 Task: Look for space in Lunéville, France from 9th June, 2023 to 16th June, 2023 for 2 adults in price range Rs.8000 to Rs.16000. Place can be entire place with 2 bedrooms having 2 beds and 1 bathroom. Property type can be house, flat, guest house. Booking option can be shelf check-in. Required host language is English.
Action: Mouse moved to (583, 135)
Screenshot: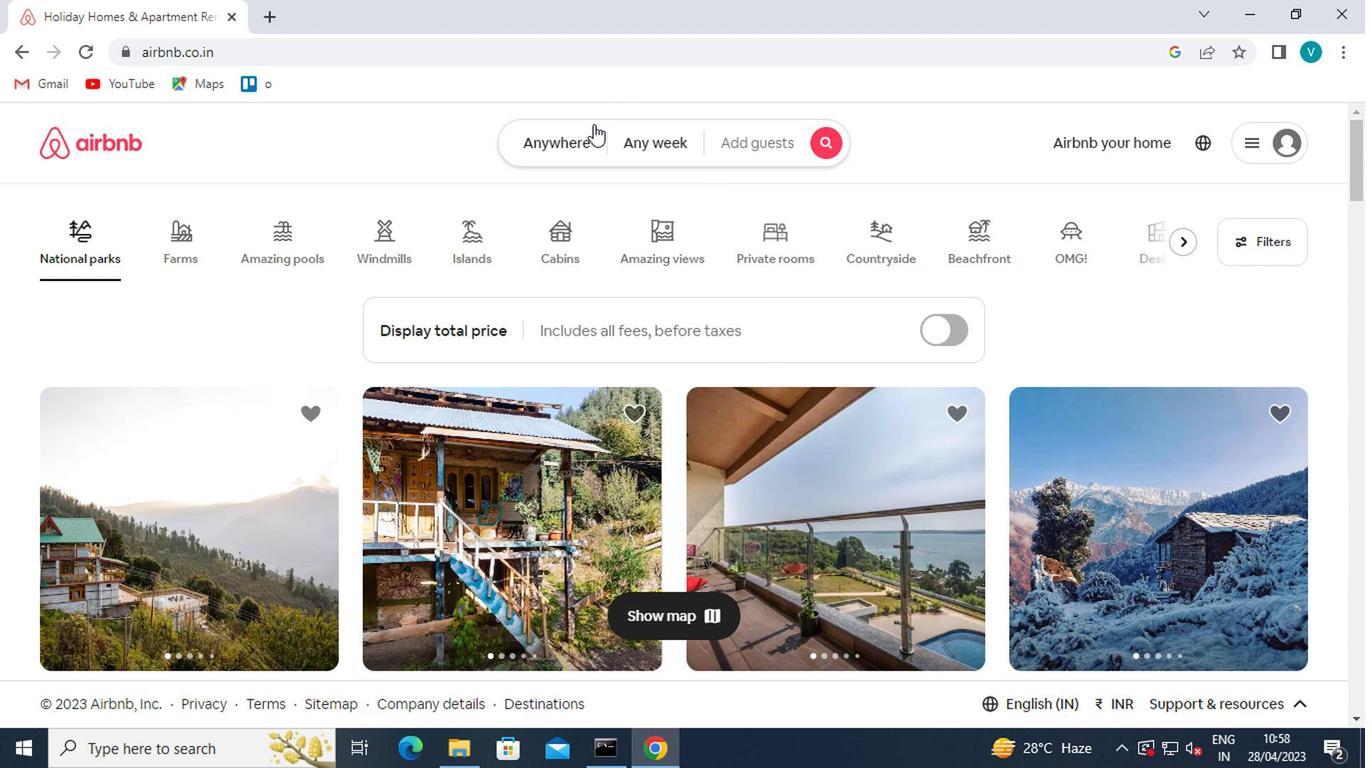 
Action: Mouse pressed left at (583, 135)
Screenshot: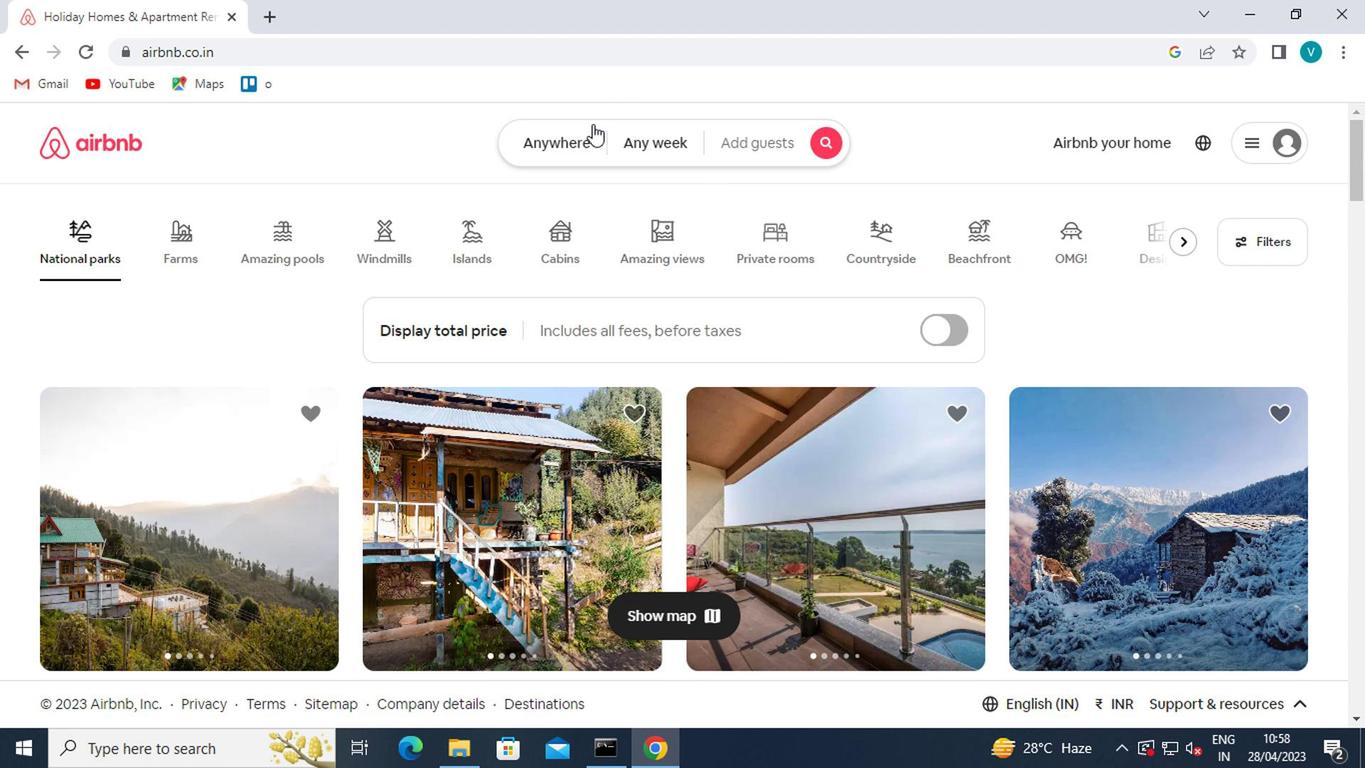
Action: Mouse moved to (444, 229)
Screenshot: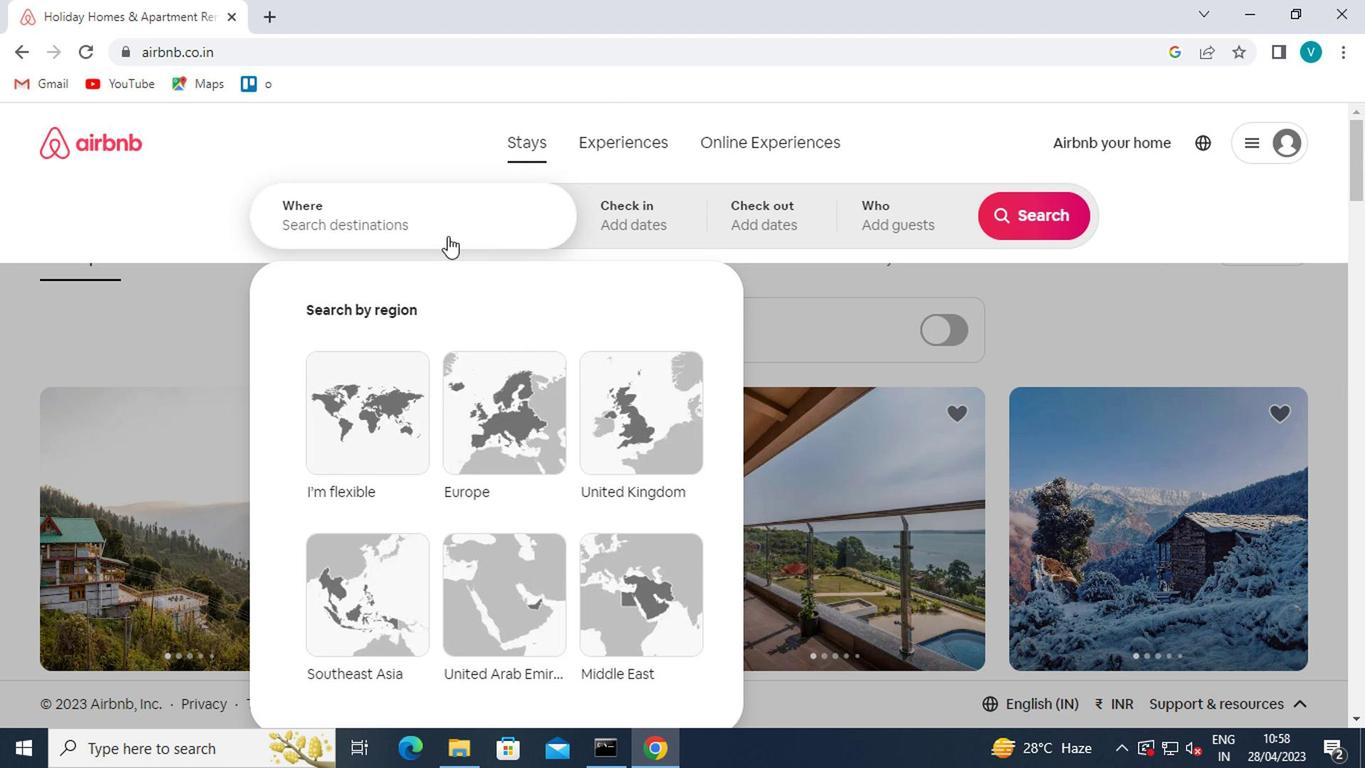 
Action: Mouse pressed left at (444, 229)
Screenshot: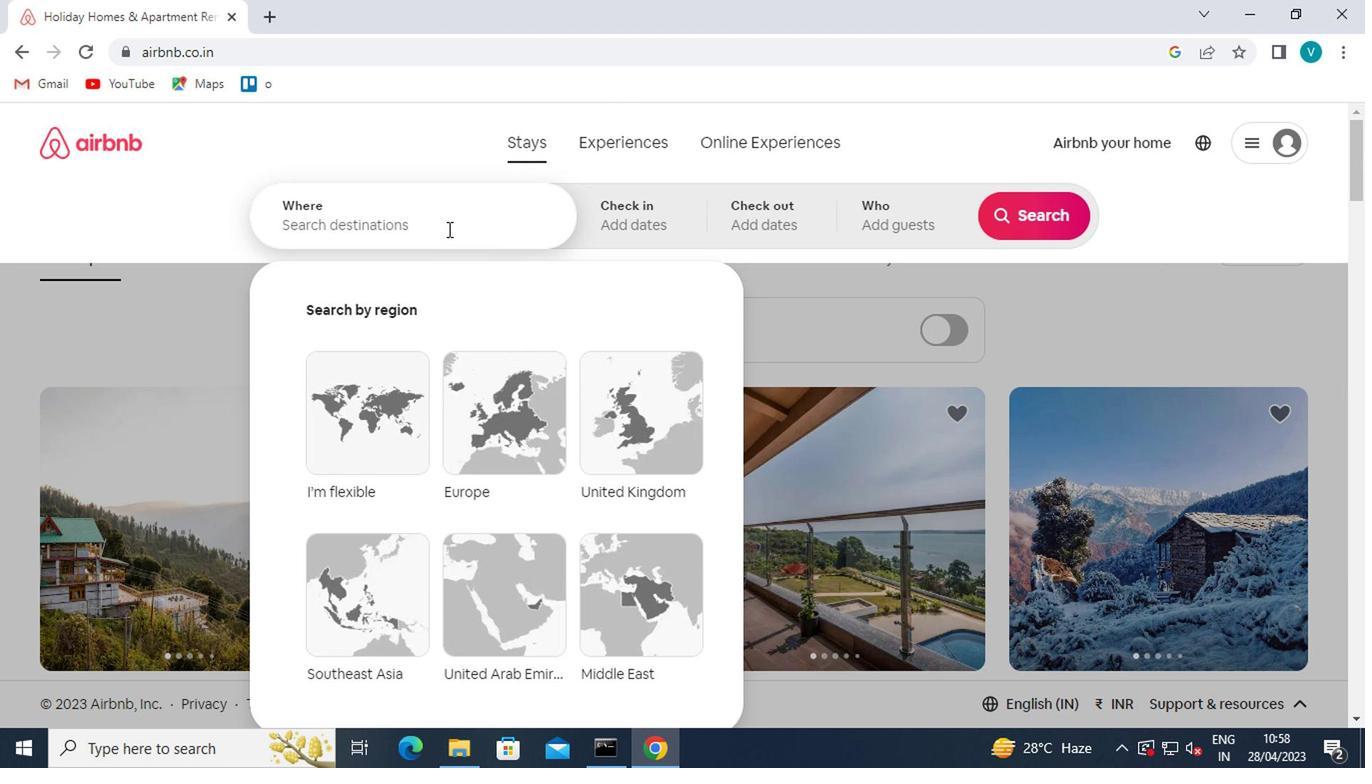 
Action: Mouse moved to (446, 229)
Screenshot: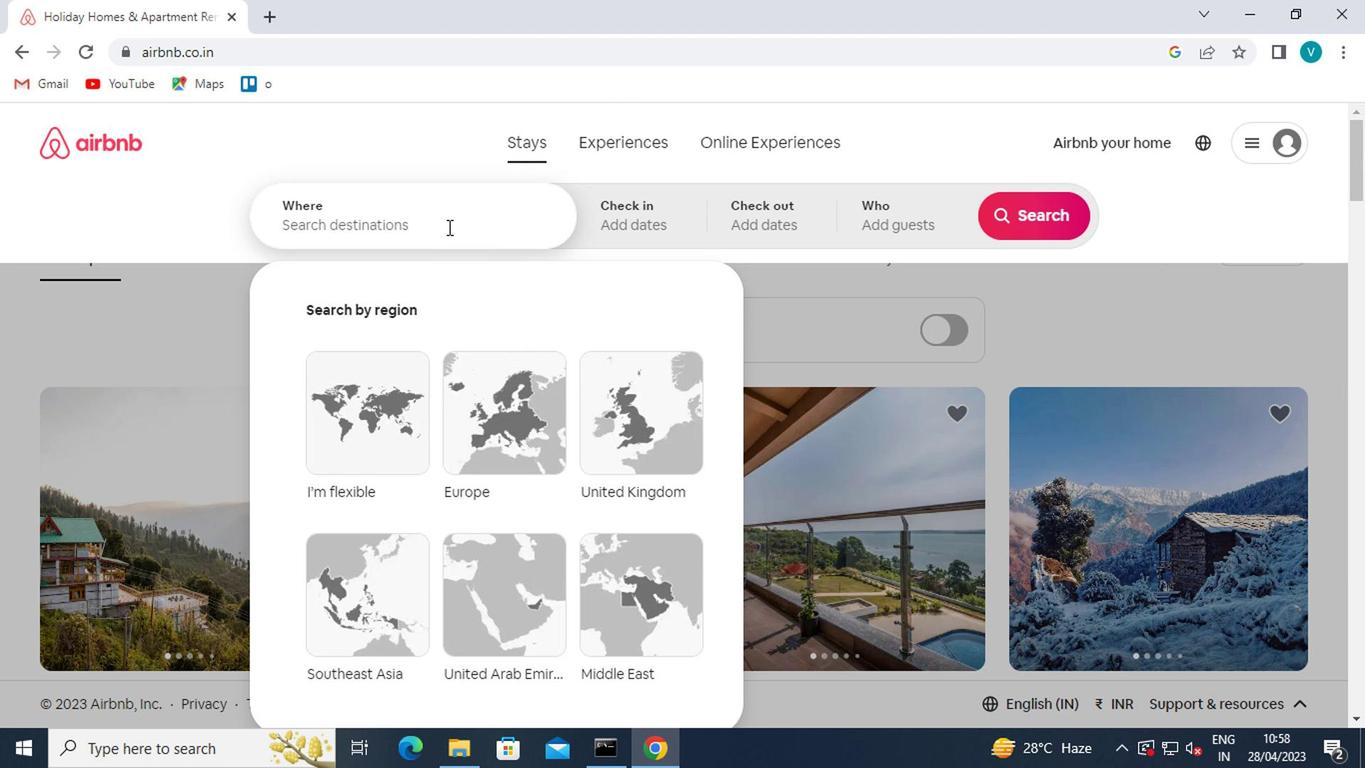 
Action: Key pressed l<Key.caps_lock>ueville<Key.down><Key.enter>
Screenshot: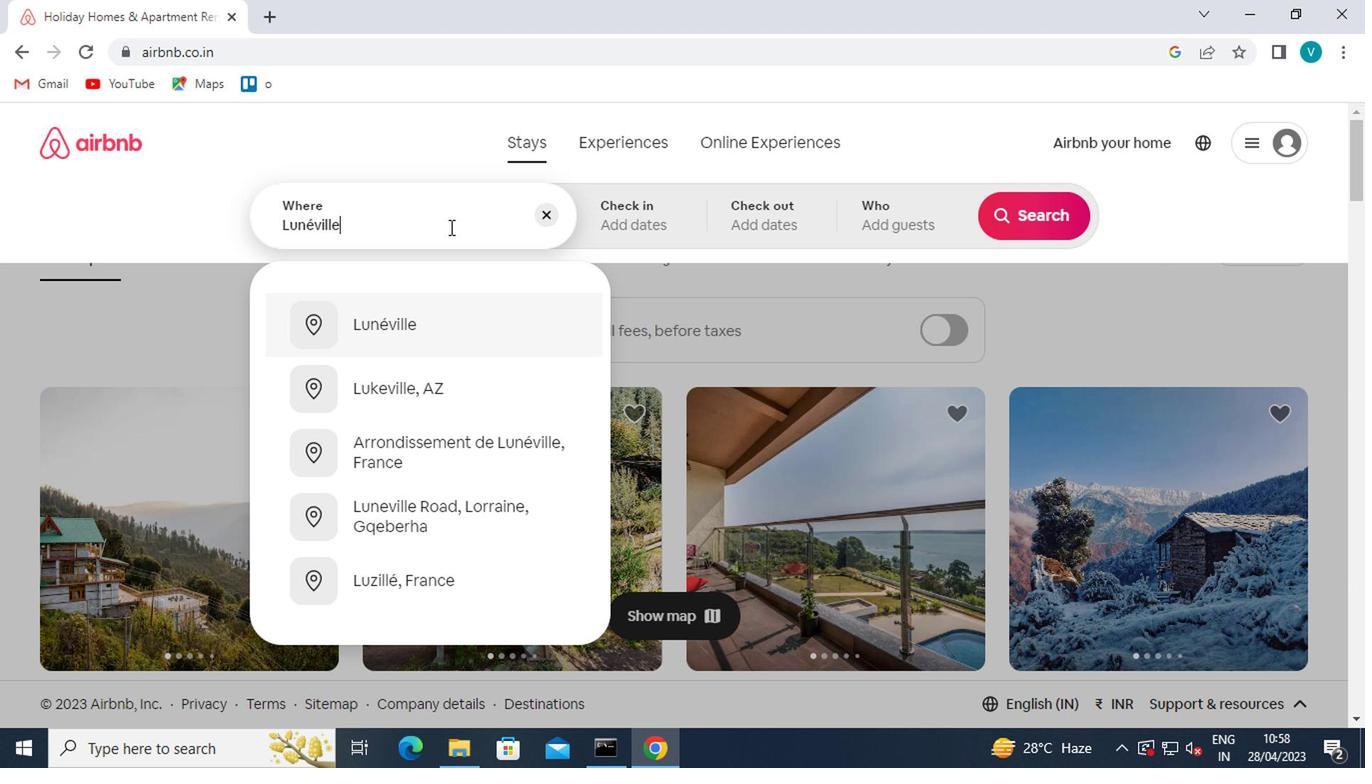 
Action: Mouse moved to (1022, 371)
Screenshot: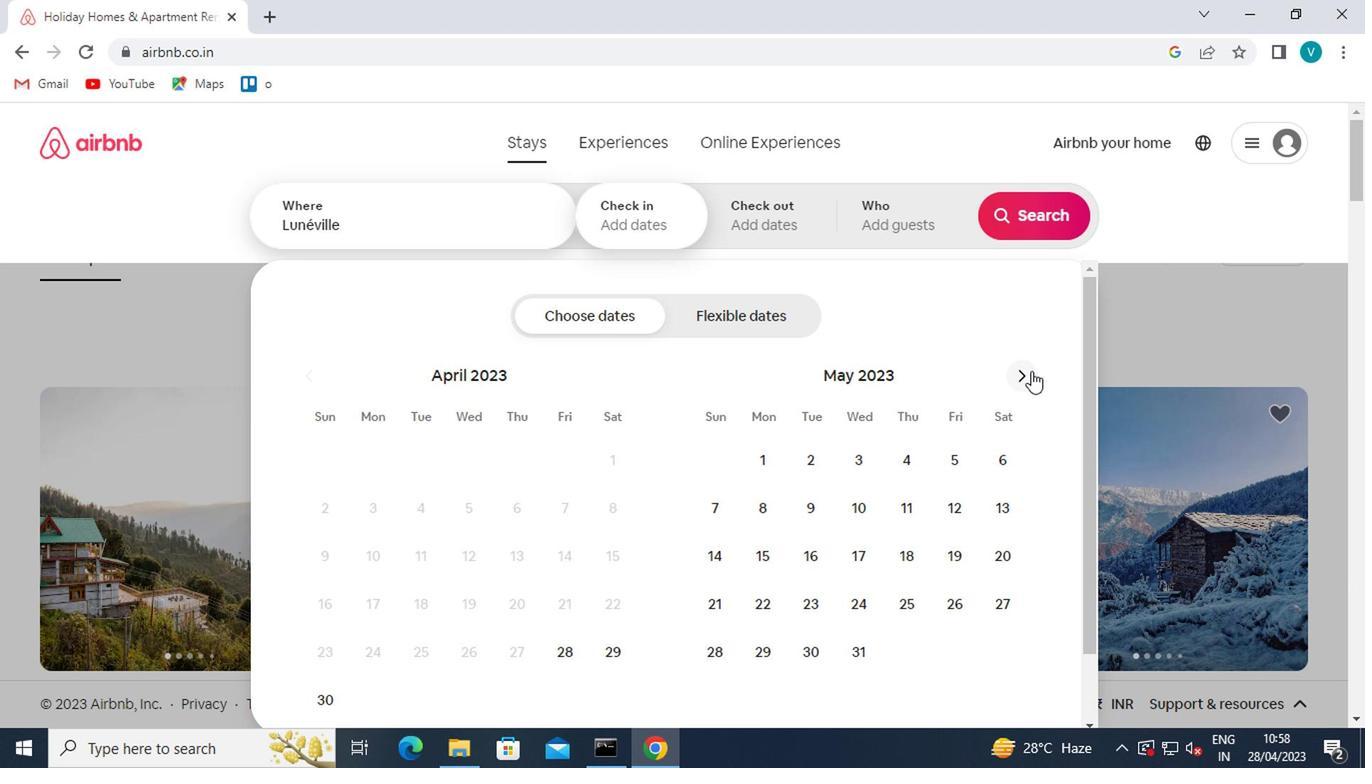 
Action: Mouse pressed left at (1022, 371)
Screenshot: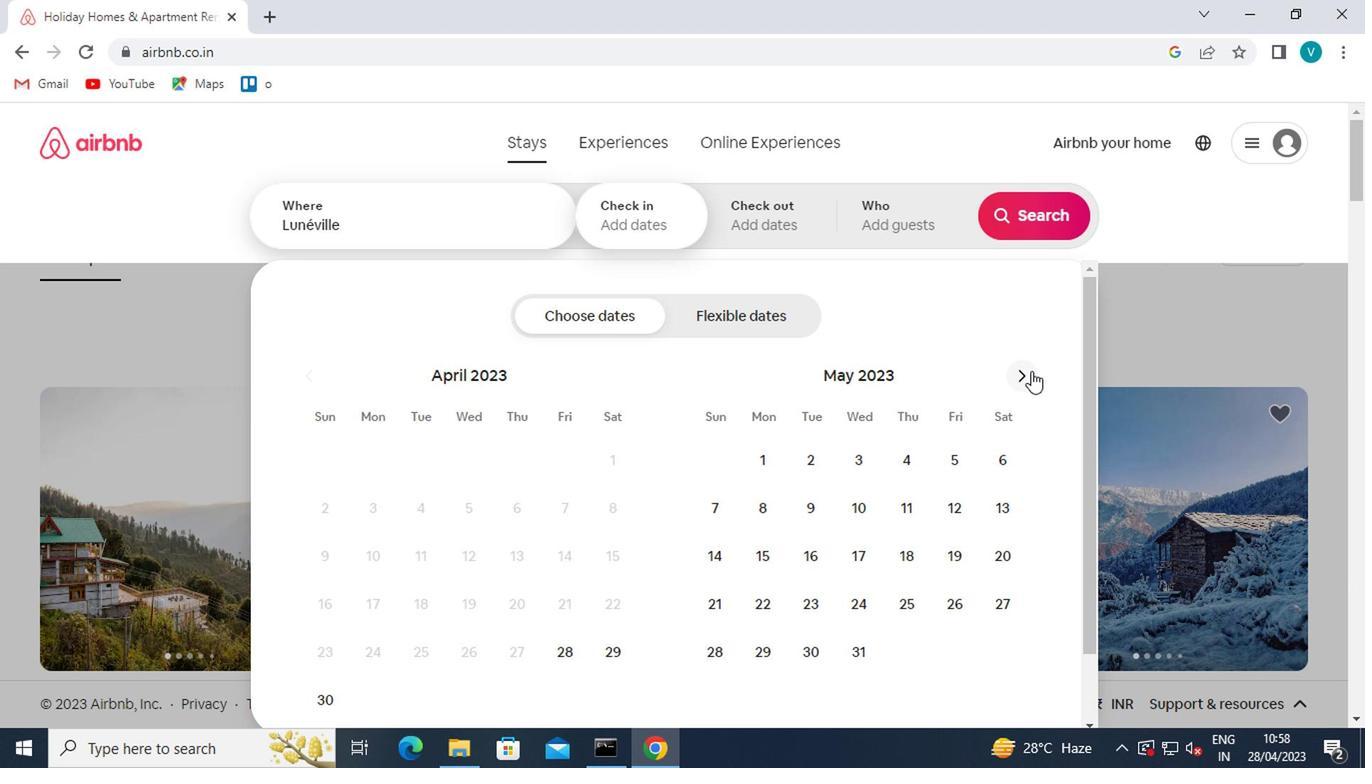 
Action: Mouse moved to (934, 510)
Screenshot: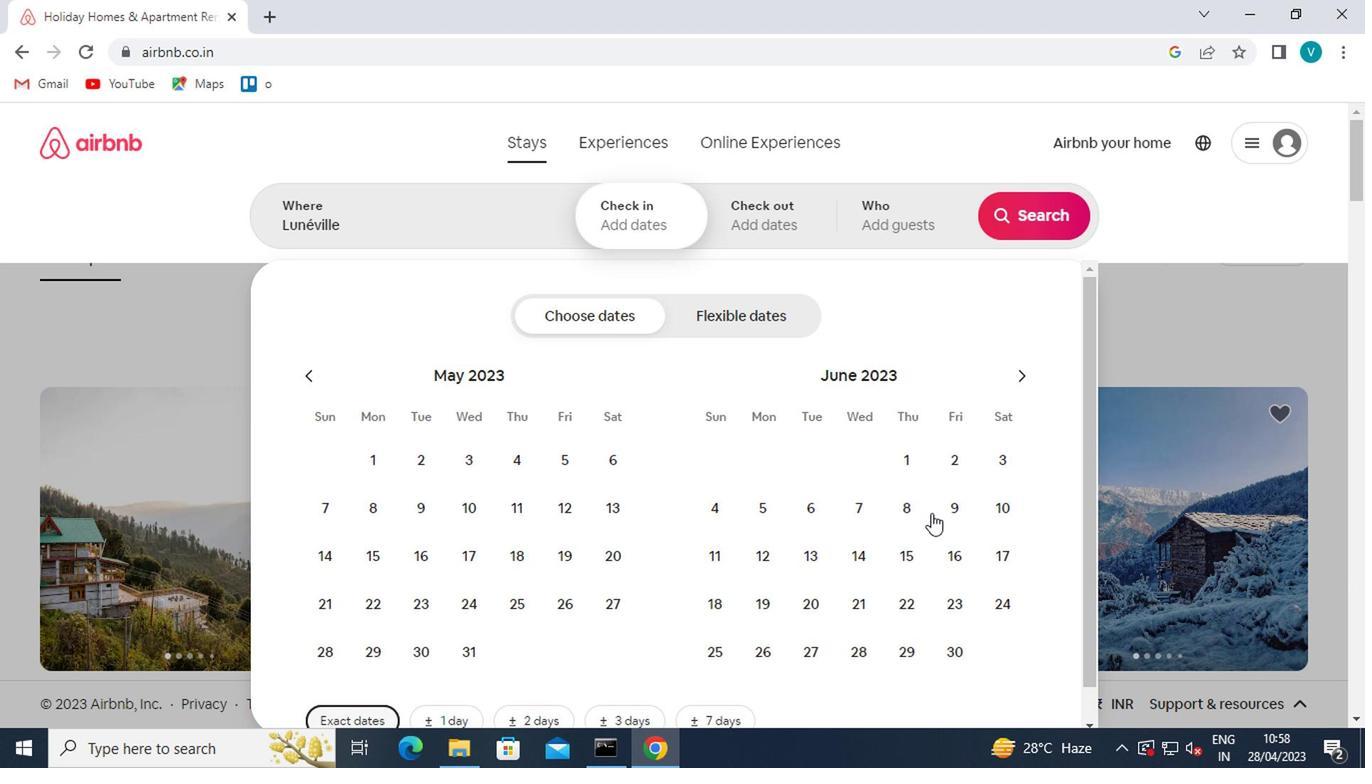 
Action: Mouse pressed left at (934, 510)
Screenshot: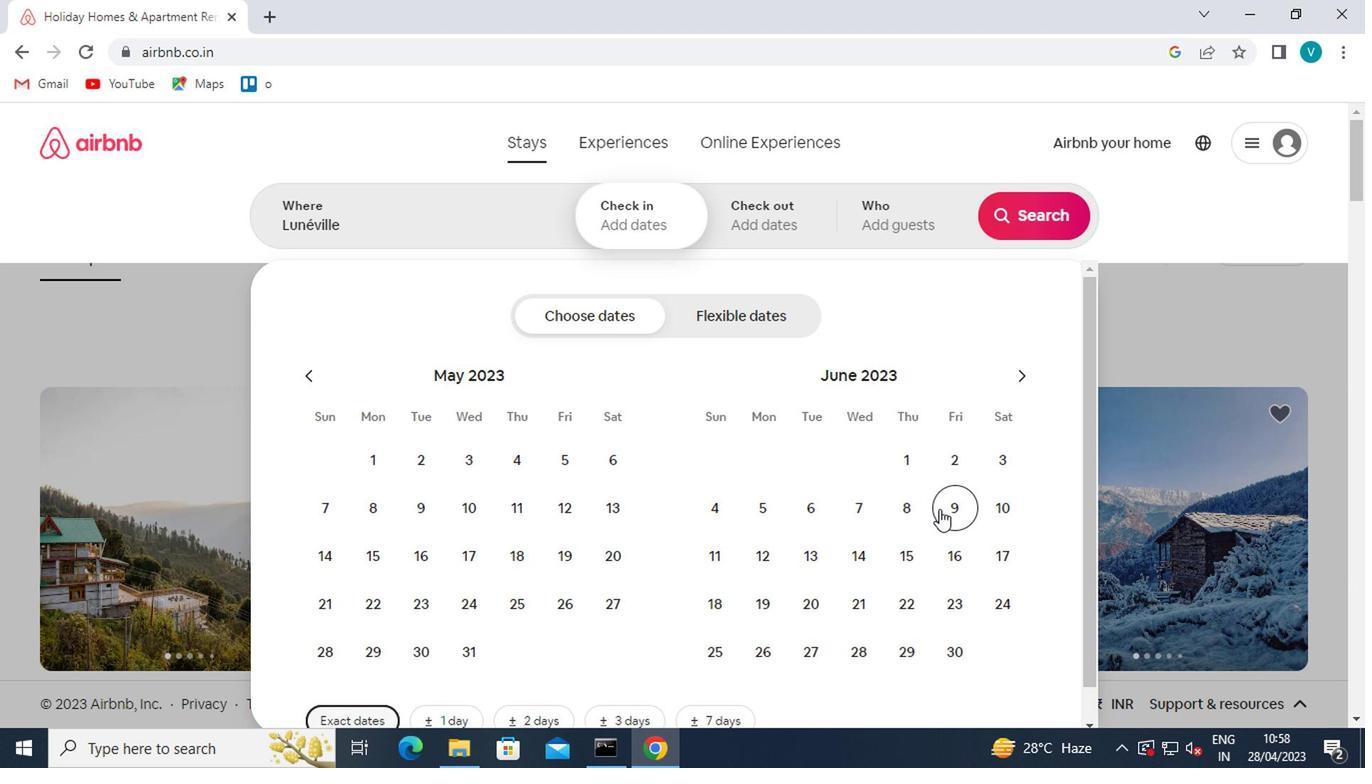 
Action: Mouse moved to (935, 548)
Screenshot: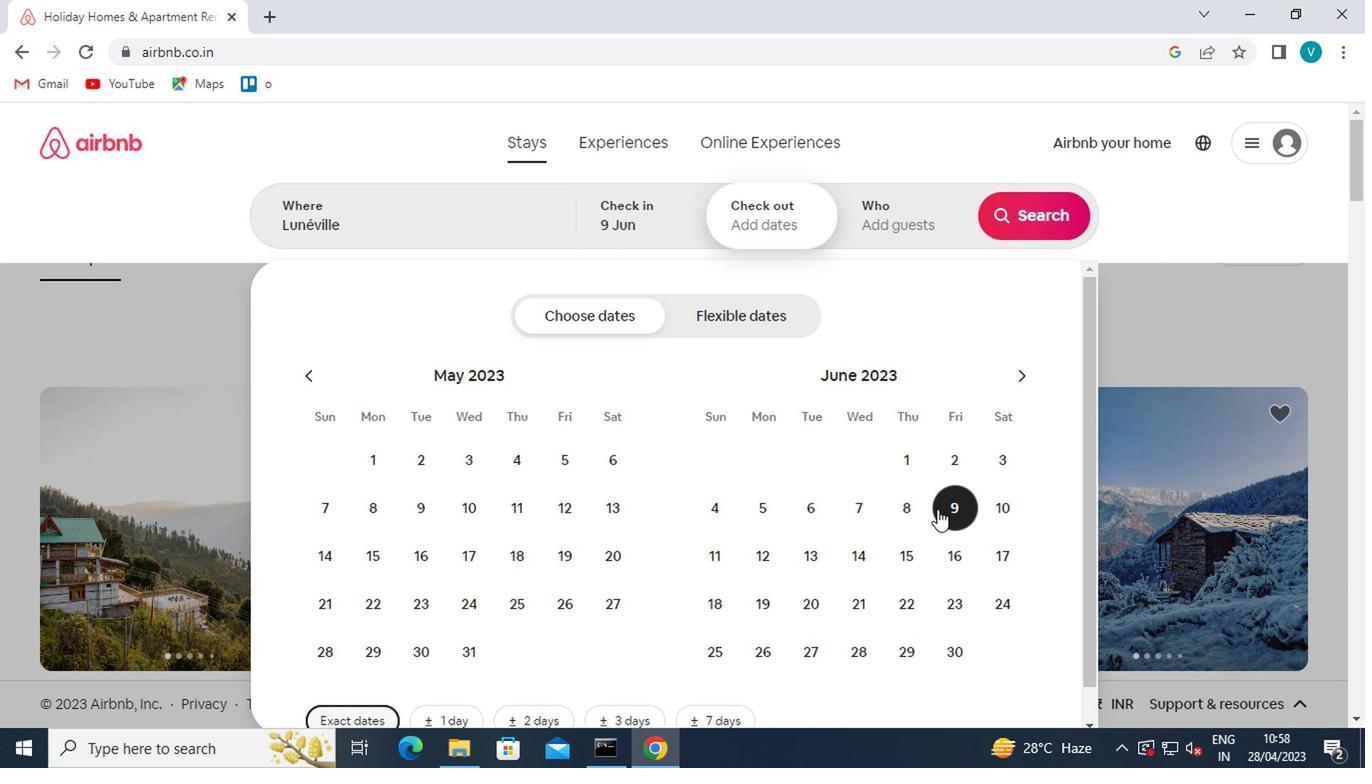 
Action: Mouse pressed left at (935, 548)
Screenshot: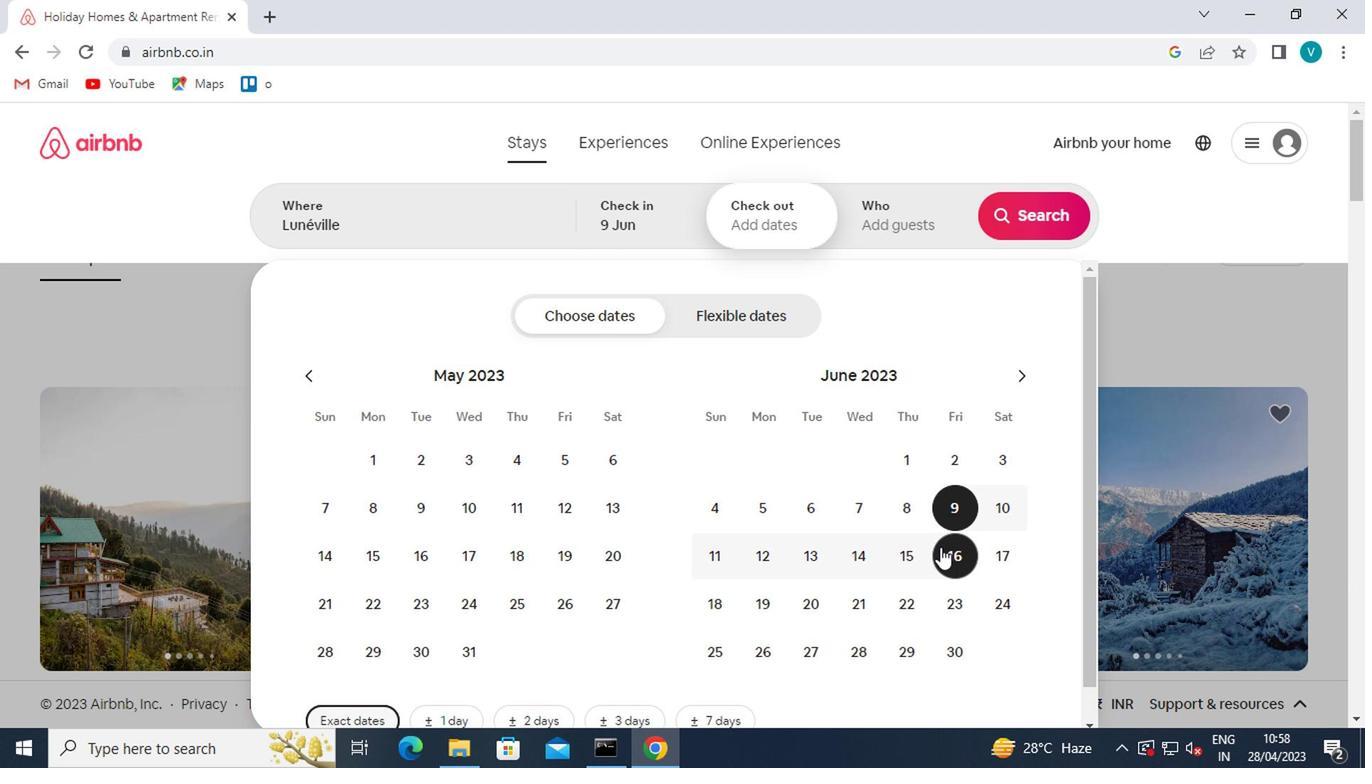 
Action: Mouse moved to (946, 220)
Screenshot: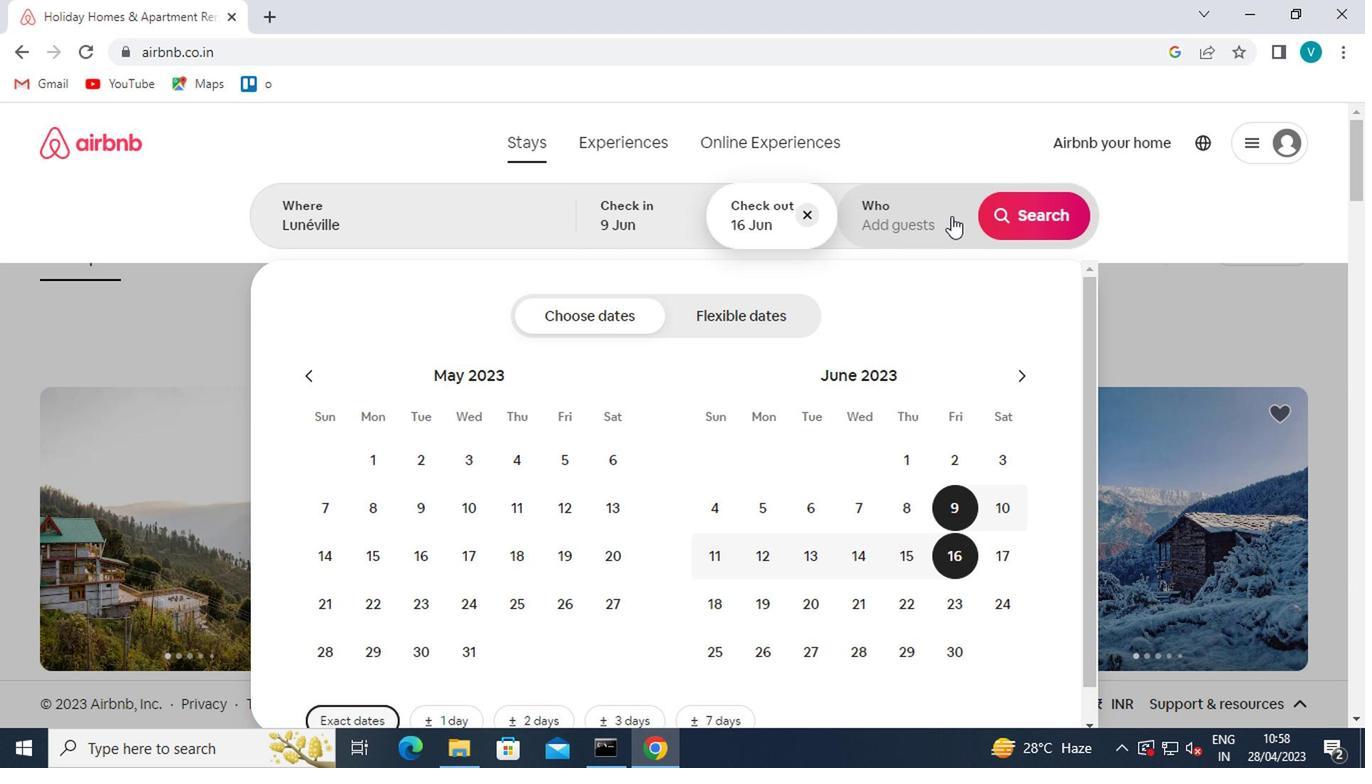 
Action: Mouse pressed left at (946, 220)
Screenshot: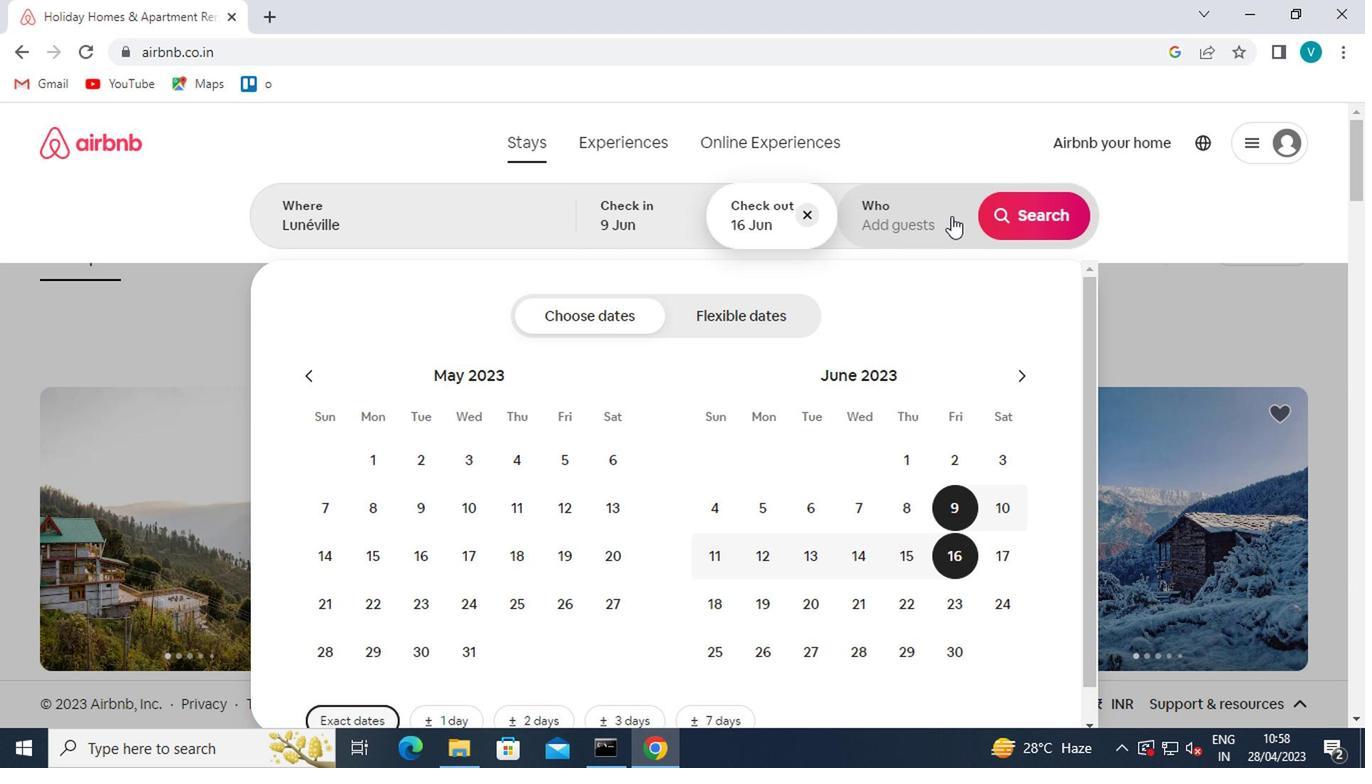 
Action: Mouse moved to (1025, 321)
Screenshot: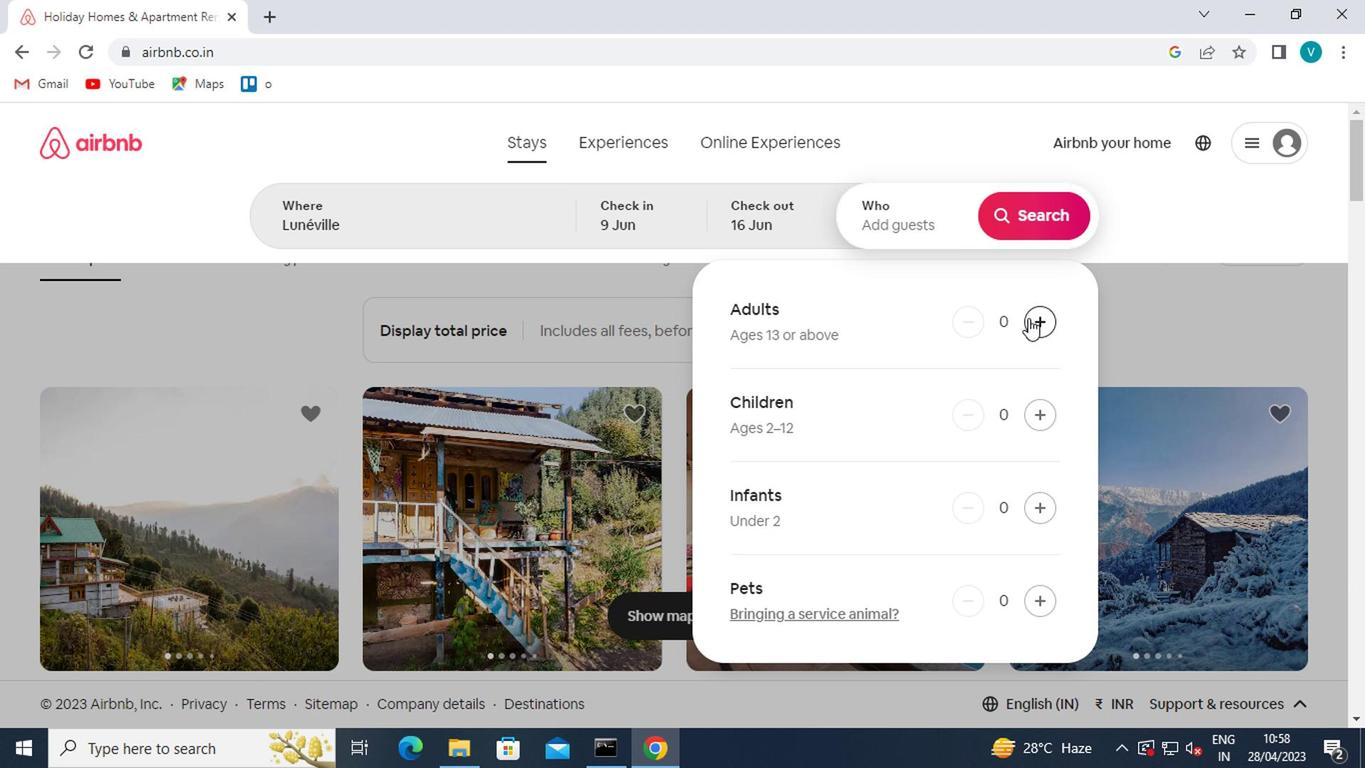 
Action: Mouse pressed left at (1025, 321)
Screenshot: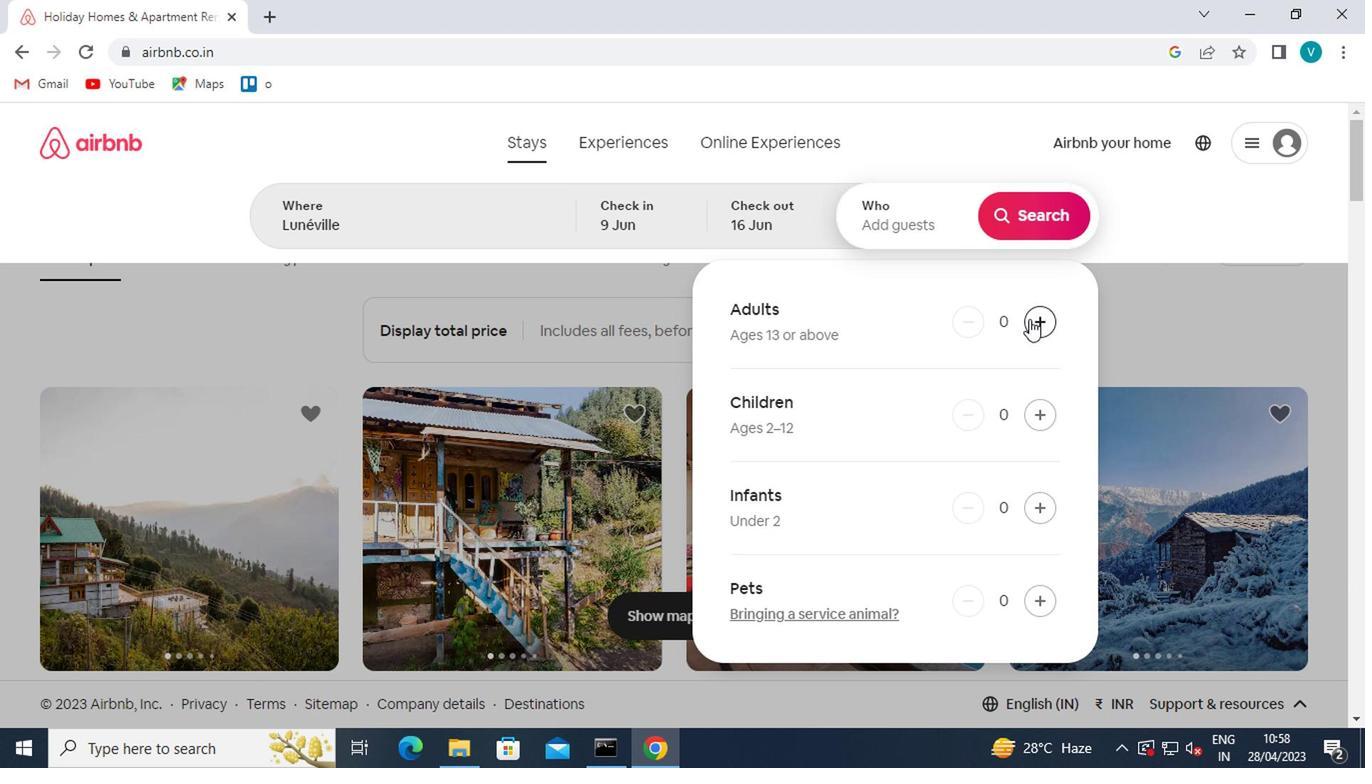 
Action: Mouse moved to (1025, 322)
Screenshot: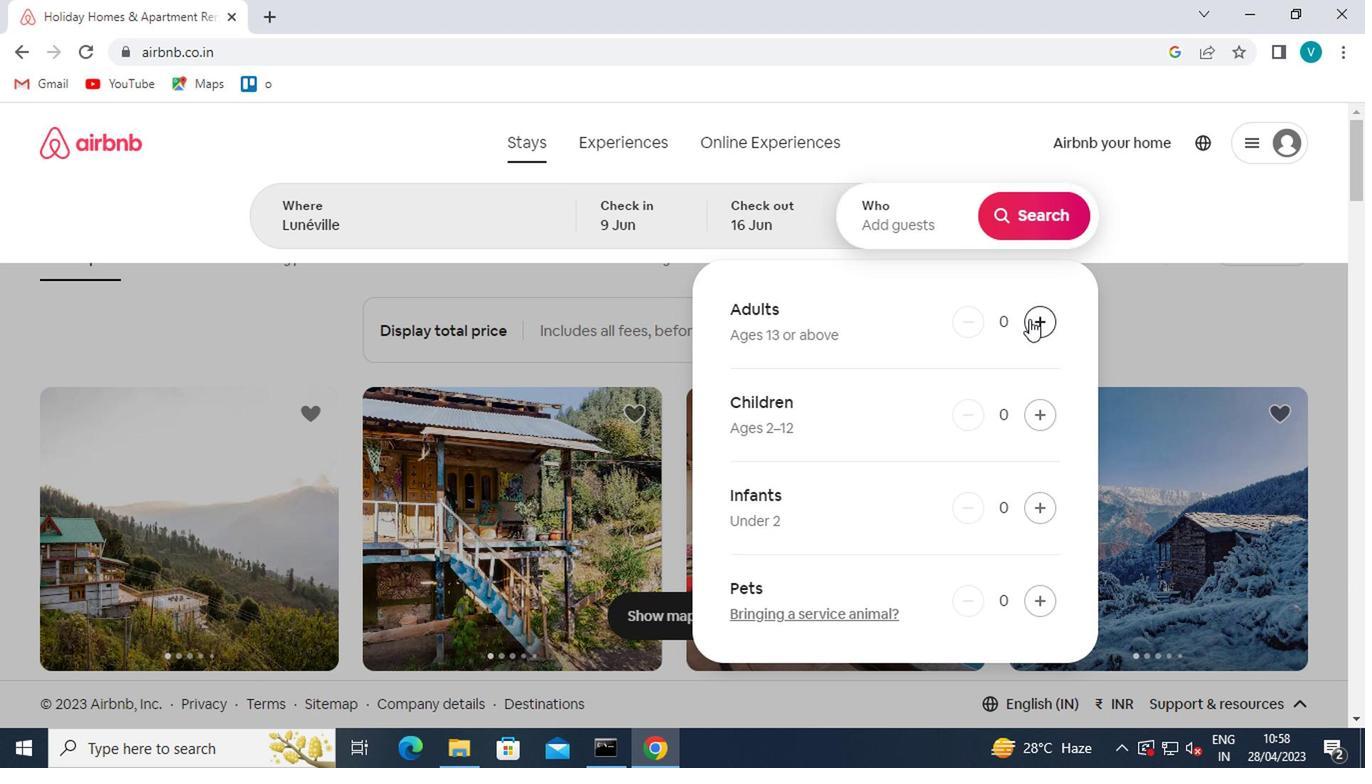 
Action: Mouse pressed left at (1025, 322)
Screenshot: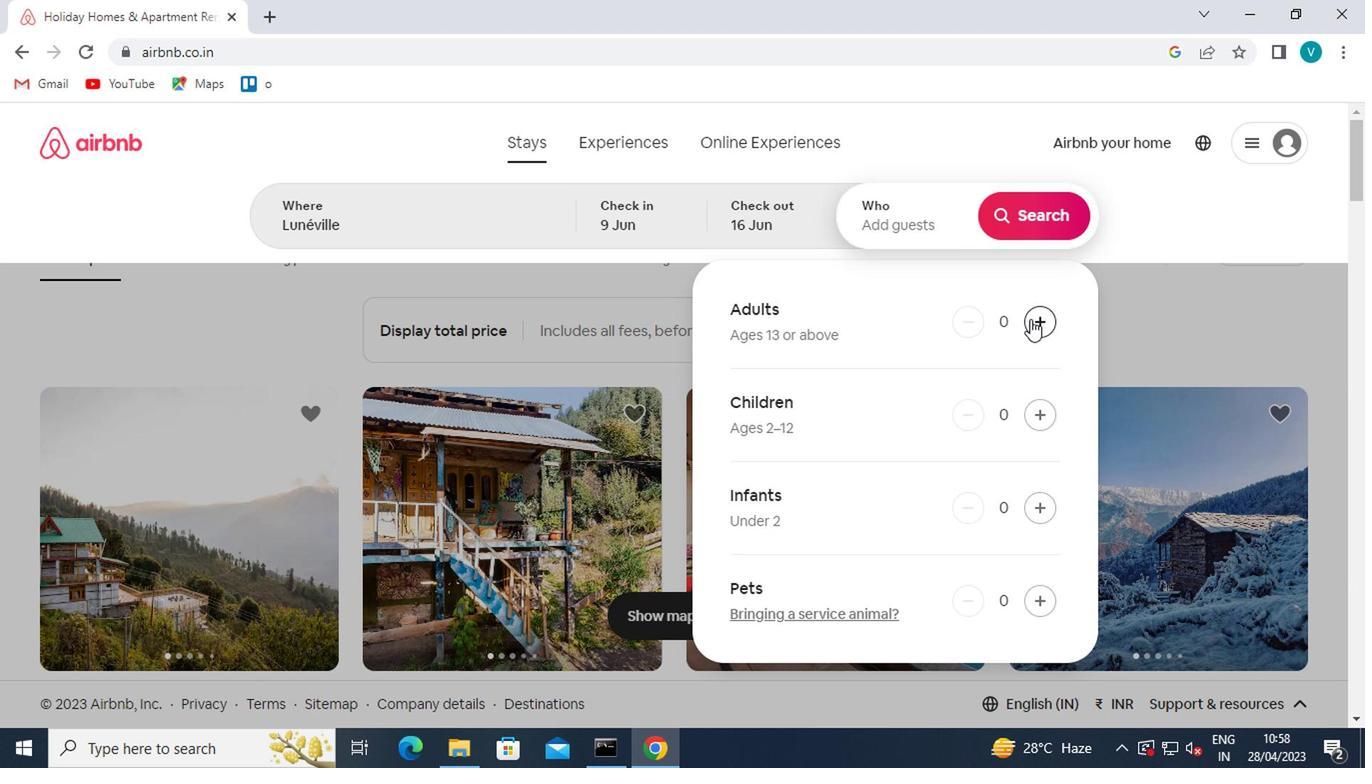 
Action: Mouse moved to (1034, 212)
Screenshot: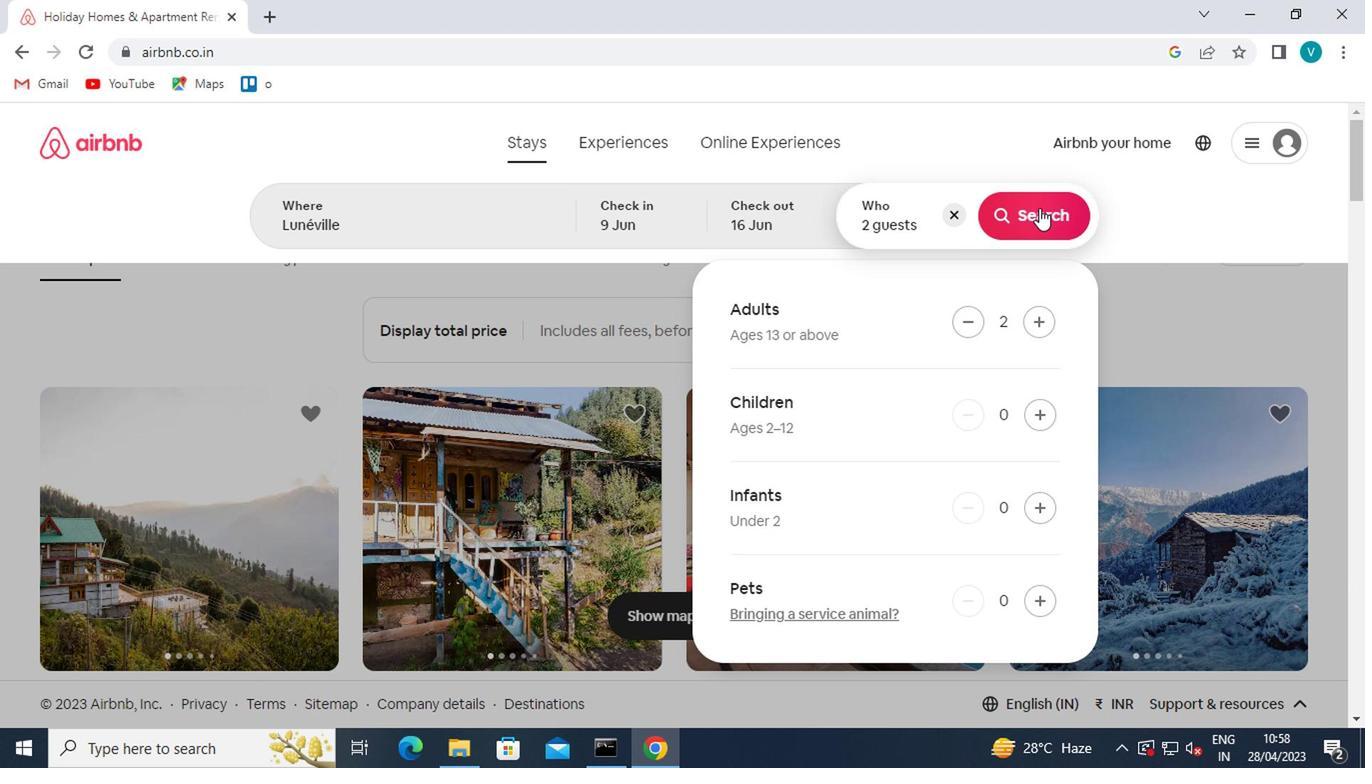
Action: Mouse pressed left at (1034, 212)
Screenshot: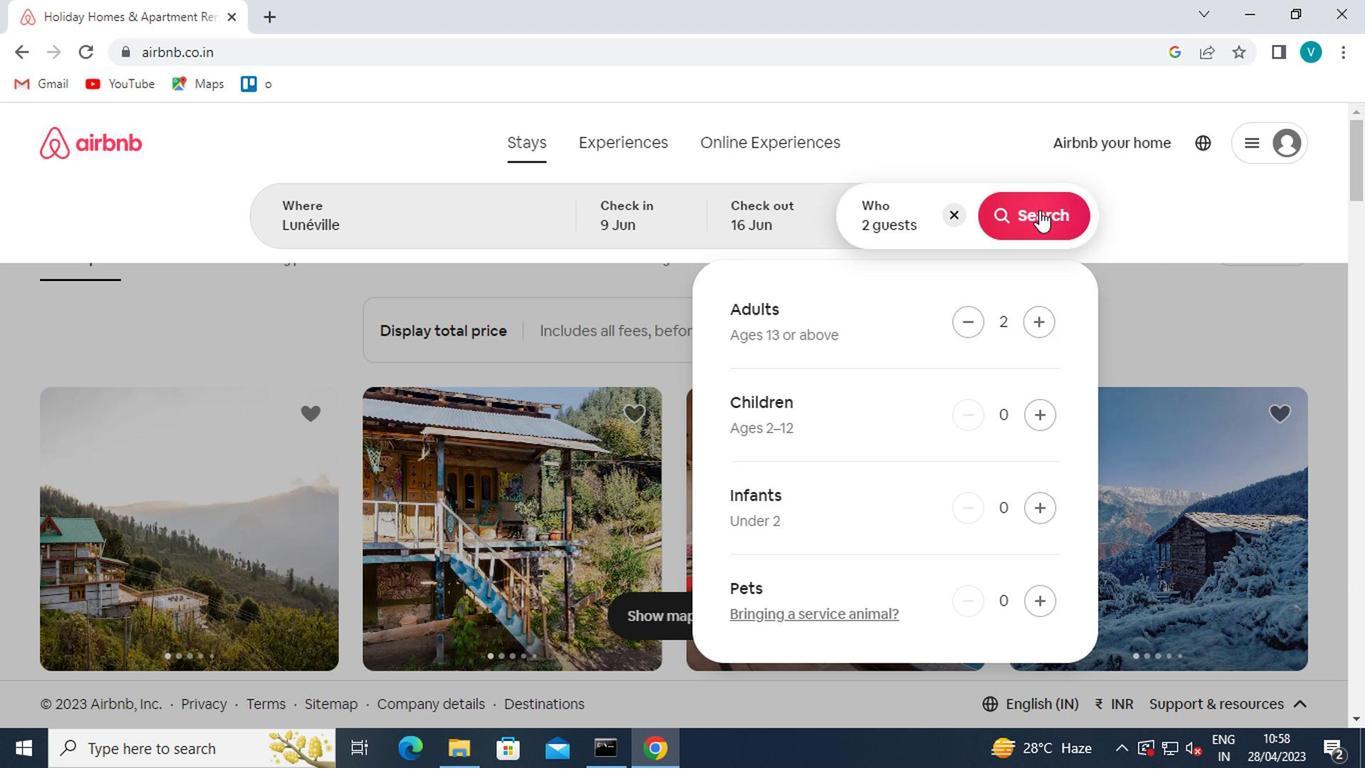 
Action: Mouse moved to (1256, 221)
Screenshot: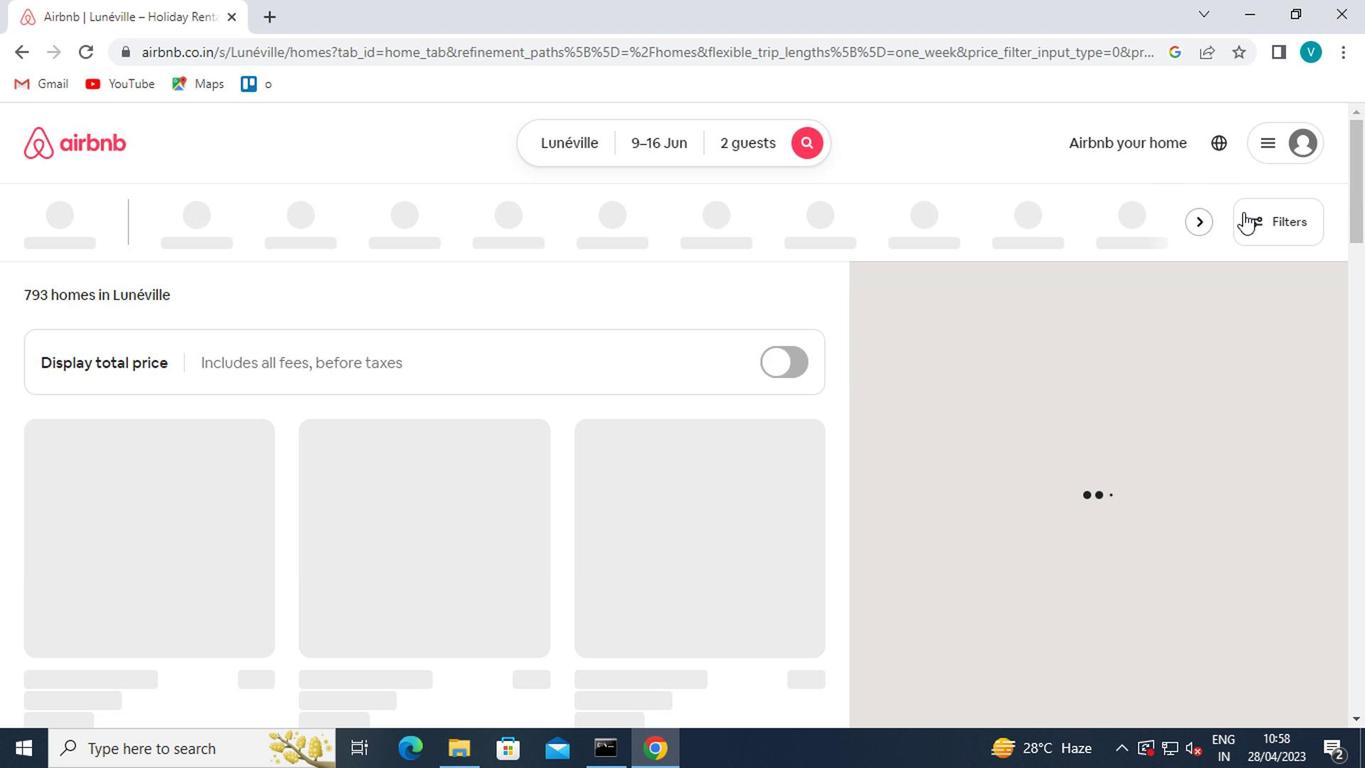 
Action: Mouse pressed left at (1256, 221)
Screenshot: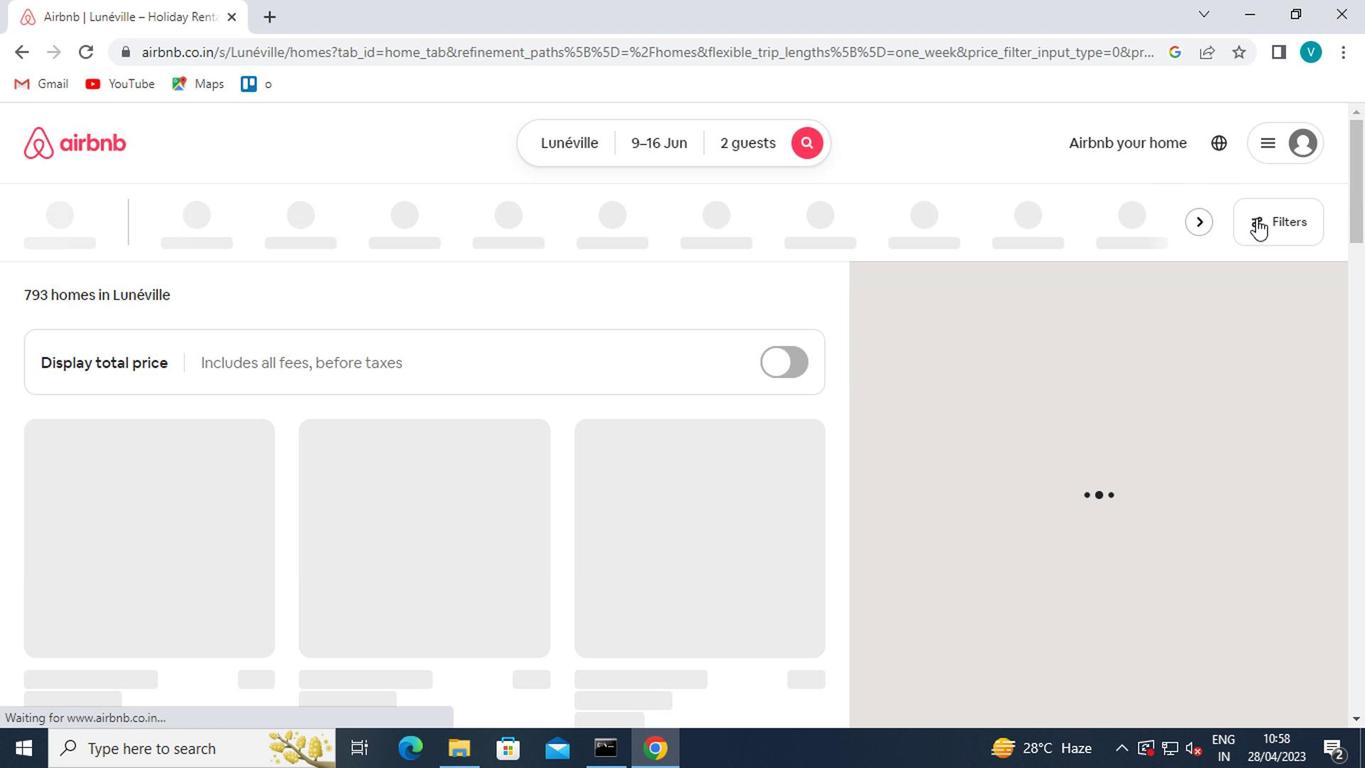 
Action: Mouse moved to (625, 485)
Screenshot: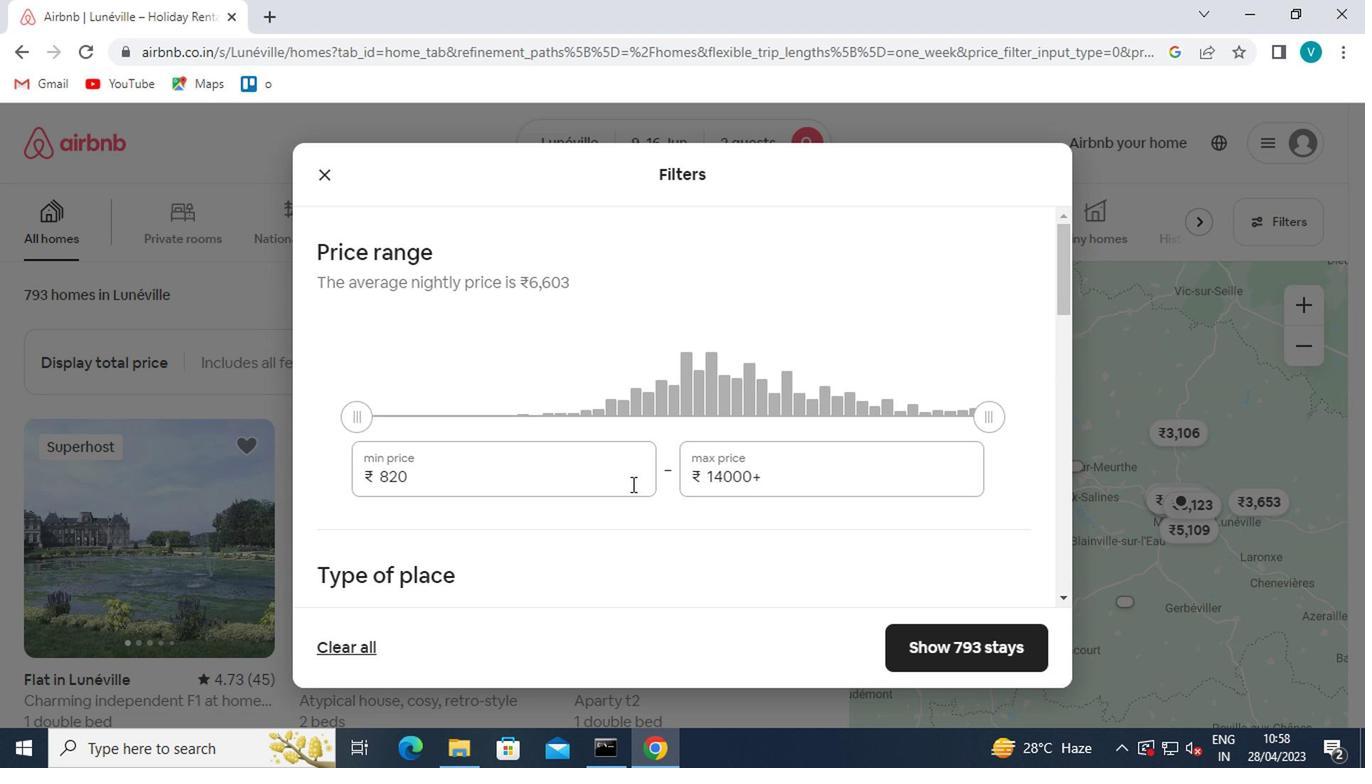 
Action: Mouse pressed left at (625, 485)
Screenshot: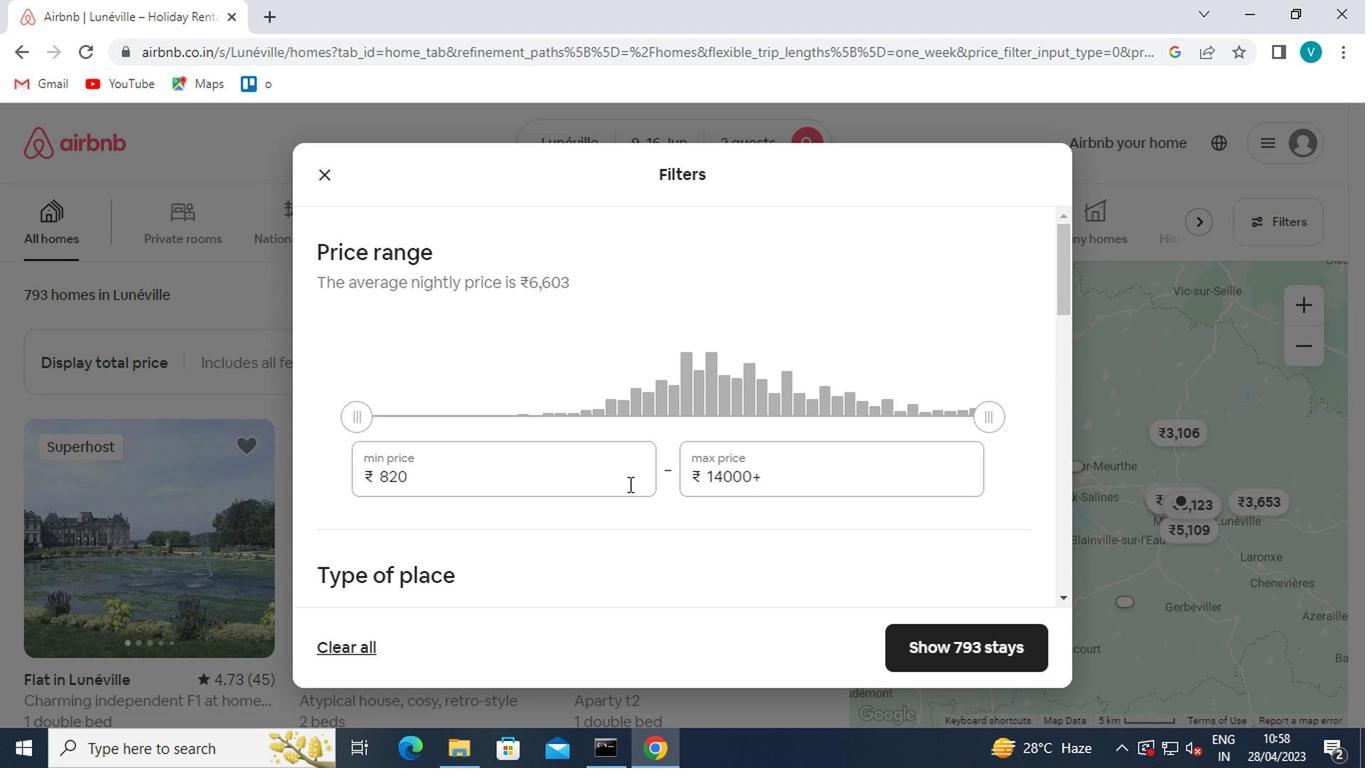 
Action: Mouse moved to (640, 490)
Screenshot: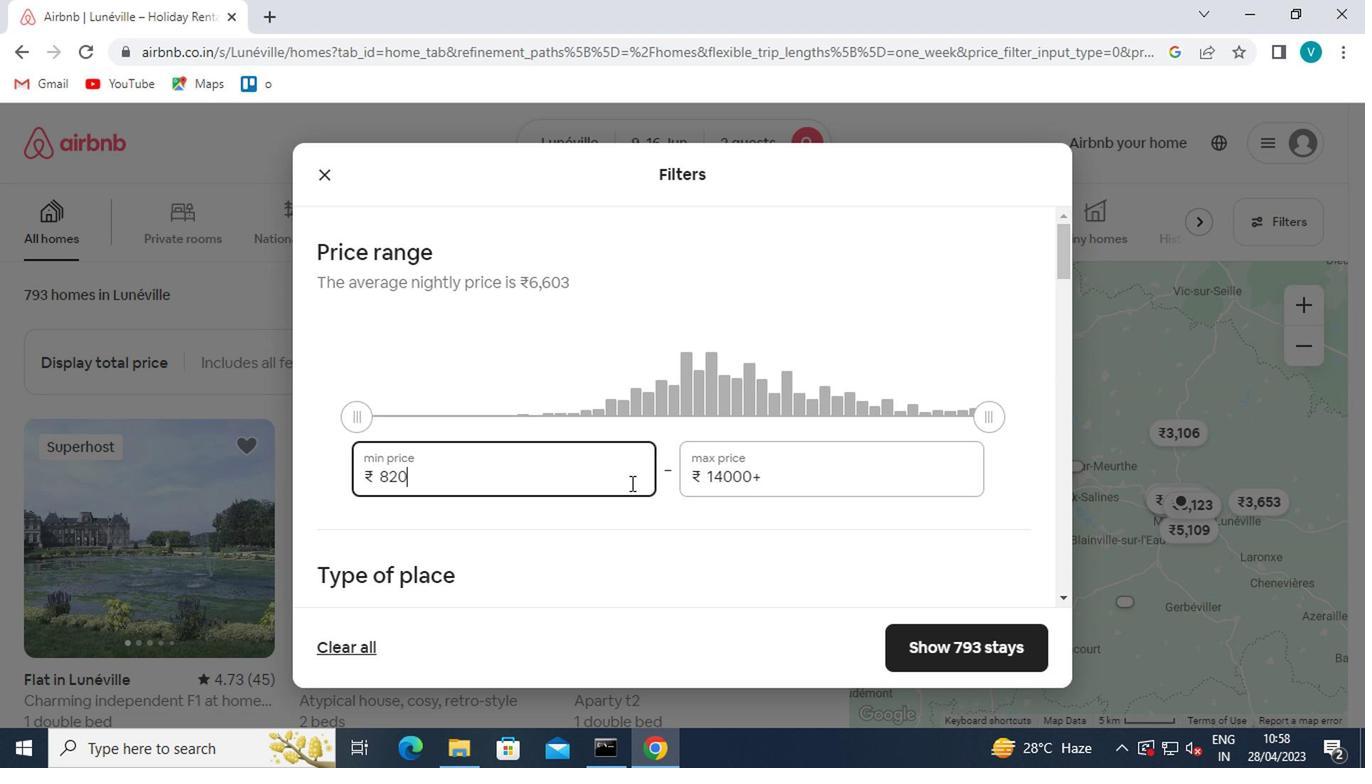 
Action: Key pressed <Key.backspace><Key.backspace><Key.backspace><Key.backspace><Key.backspace><Key.backspace><Key.backspace><Key.backspace><Key.backspace><Key.backspace><Key.backspace><Key.backspace><Key.backspace><Key.backspace><Key.backspace>8000<Key.tab>16000
Screenshot: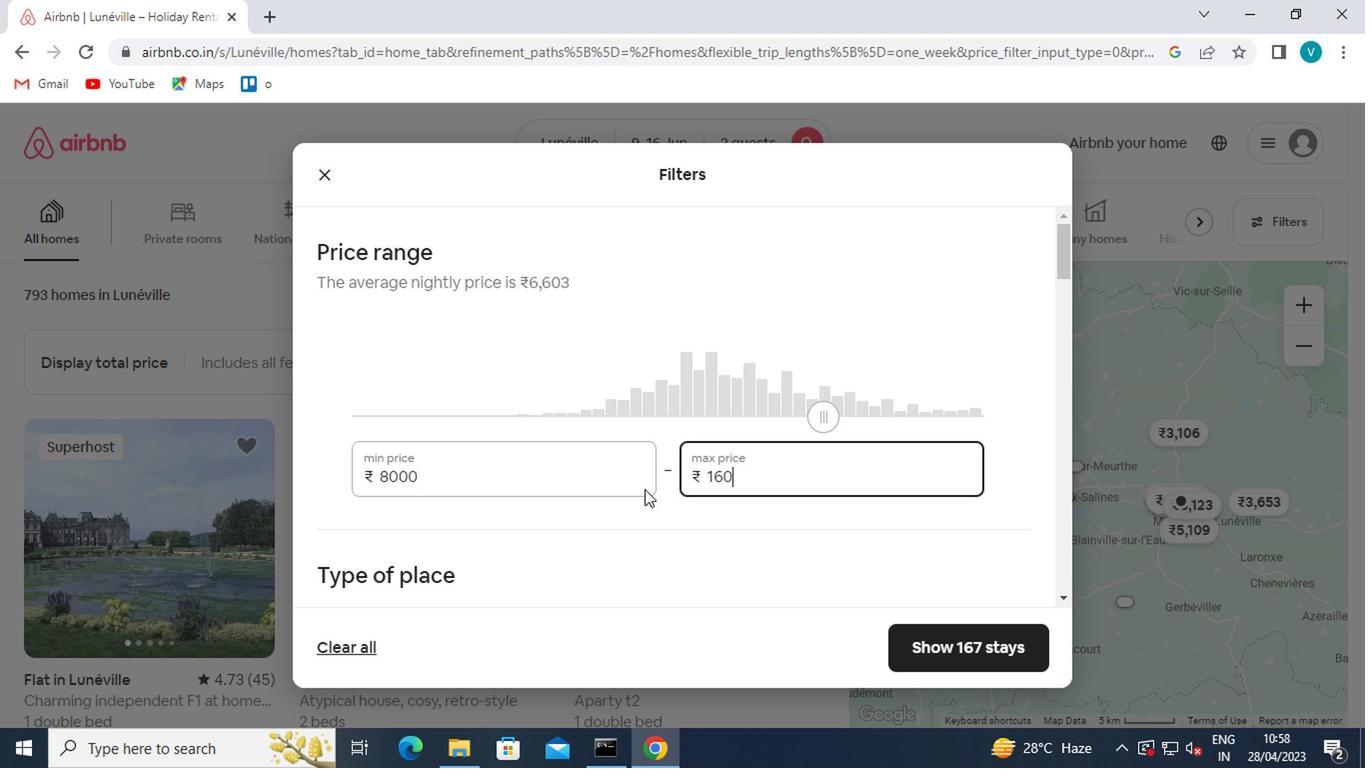 
Action: Mouse scrolled (640, 489) with delta (0, -1)
Screenshot: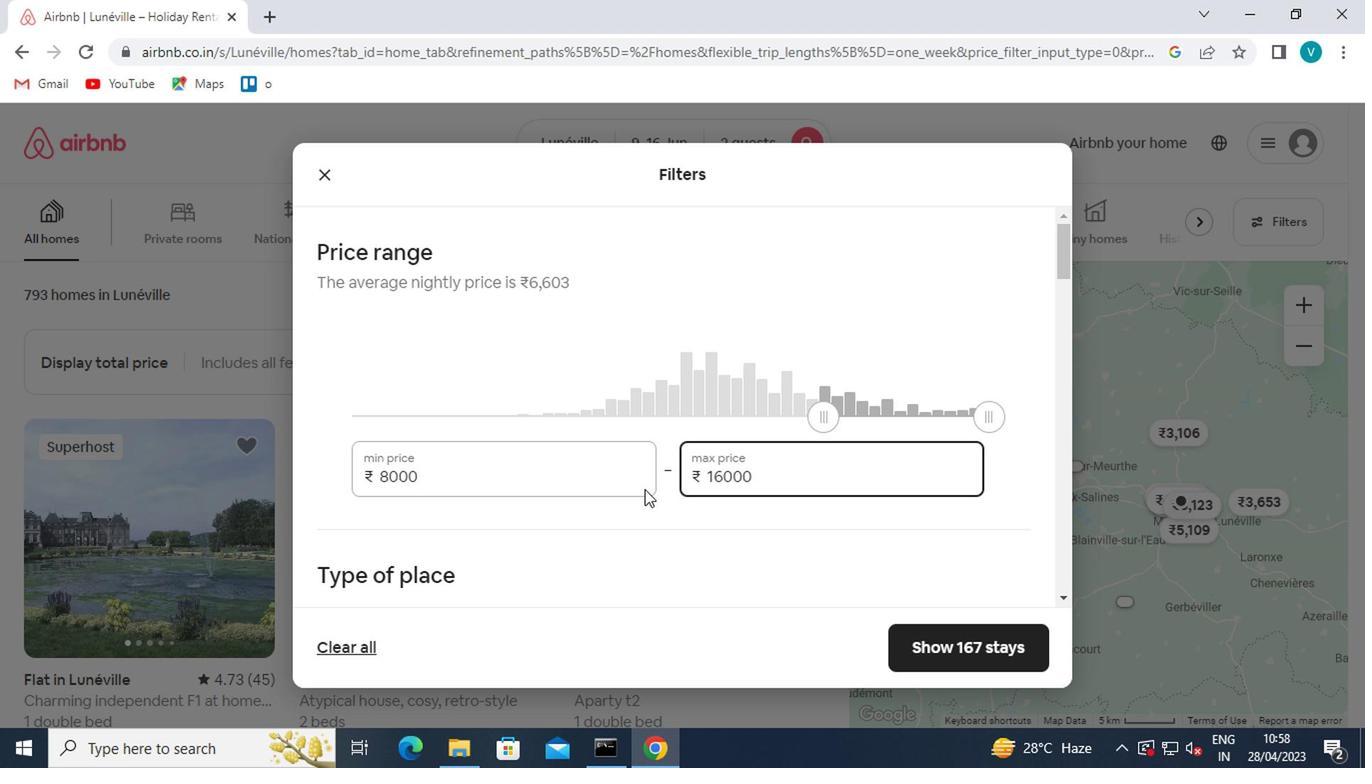 
Action: Mouse scrolled (640, 489) with delta (0, -1)
Screenshot: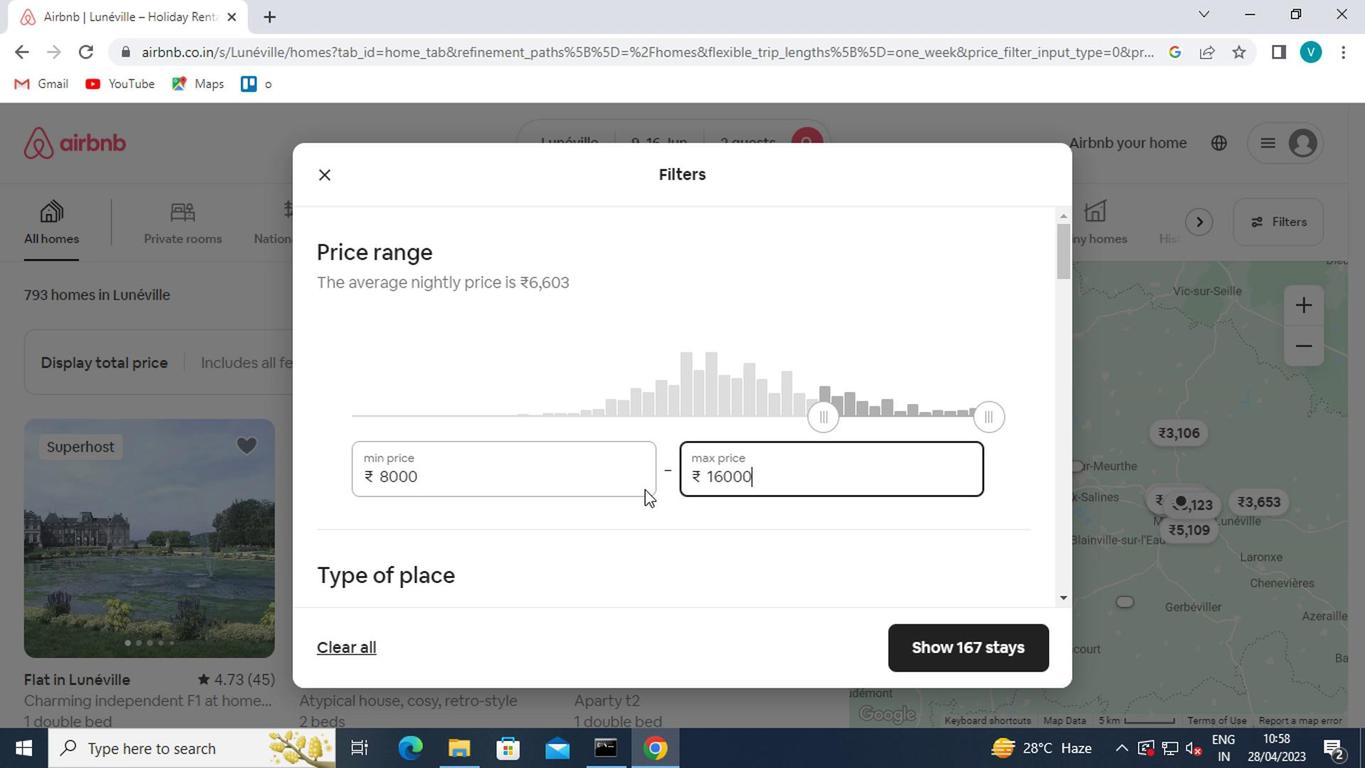 
Action: Mouse scrolled (640, 489) with delta (0, -1)
Screenshot: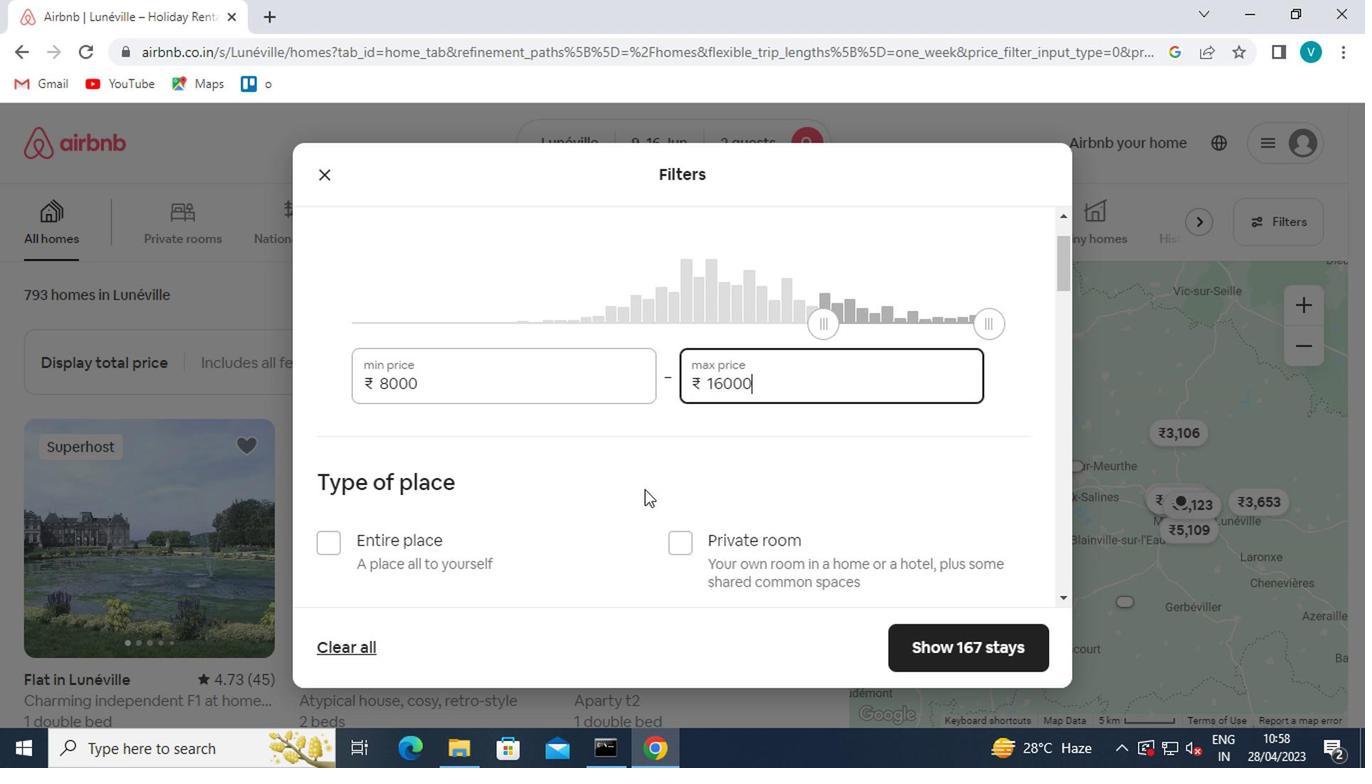 
Action: Mouse scrolled (640, 489) with delta (0, -1)
Screenshot: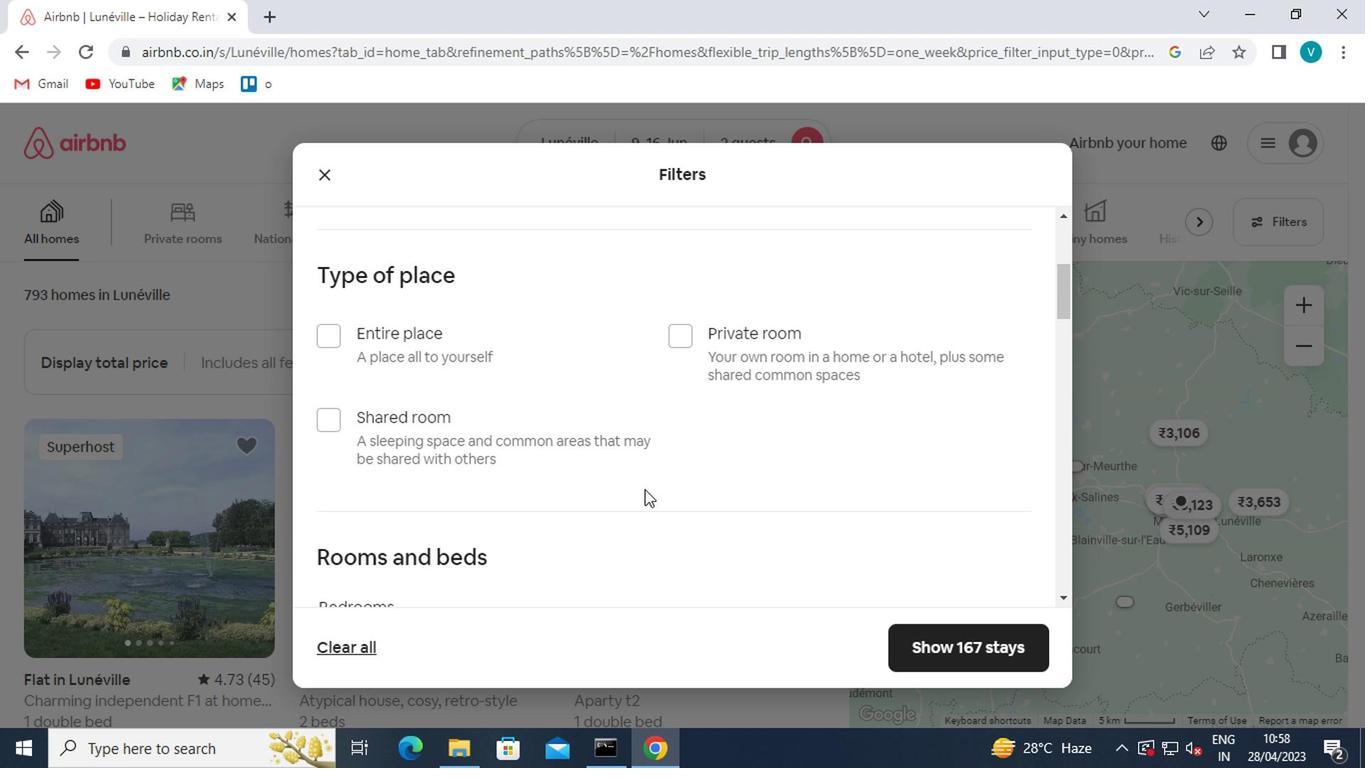 
Action: Mouse moved to (403, 237)
Screenshot: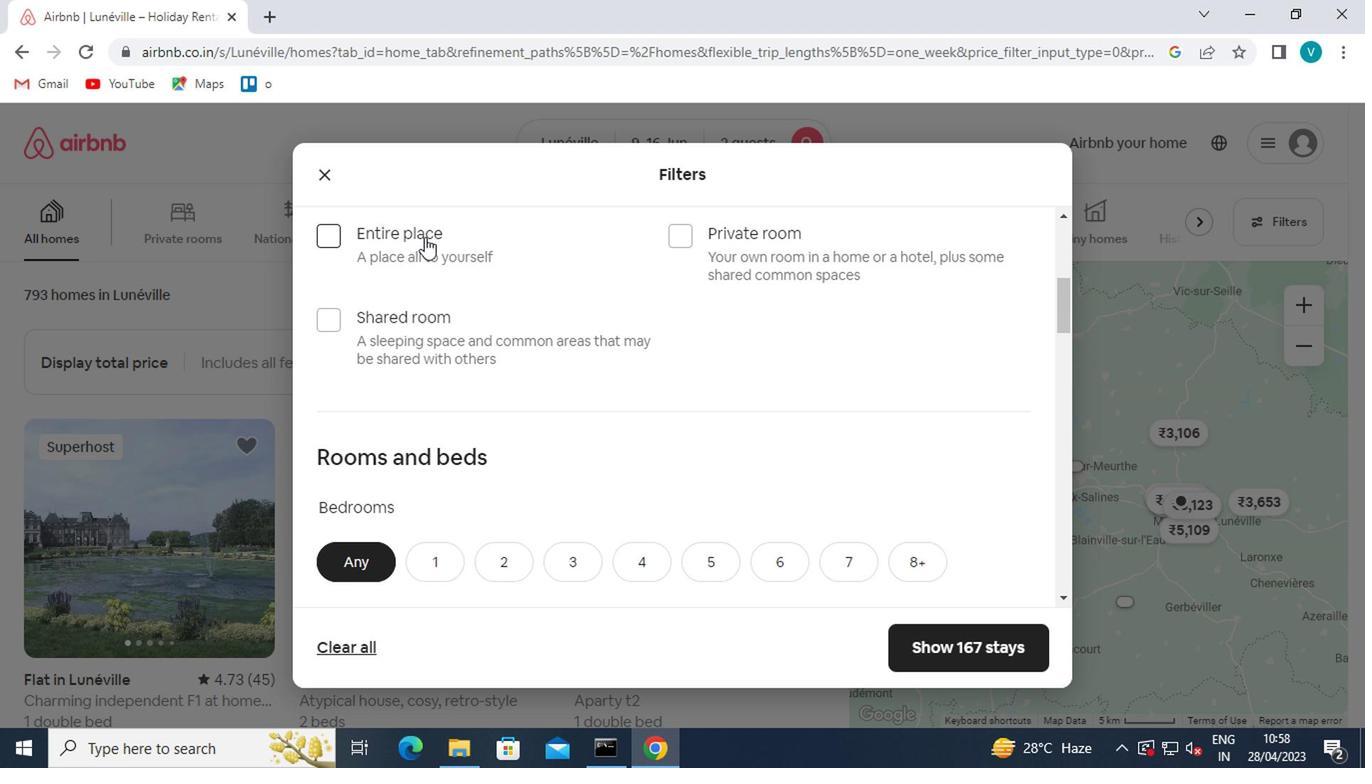 
Action: Mouse pressed left at (403, 237)
Screenshot: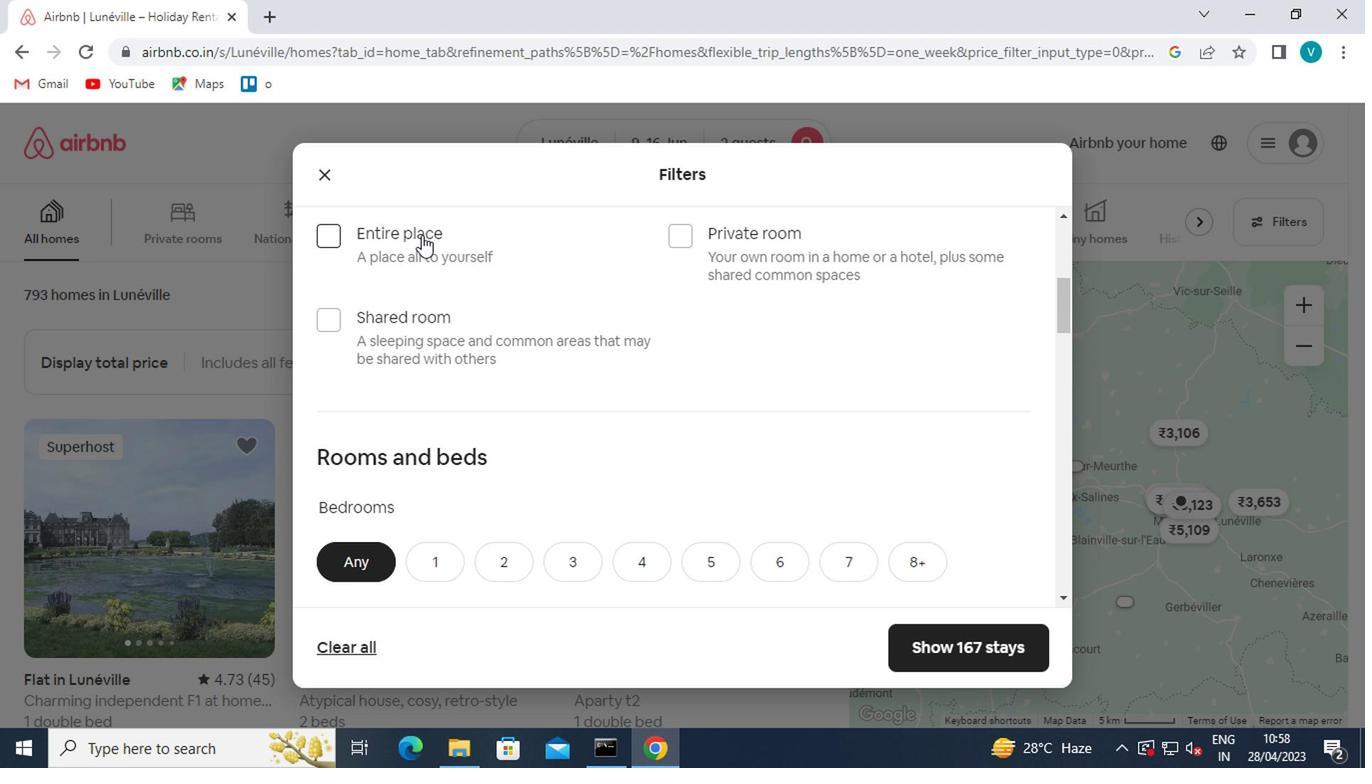 
Action: Mouse moved to (506, 559)
Screenshot: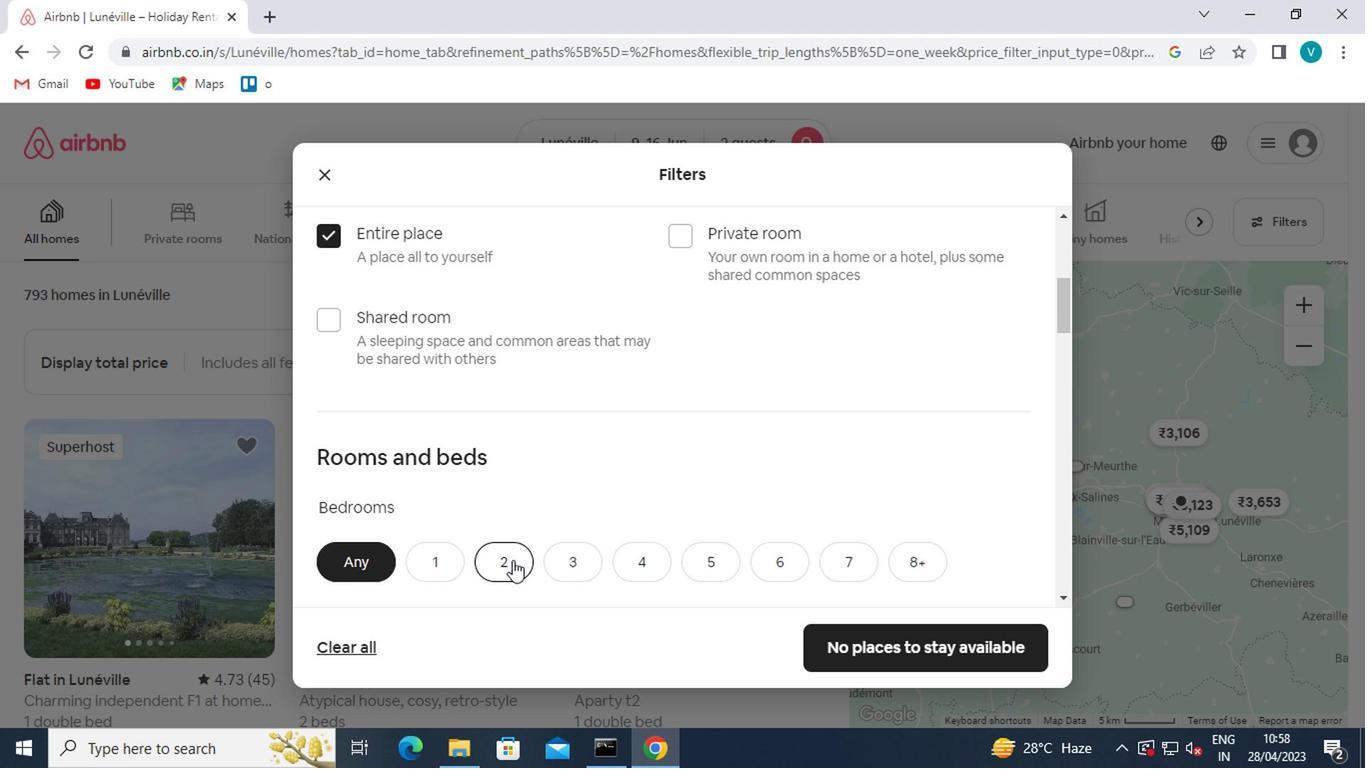 
Action: Mouse pressed left at (506, 559)
Screenshot: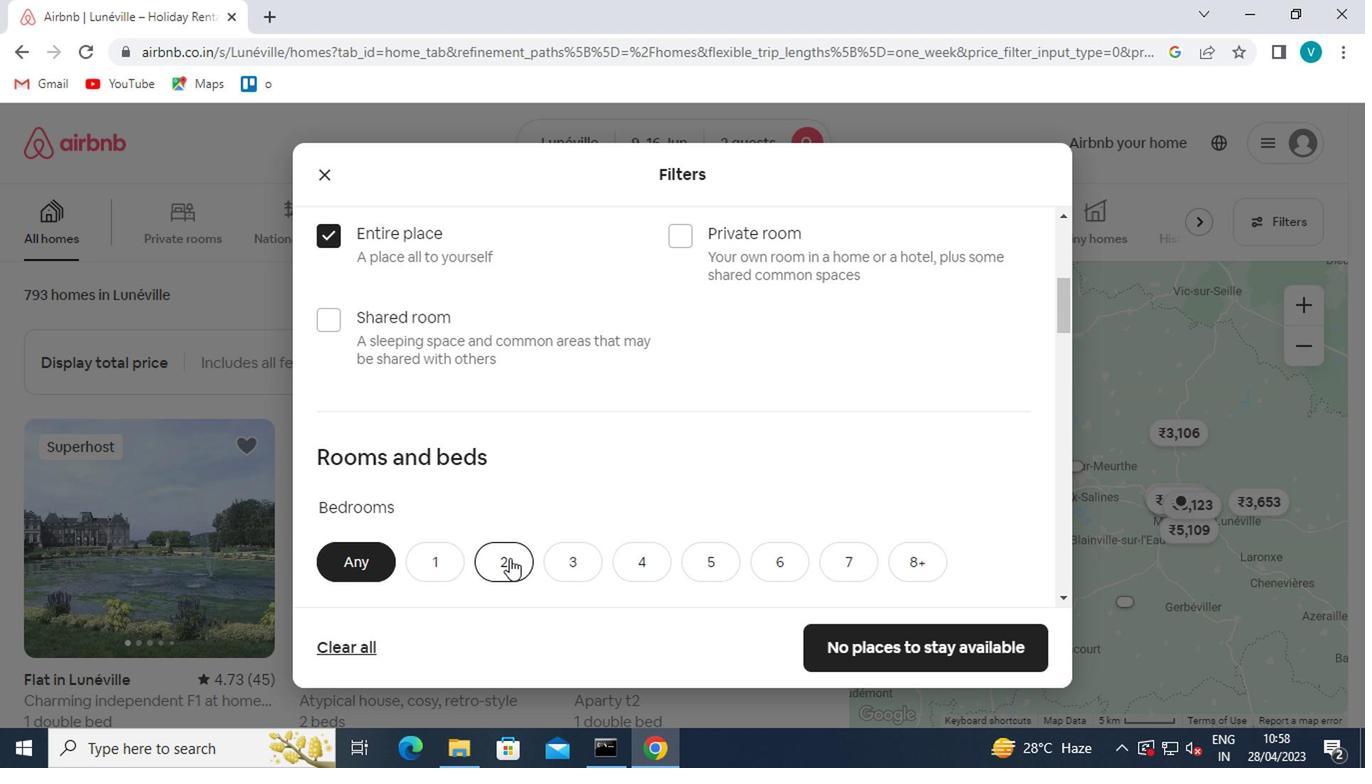 
Action: Mouse scrolled (506, 558) with delta (0, 0)
Screenshot: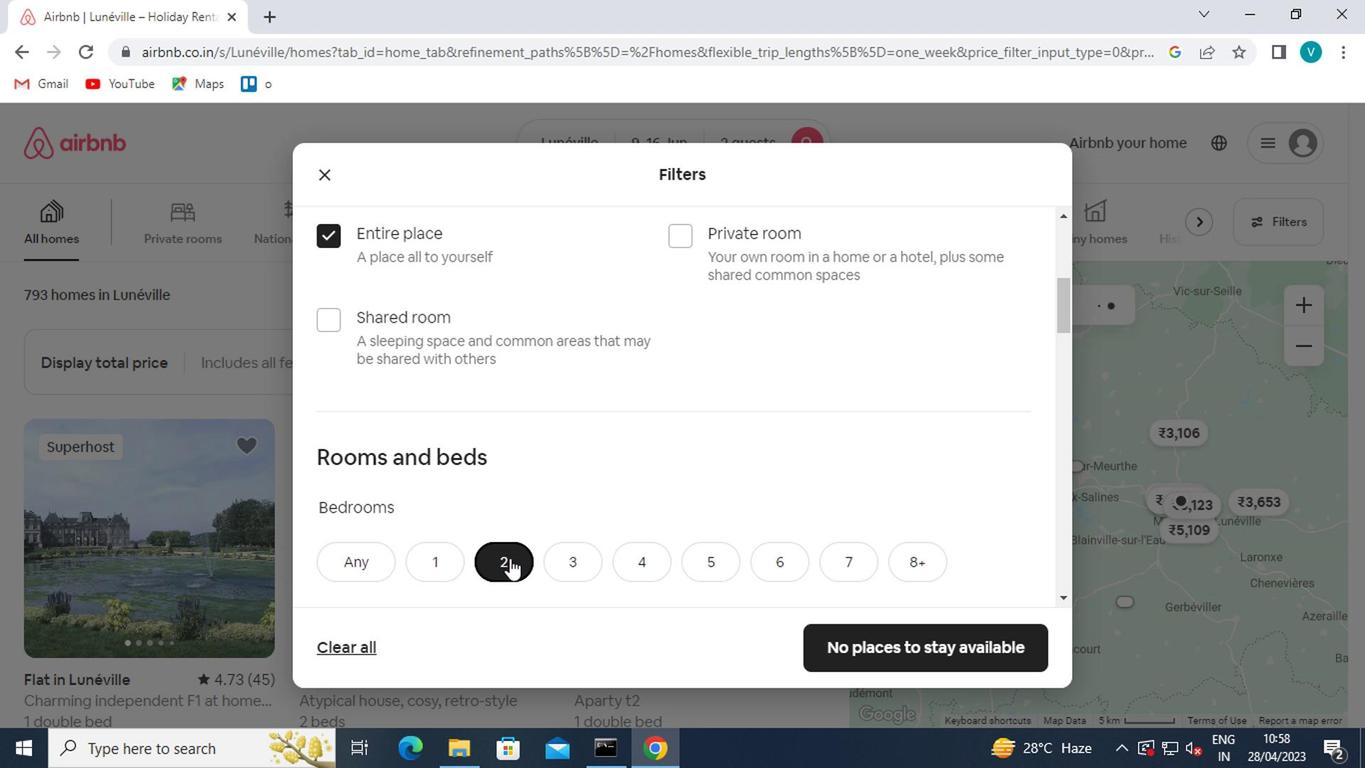 
Action: Mouse scrolled (506, 558) with delta (0, 0)
Screenshot: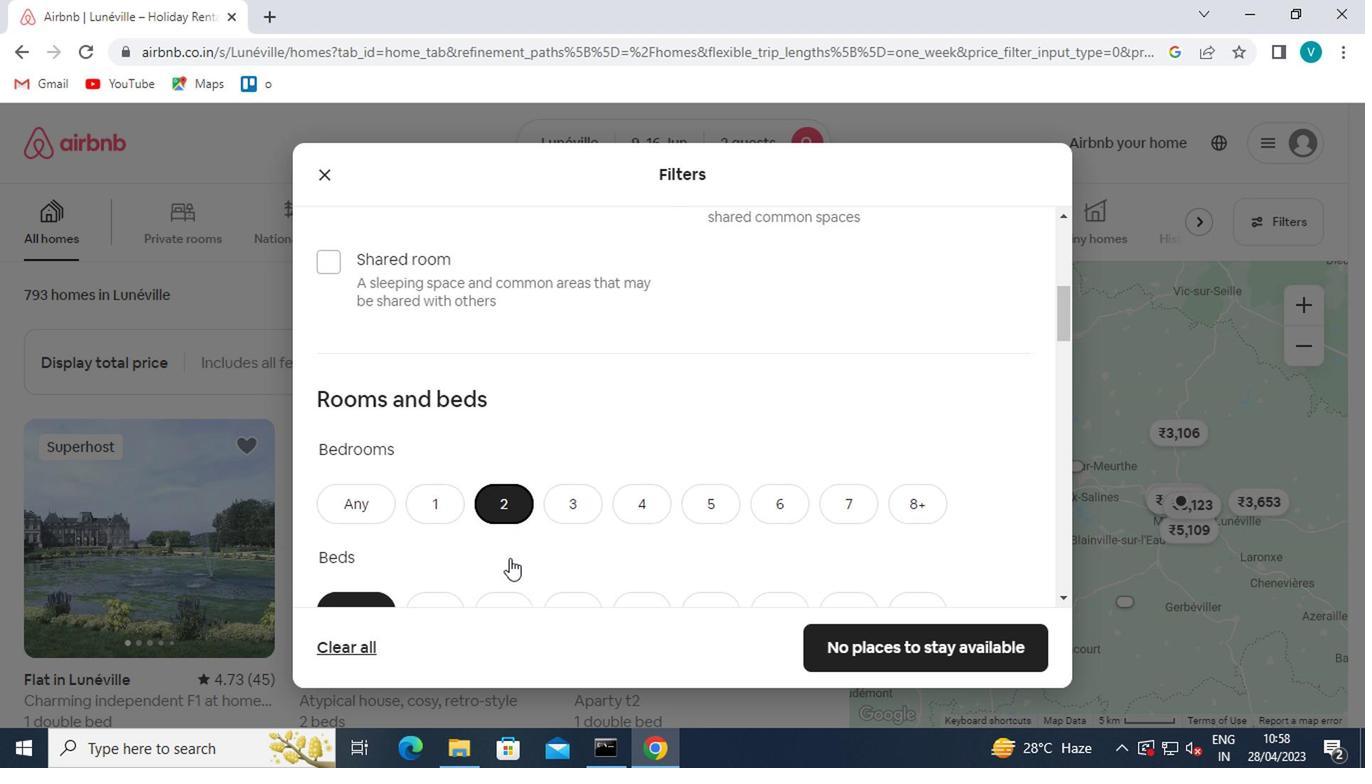 
Action: Mouse moved to (487, 474)
Screenshot: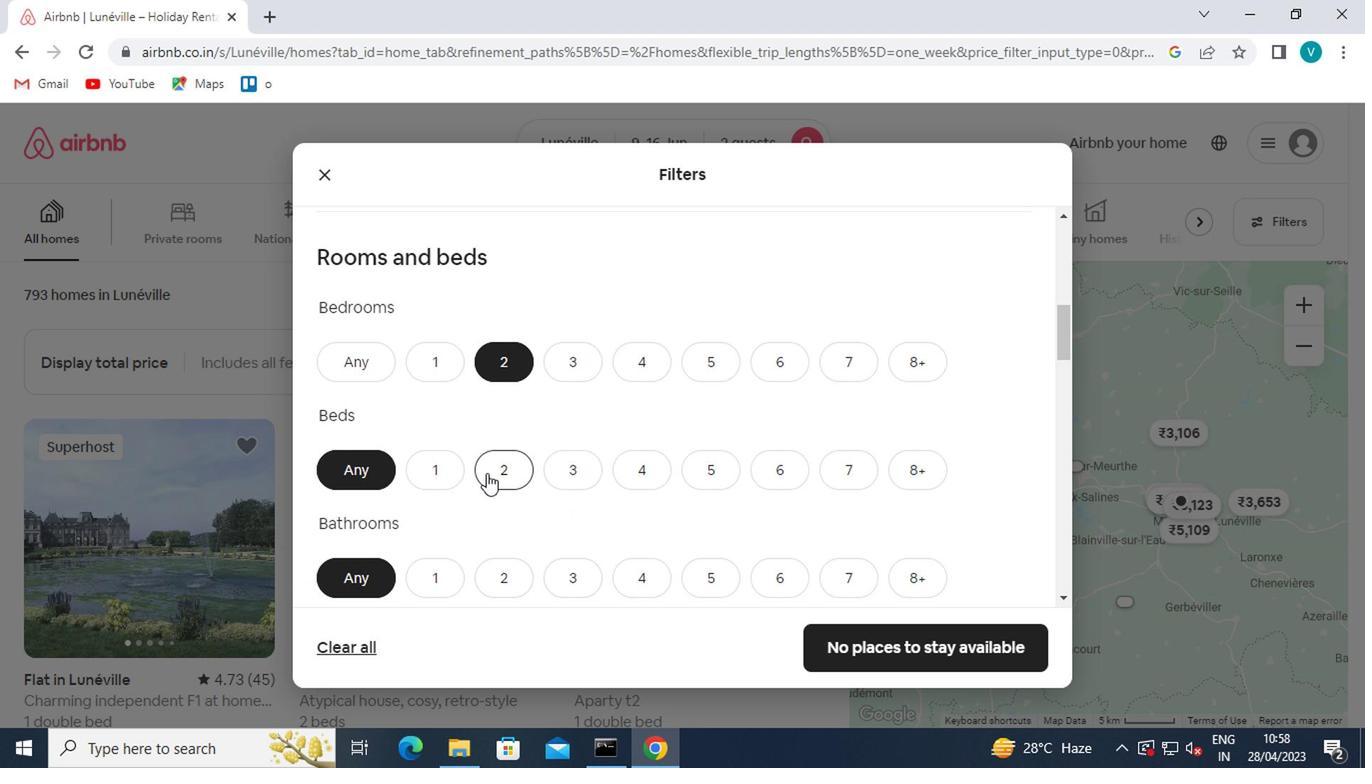 
Action: Mouse pressed left at (487, 474)
Screenshot: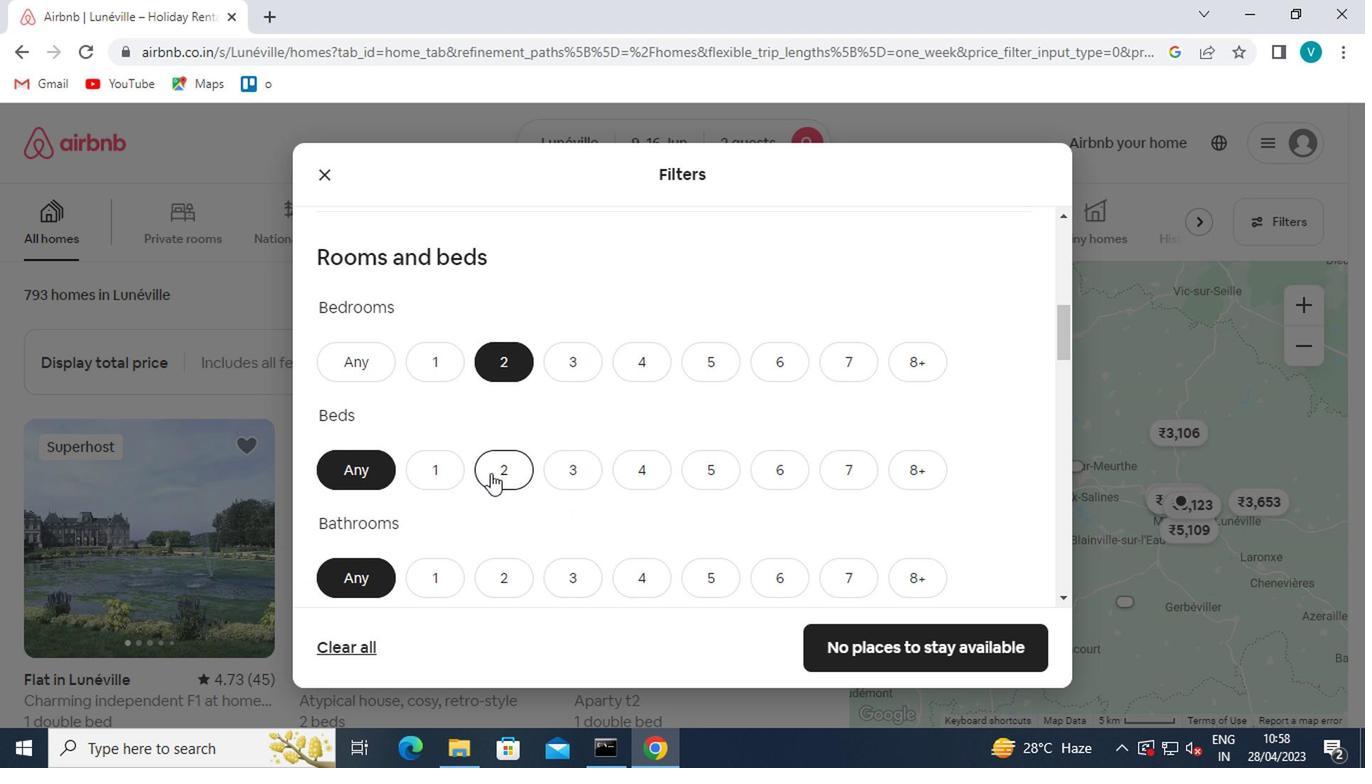 
Action: Mouse moved to (489, 475)
Screenshot: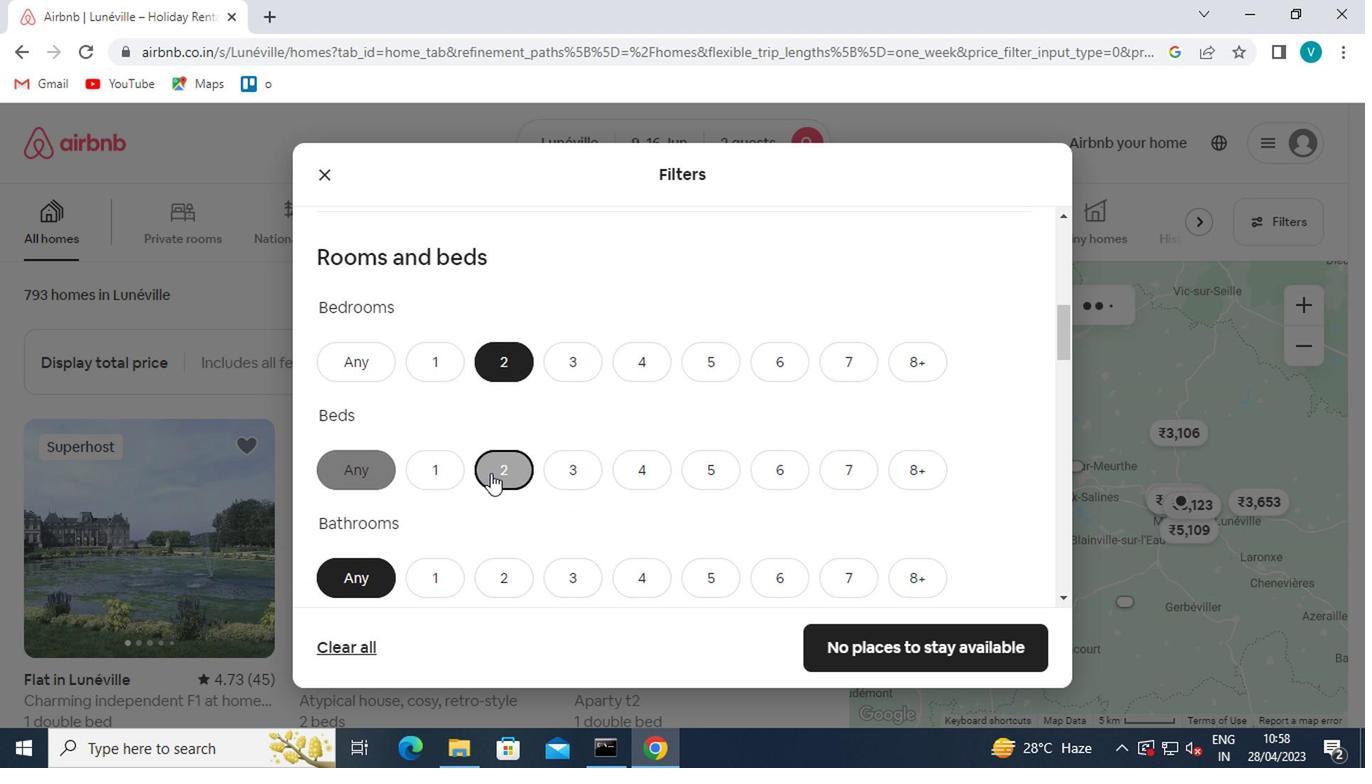 
Action: Mouse scrolled (489, 474) with delta (0, -1)
Screenshot: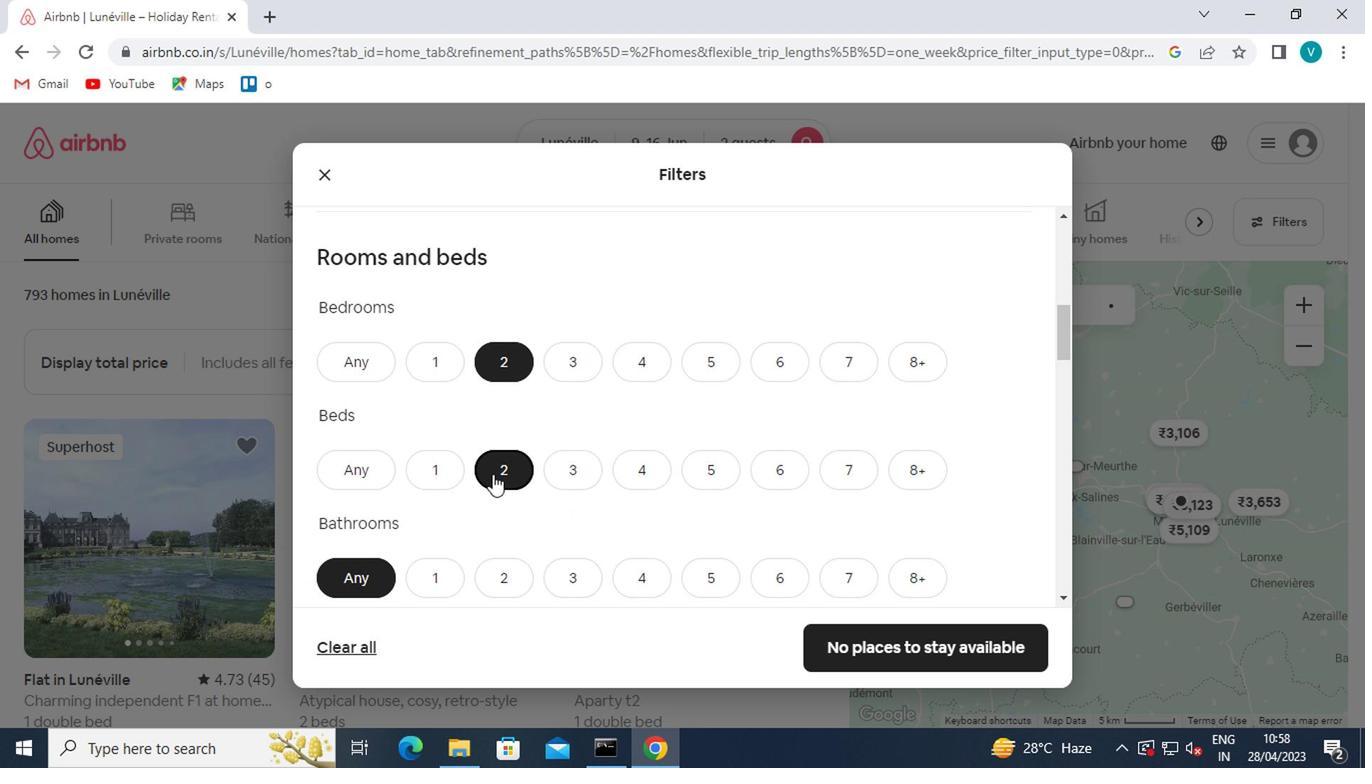
Action: Mouse scrolled (489, 474) with delta (0, -1)
Screenshot: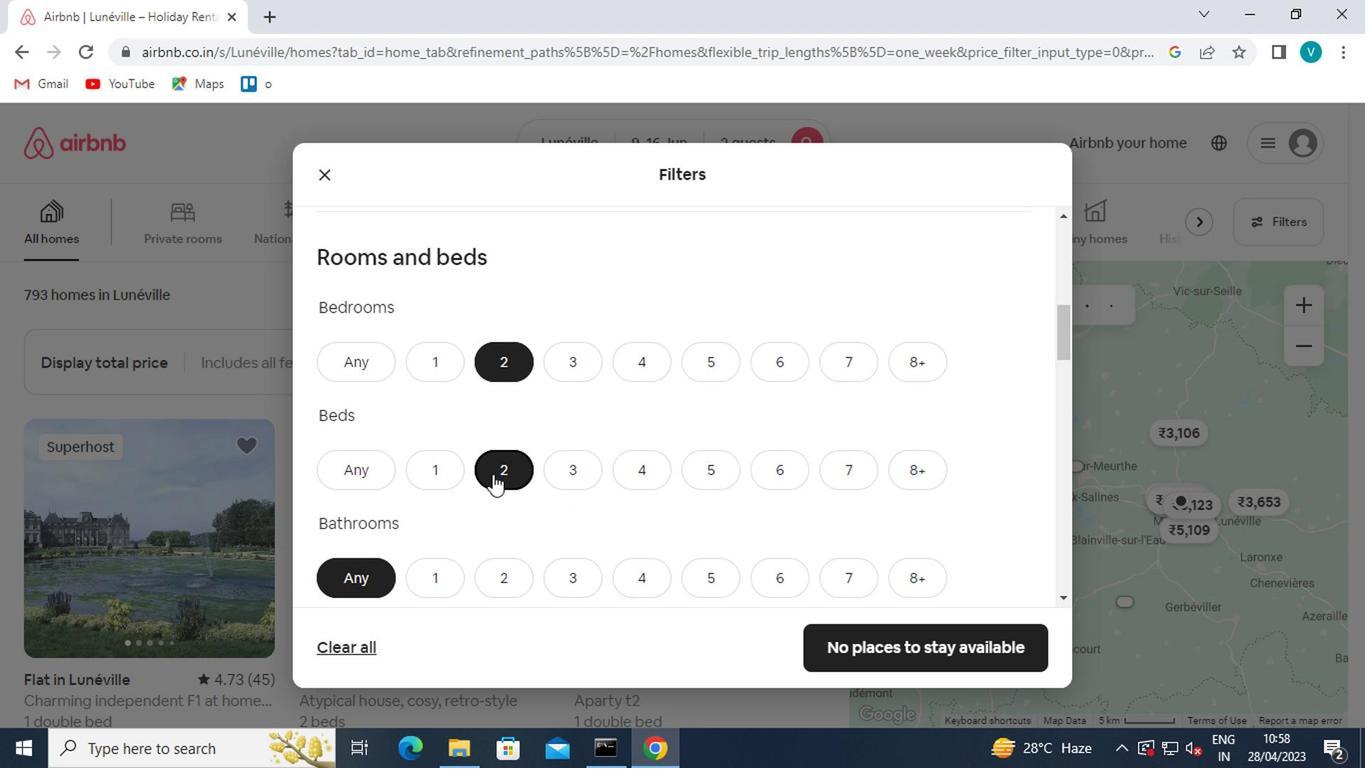 
Action: Mouse moved to (427, 374)
Screenshot: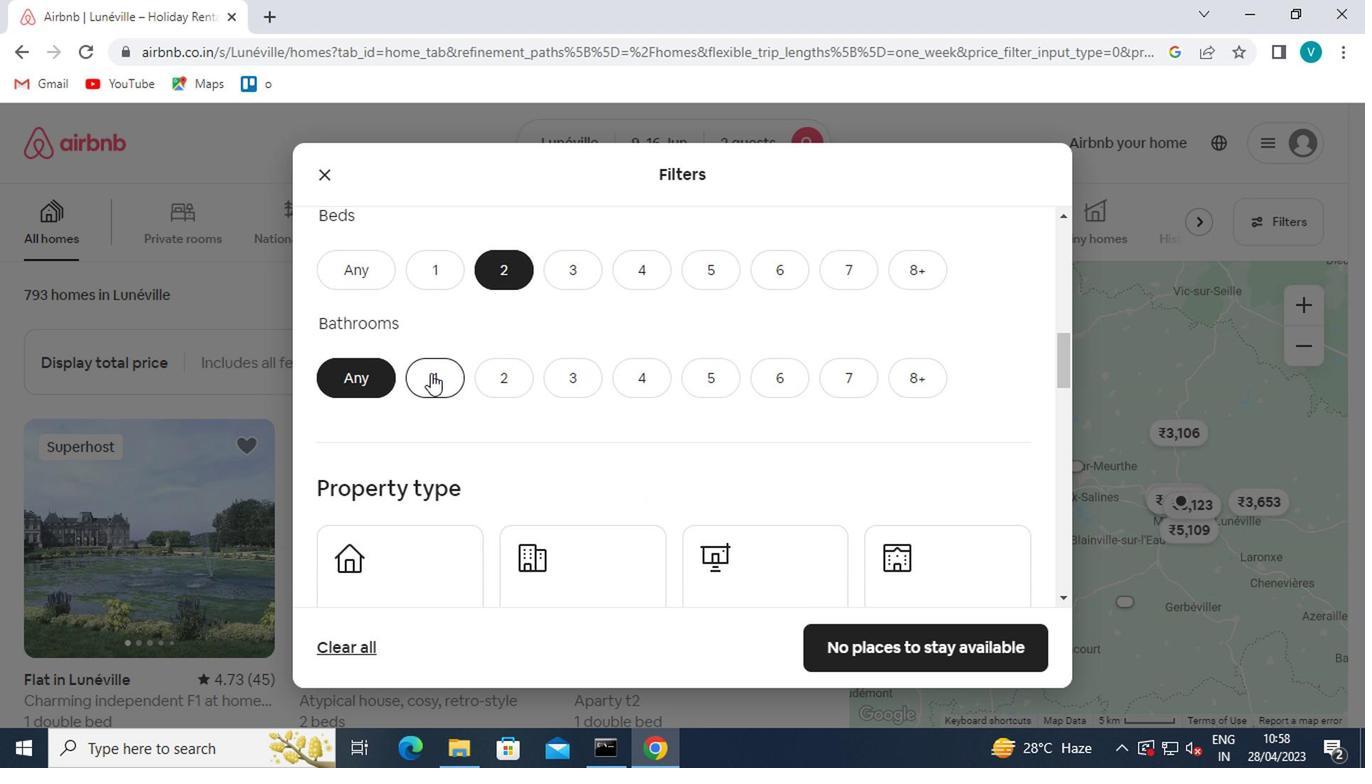 
Action: Mouse pressed left at (427, 374)
Screenshot: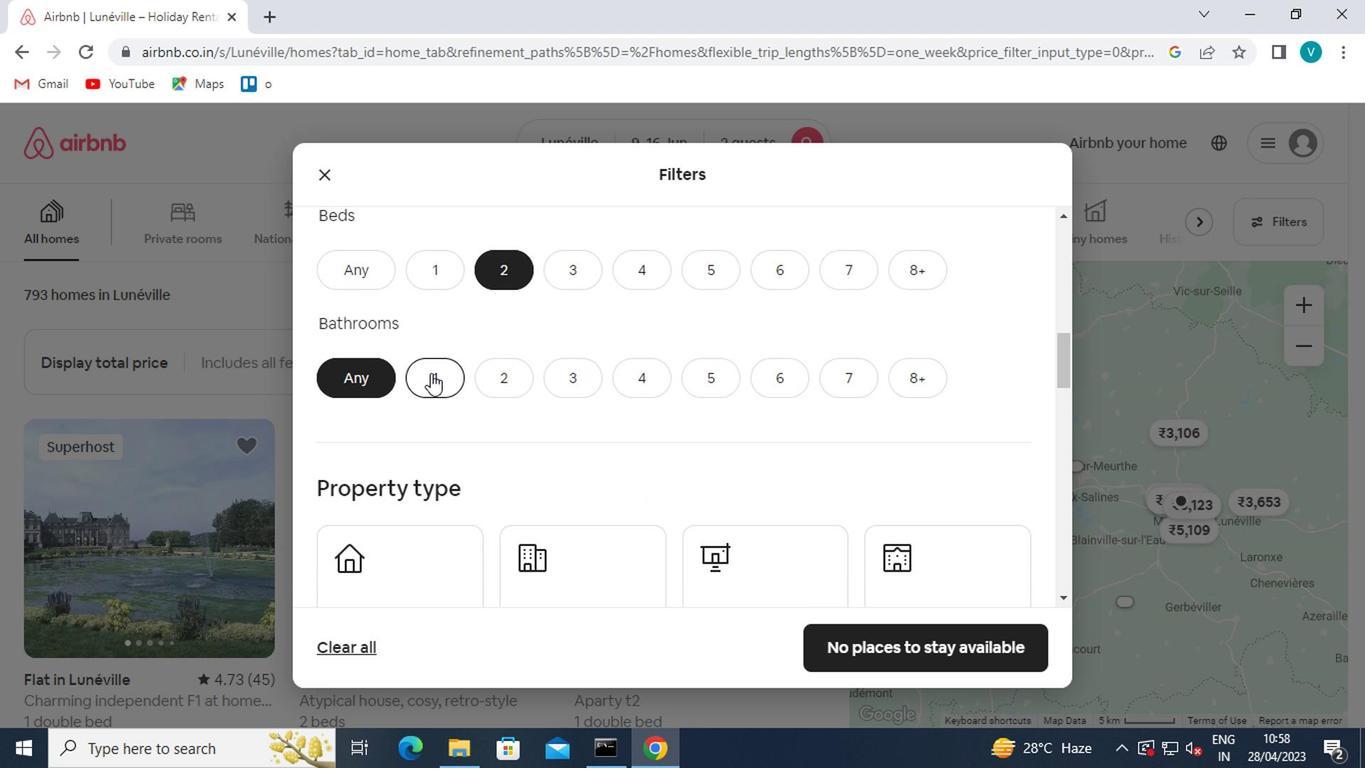 
Action: Mouse moved to (430, 406)
Screenshot: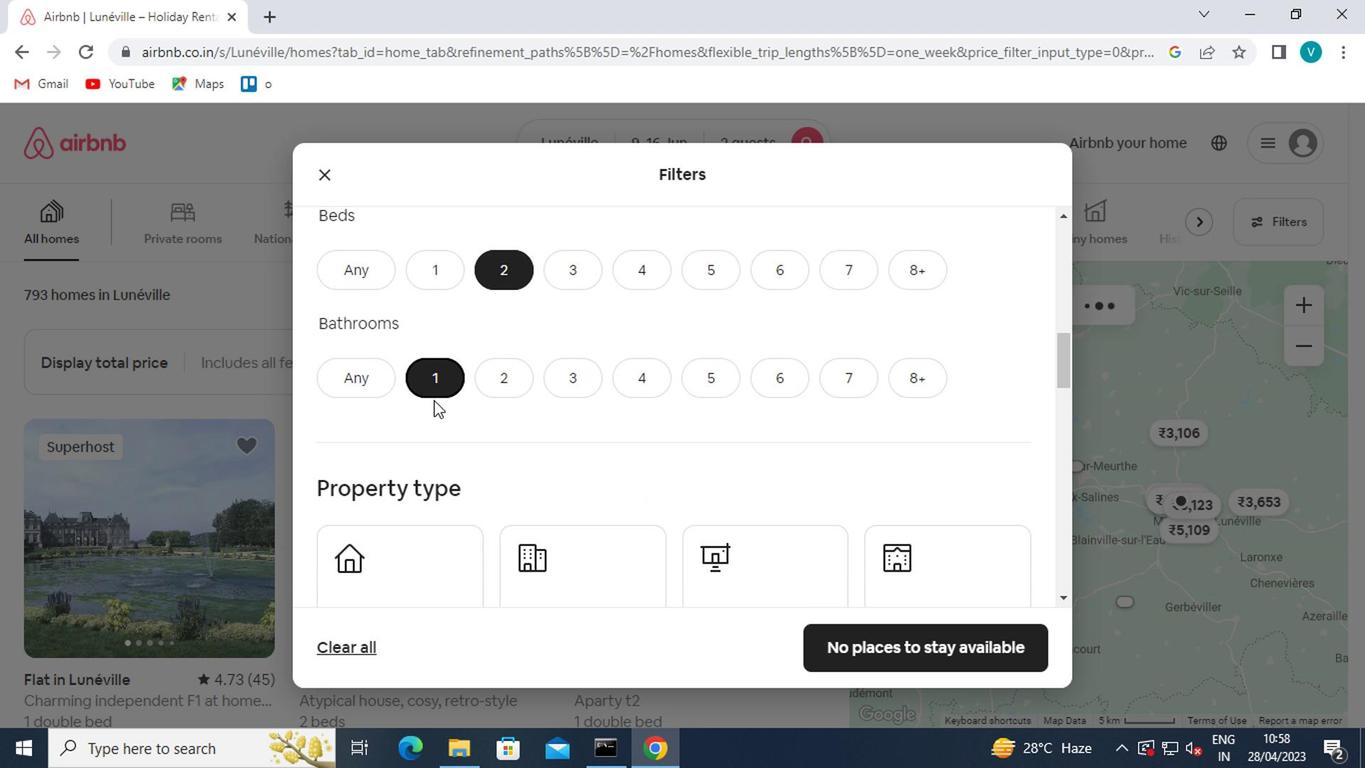 
Action: Mouse scrolled (430, 406) with delta (0, 0)
Screenshot: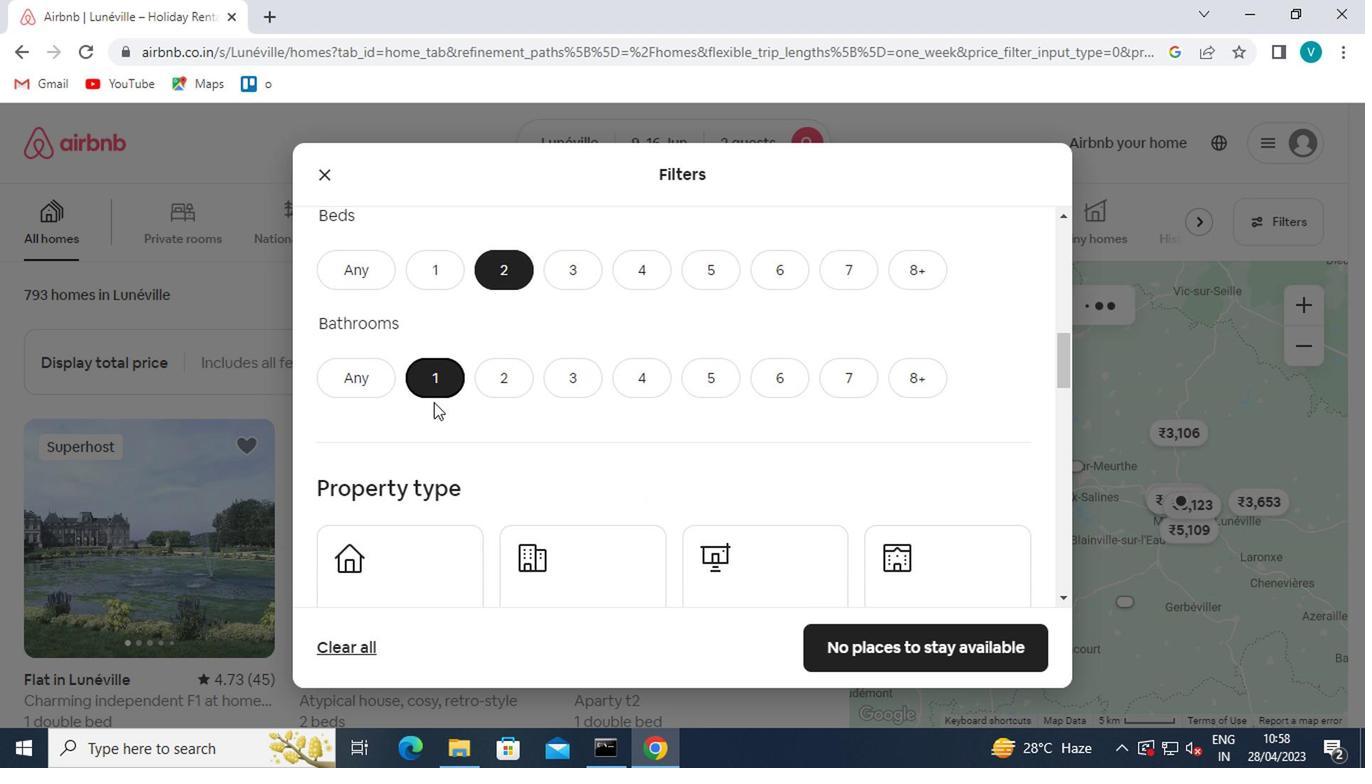 
Action: Mouse moved to (430, 409)
Screenshot: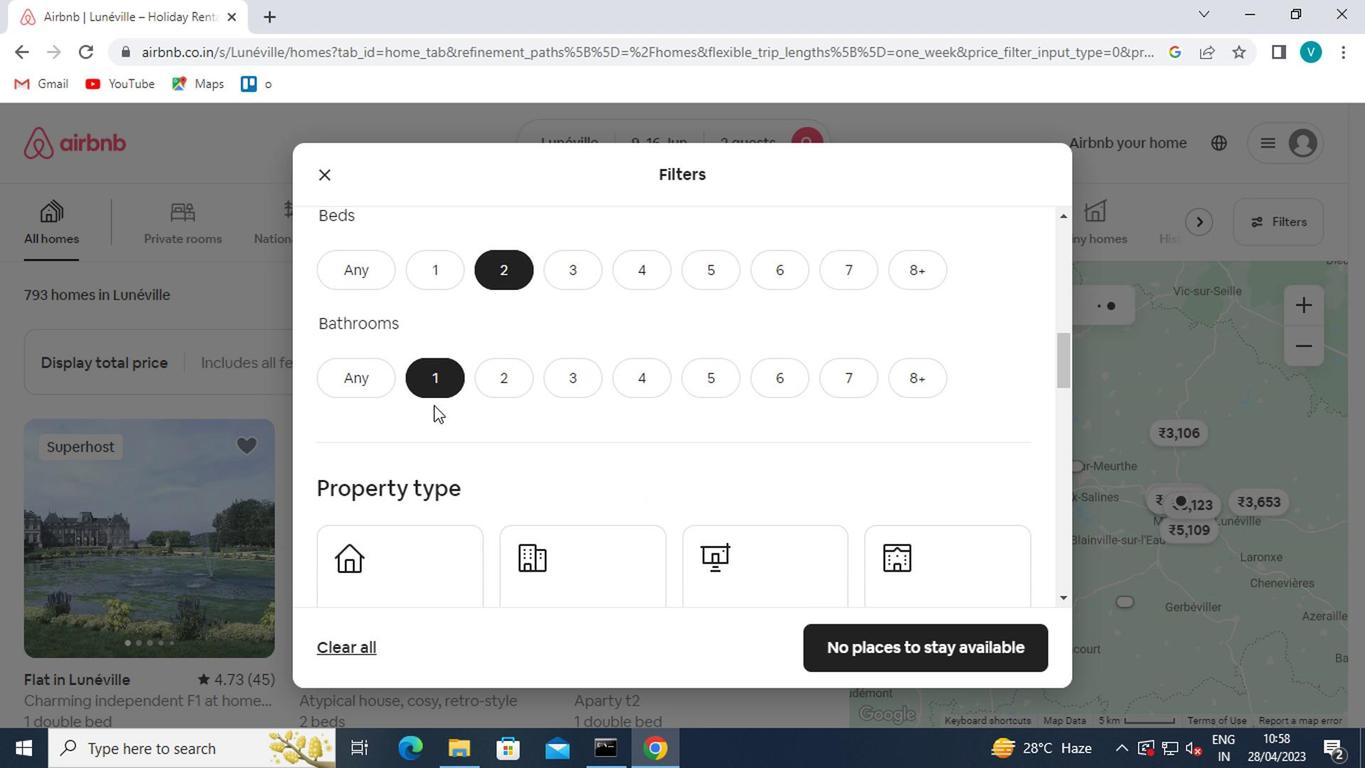 
Action: Mouse scrolled (430, 408) with delta (0, 0)
Screenshot: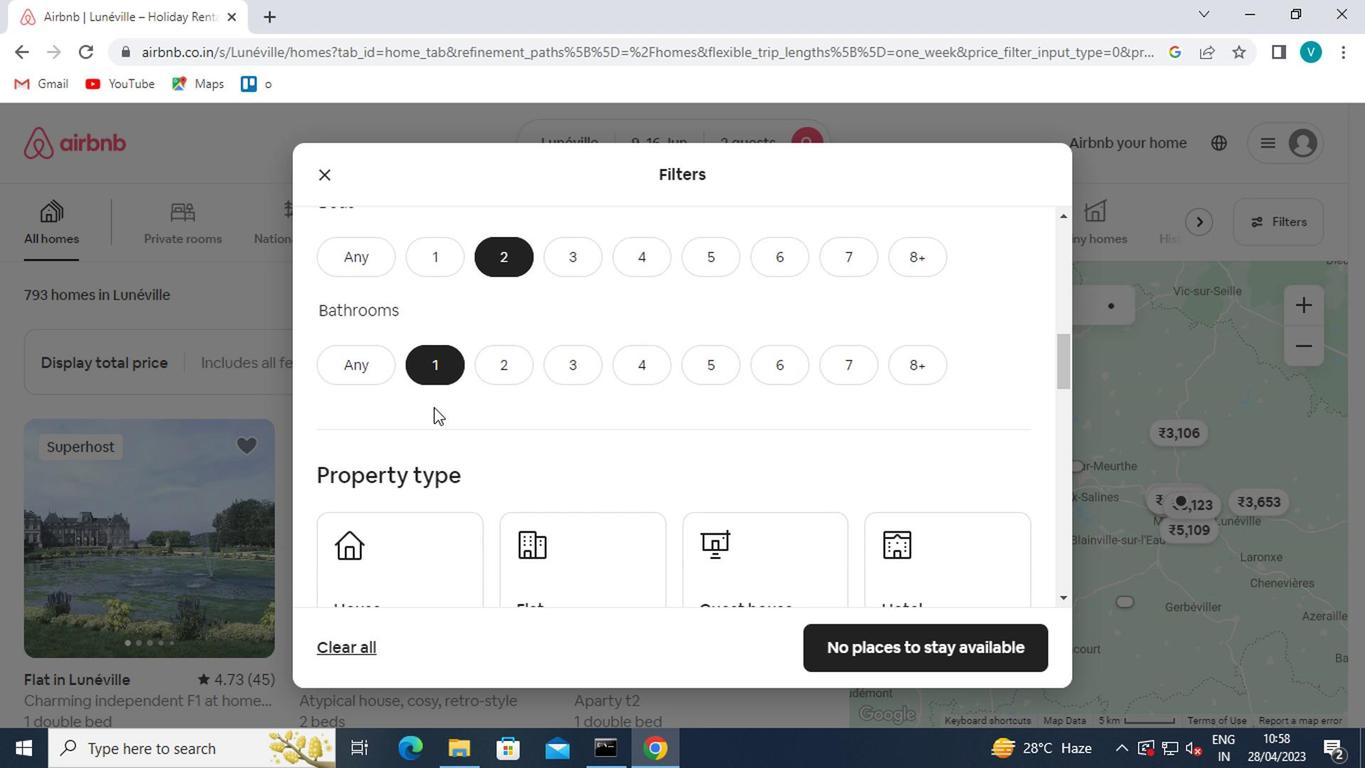 
Action: Mouse moved to (426, 427)
Screenshot: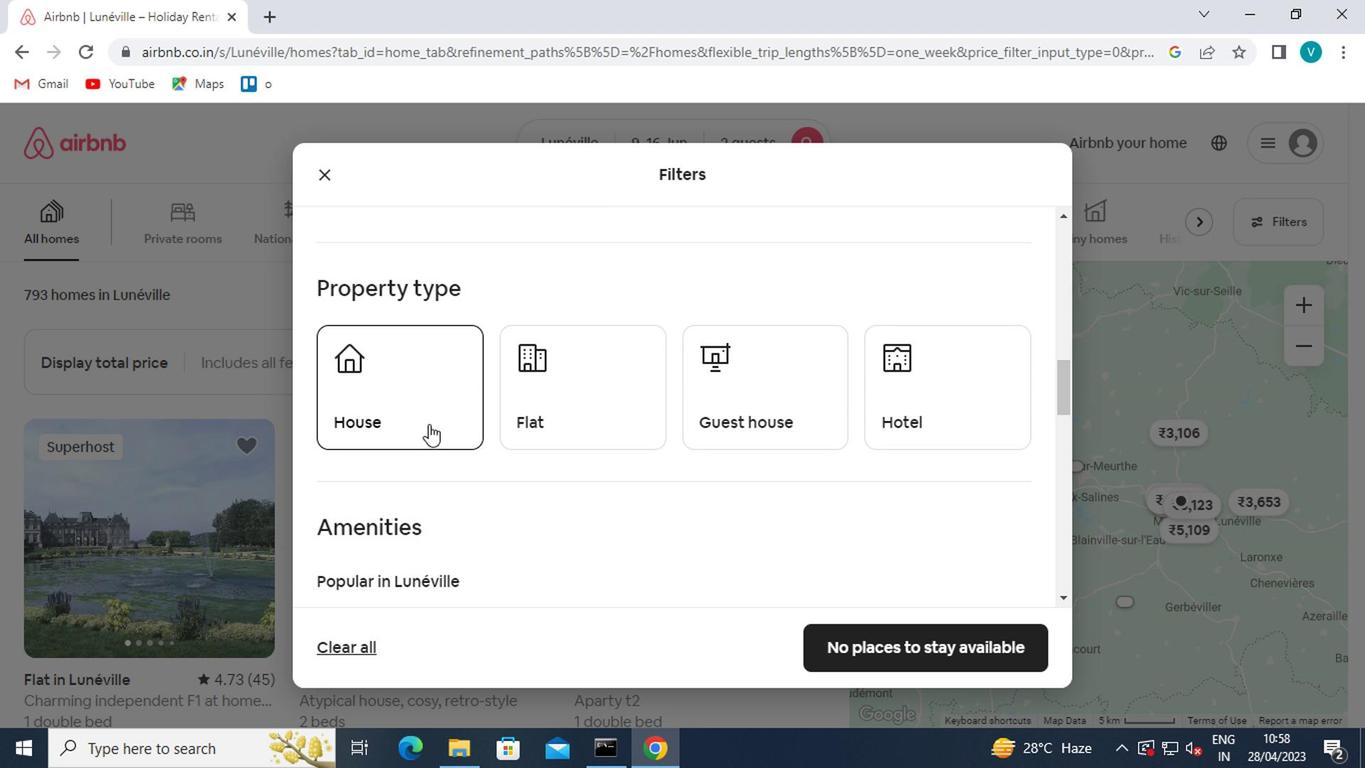 
Action: Mouse pressed left at (426, 427)
Screenshot: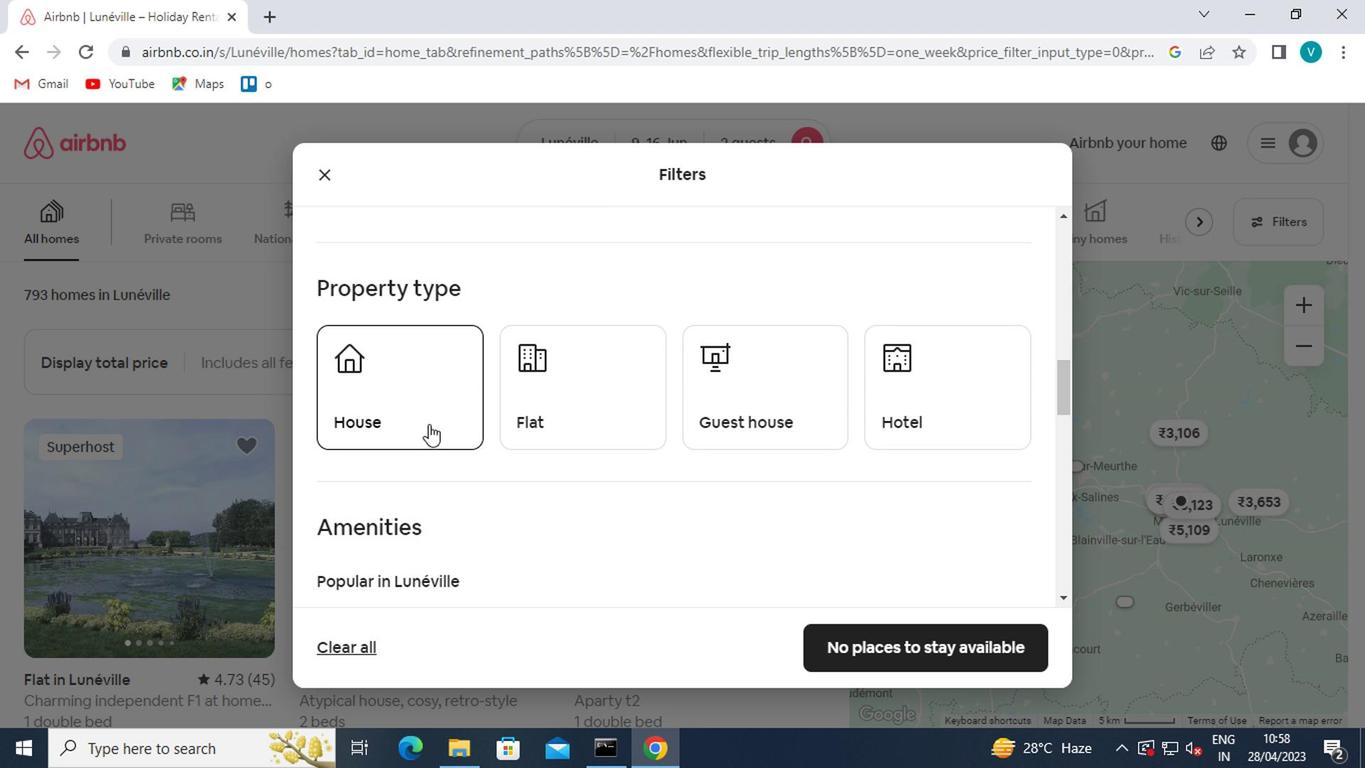 
Action: Mouse moved to (556, 419)
Screenshot: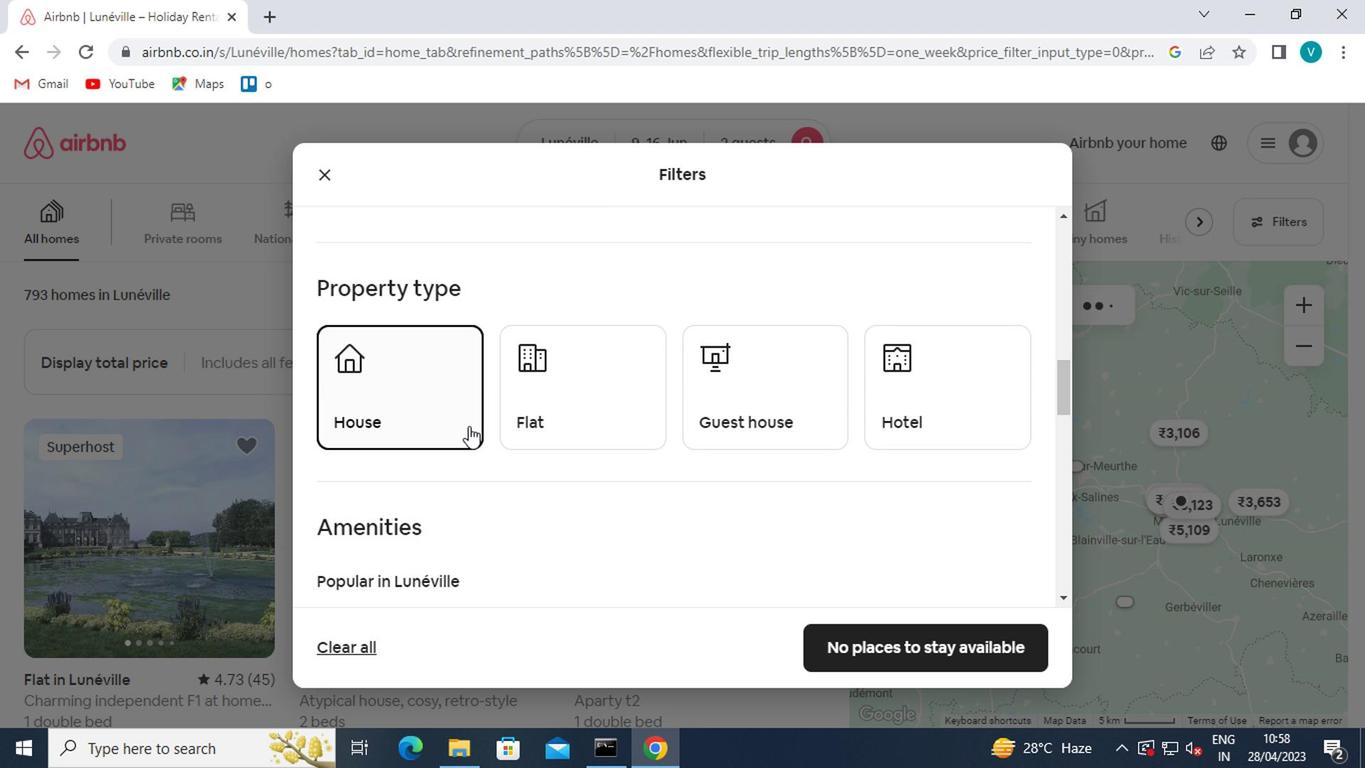 
Action: Mouse pressed left at (556, 419)
Screenshot: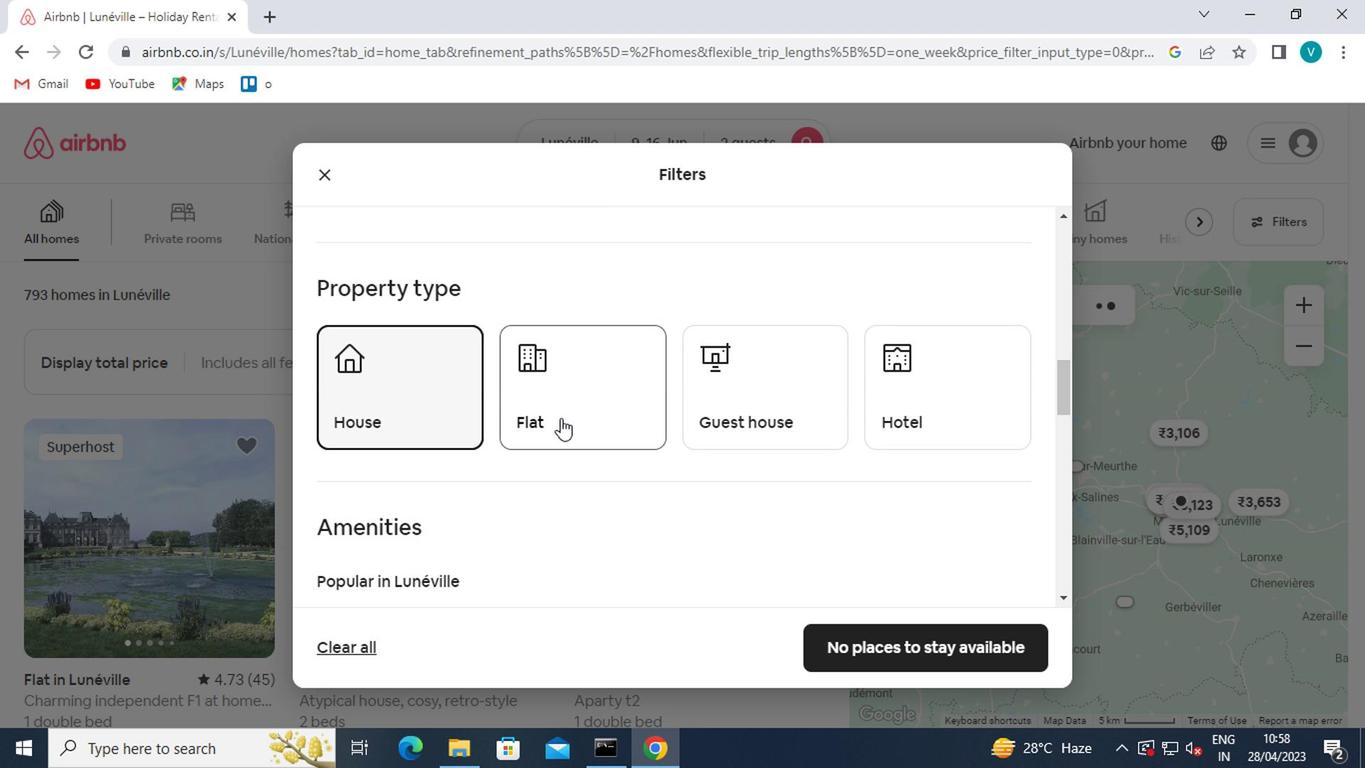 
Action: Mouse moved to (718, 407)
Screenshot: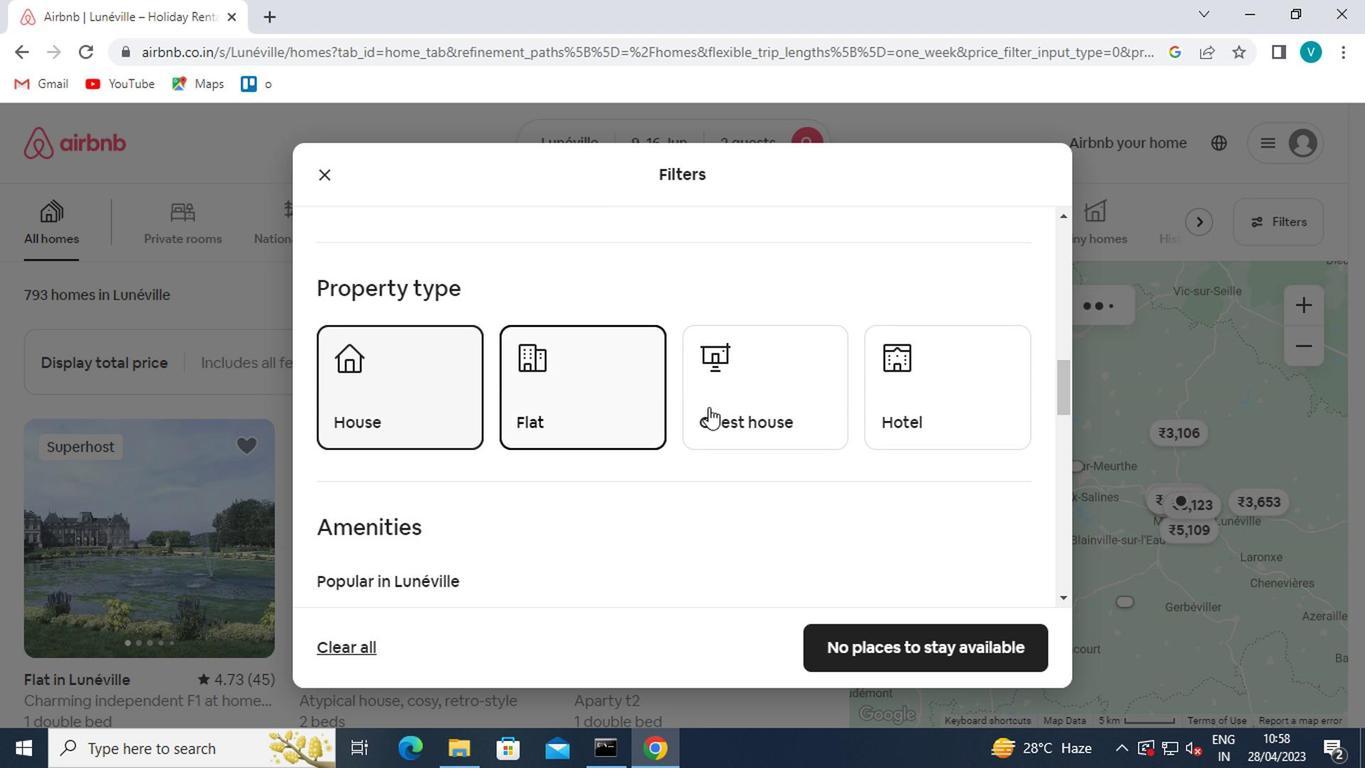
Action: Mouse pressed left at (718, 407)
Screenshot: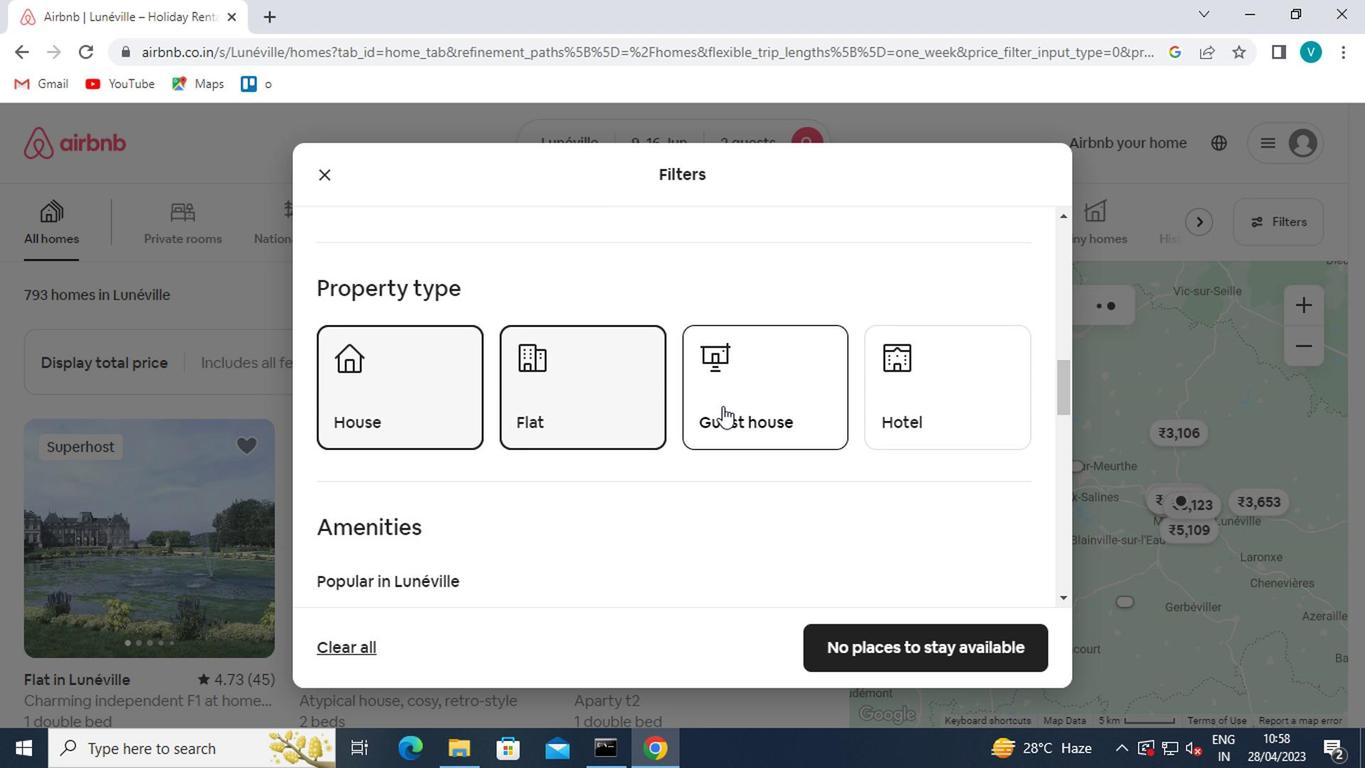 
Action: Mouse moved to (710, 406)
Screenshot: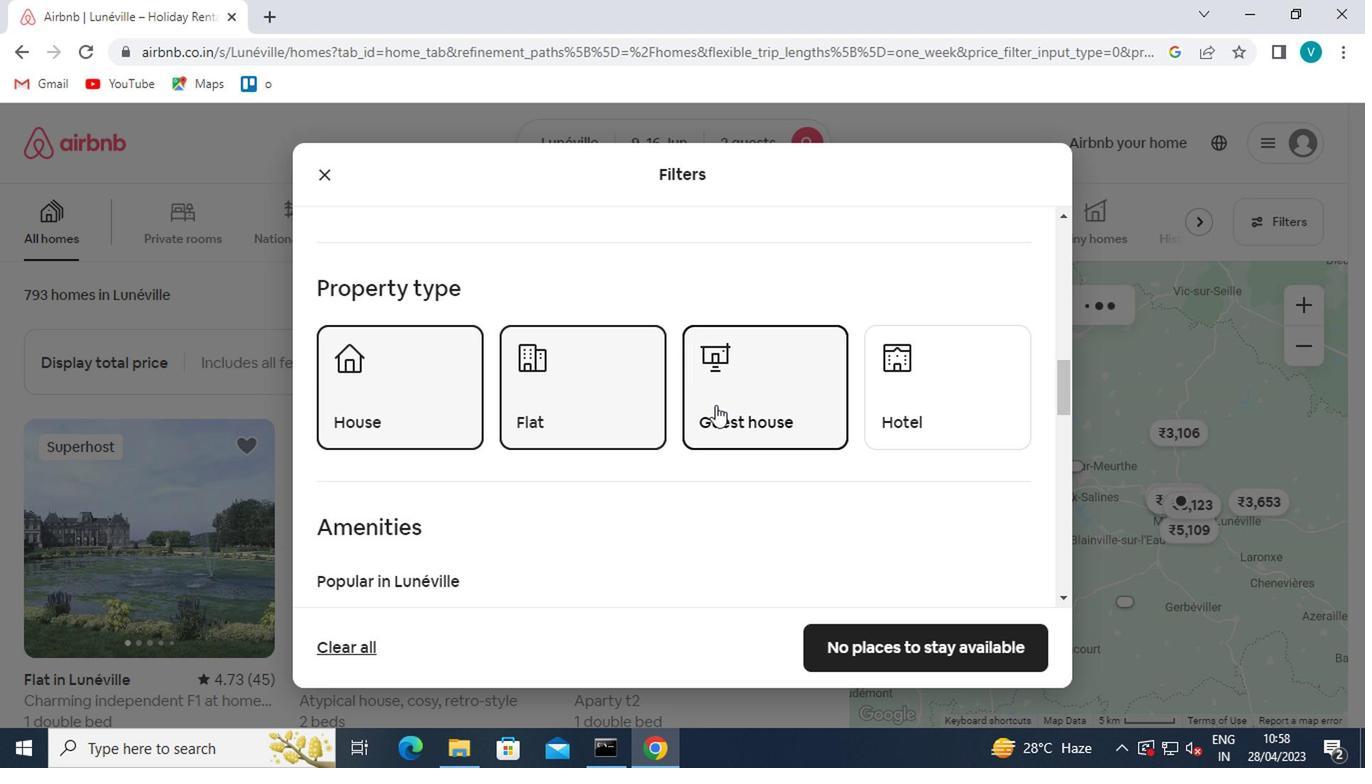 
Action: Mouse scrolled (710, 406) with delta (0, 0)
Screenshot: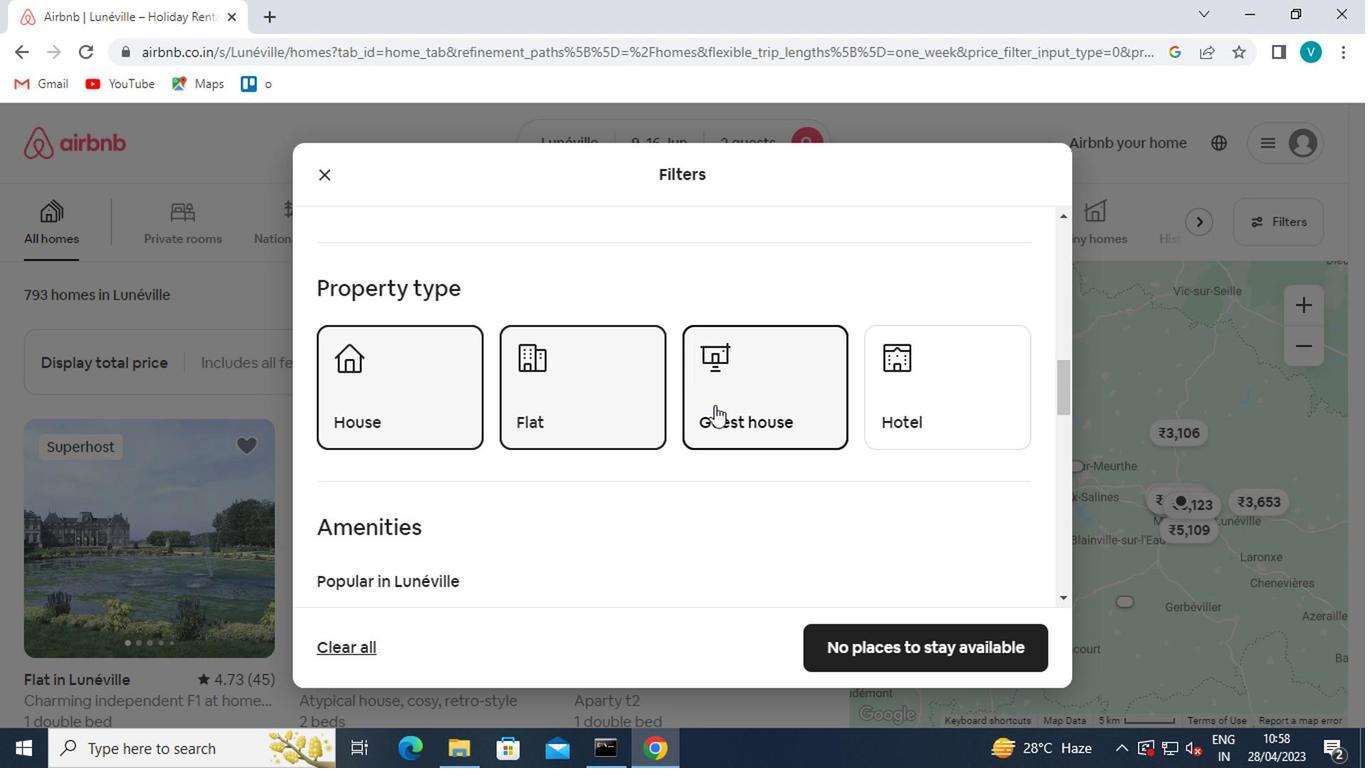 
Action: Mouse scrolled (710, 406) with delta (0, 0)
Screenshot: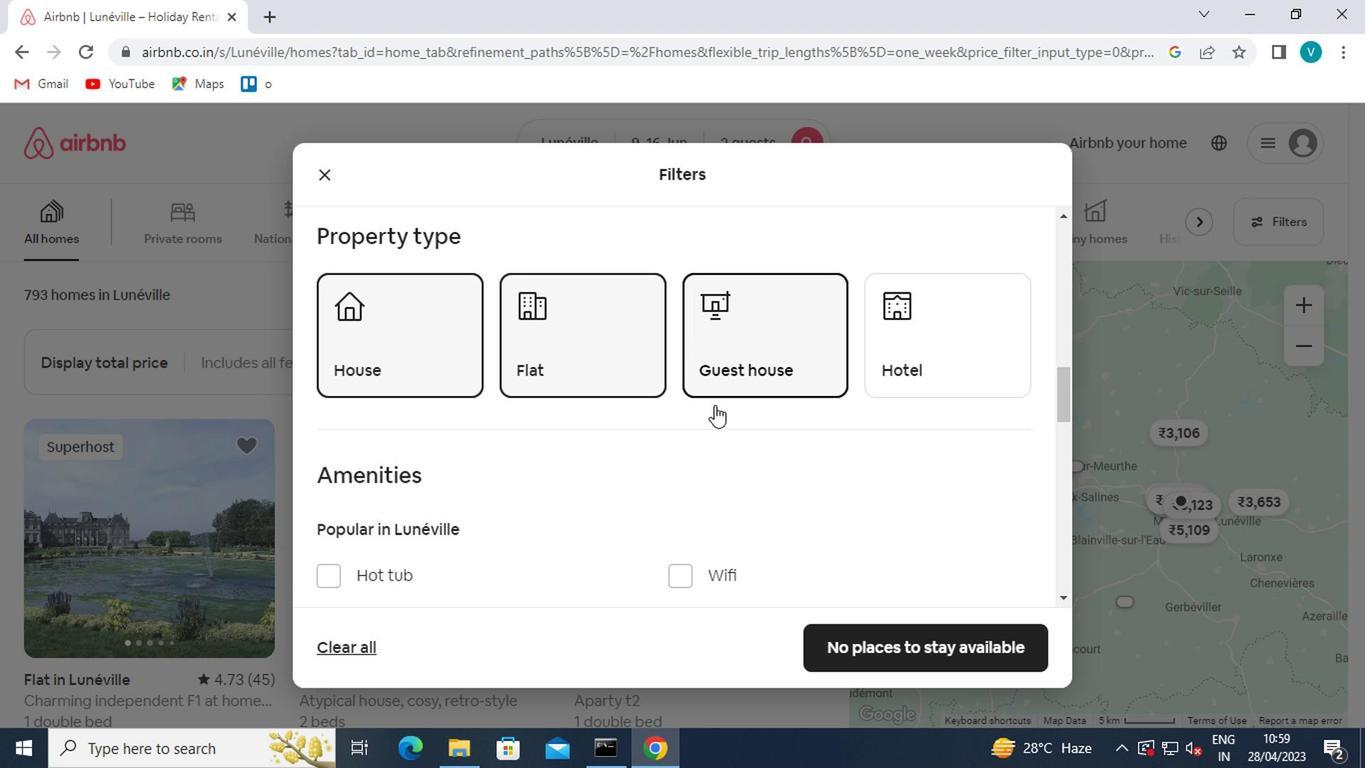 
Action: Mouse moved to (709, 406)
Screenshot: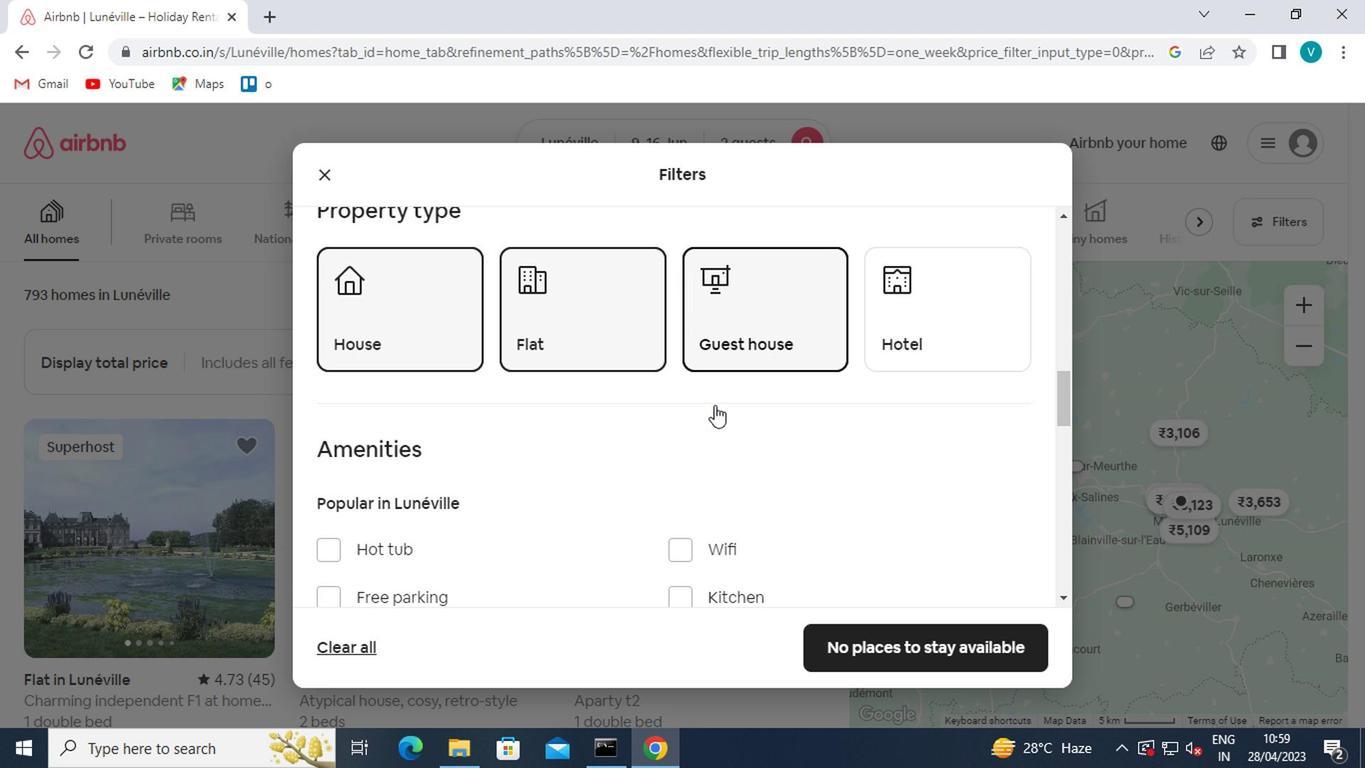 
Action: Mouse scrolled (709, 406) with delta (0, 0)
Screenshot: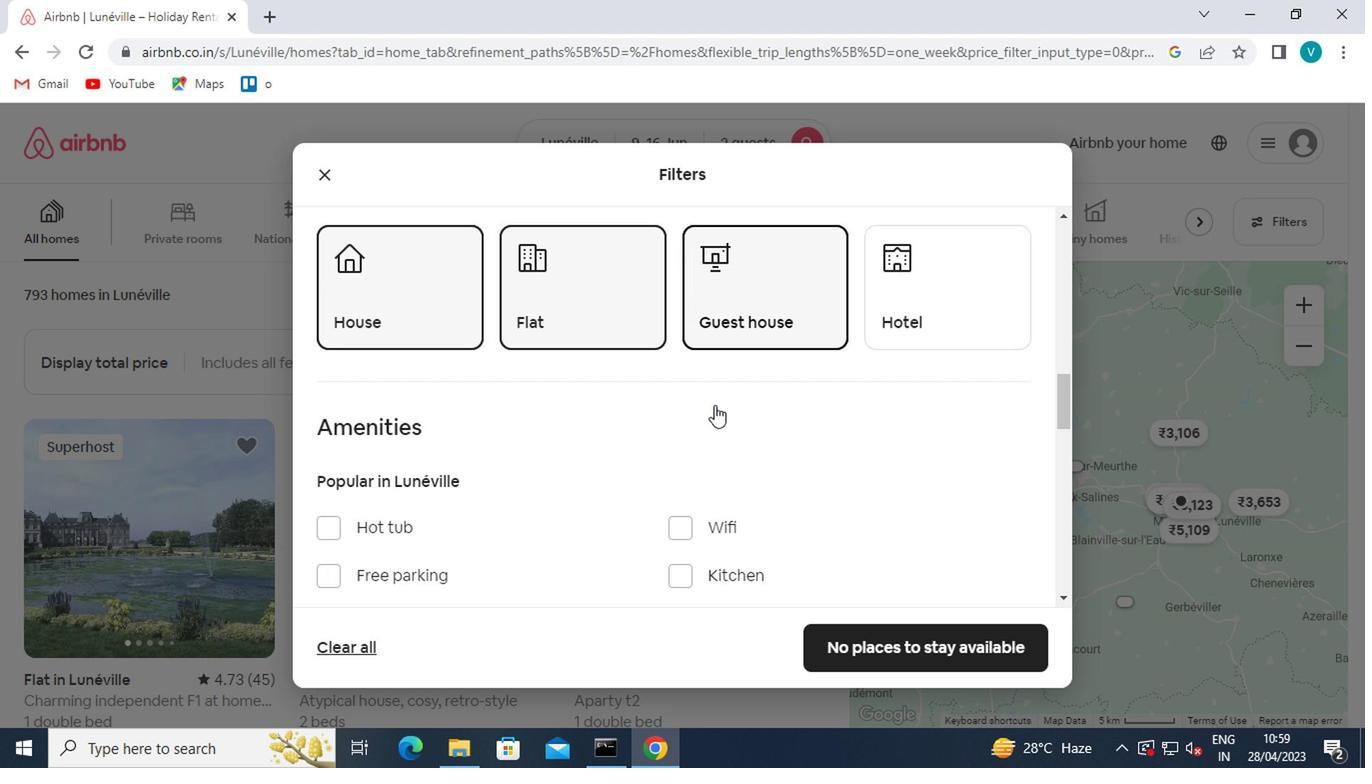 
Action: Mouse scrolled (709, 406) with delta (0, 0)
Screenshot: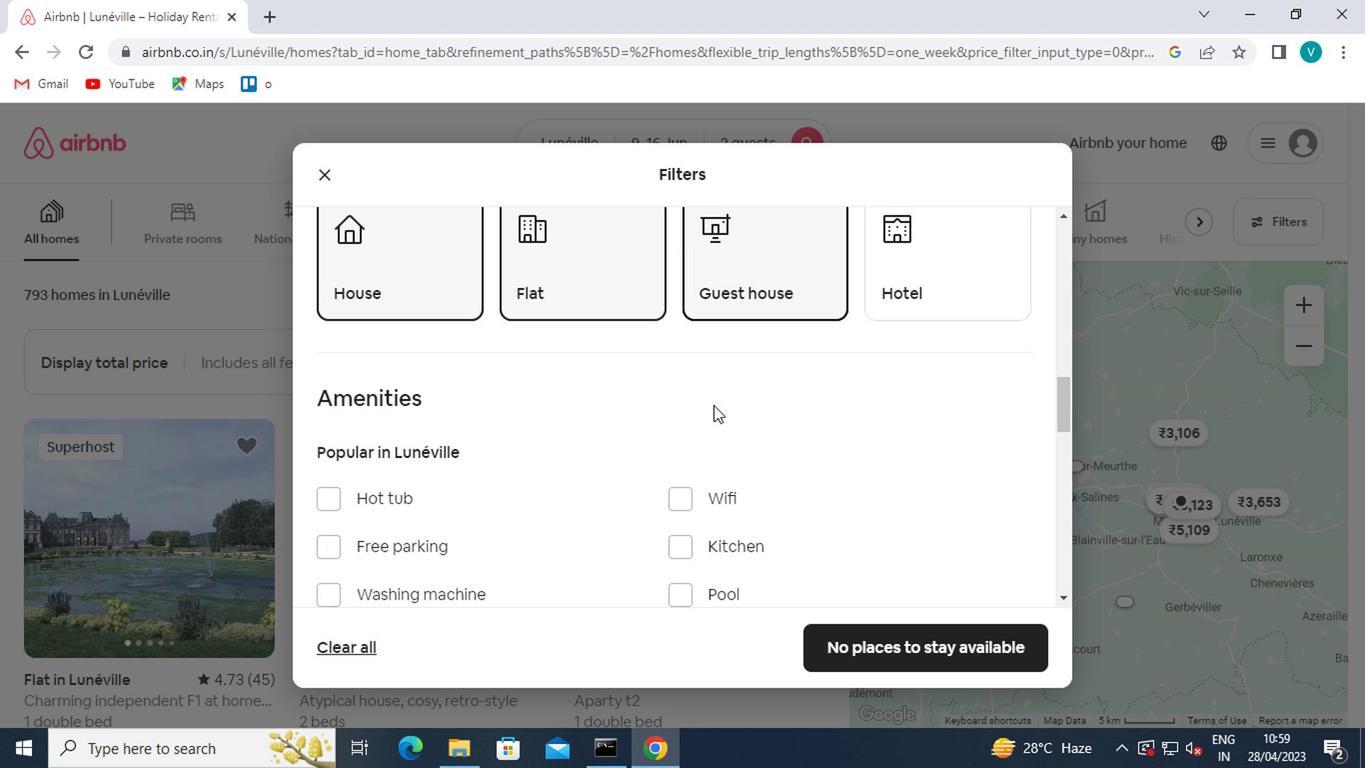 
Action: Mouse moved to (708, 406)
Screenshot: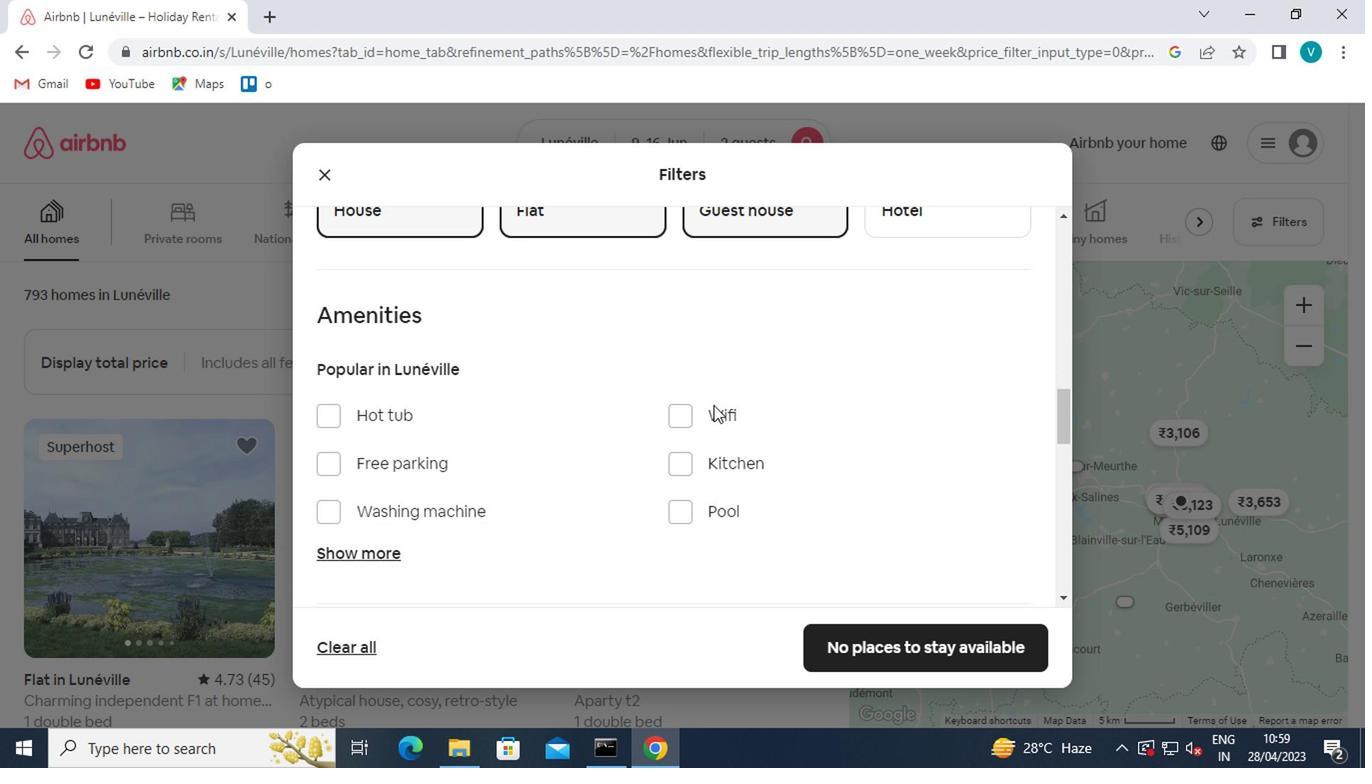 
Action: Mouse scrolled (708, 406) with delta (0, 0)
Screenshot: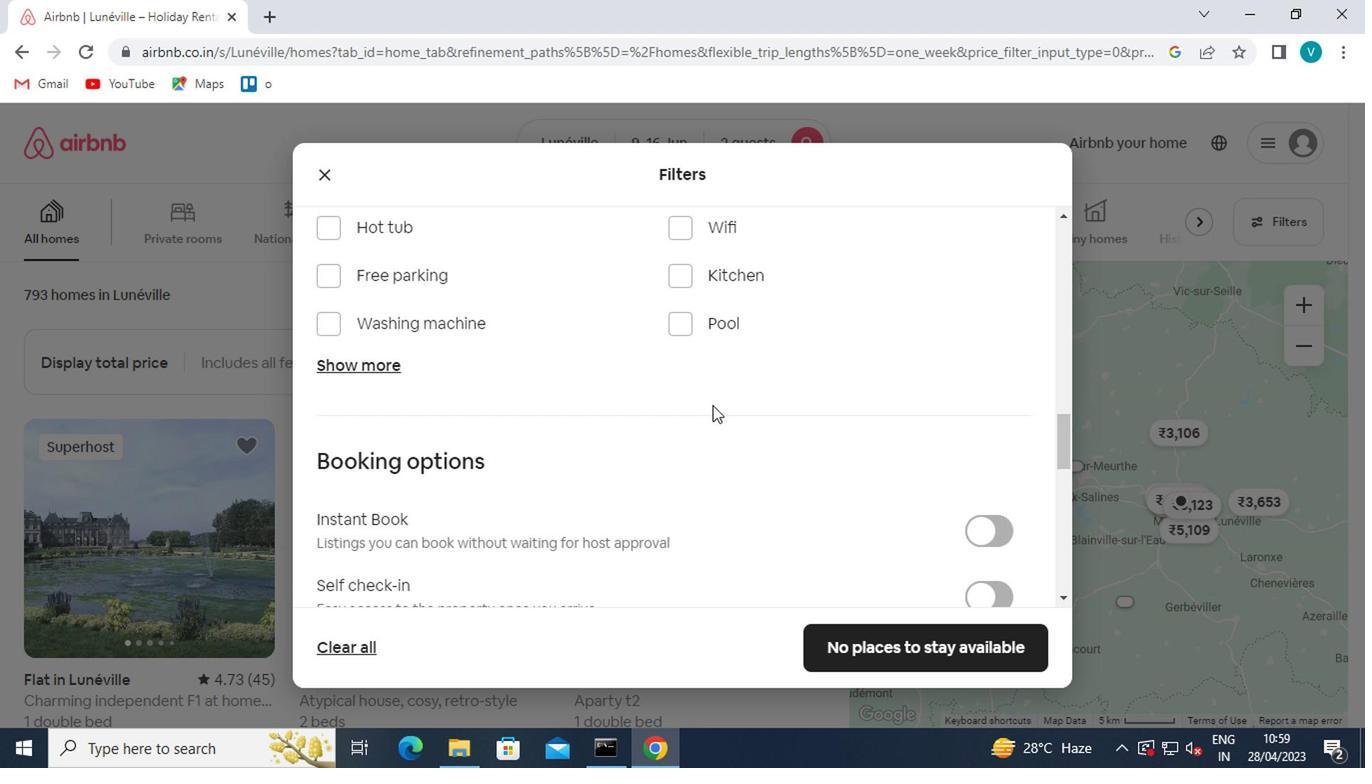 
Action: Mouse scrolled (708, 406) with delta (0, 0)
Screenshot: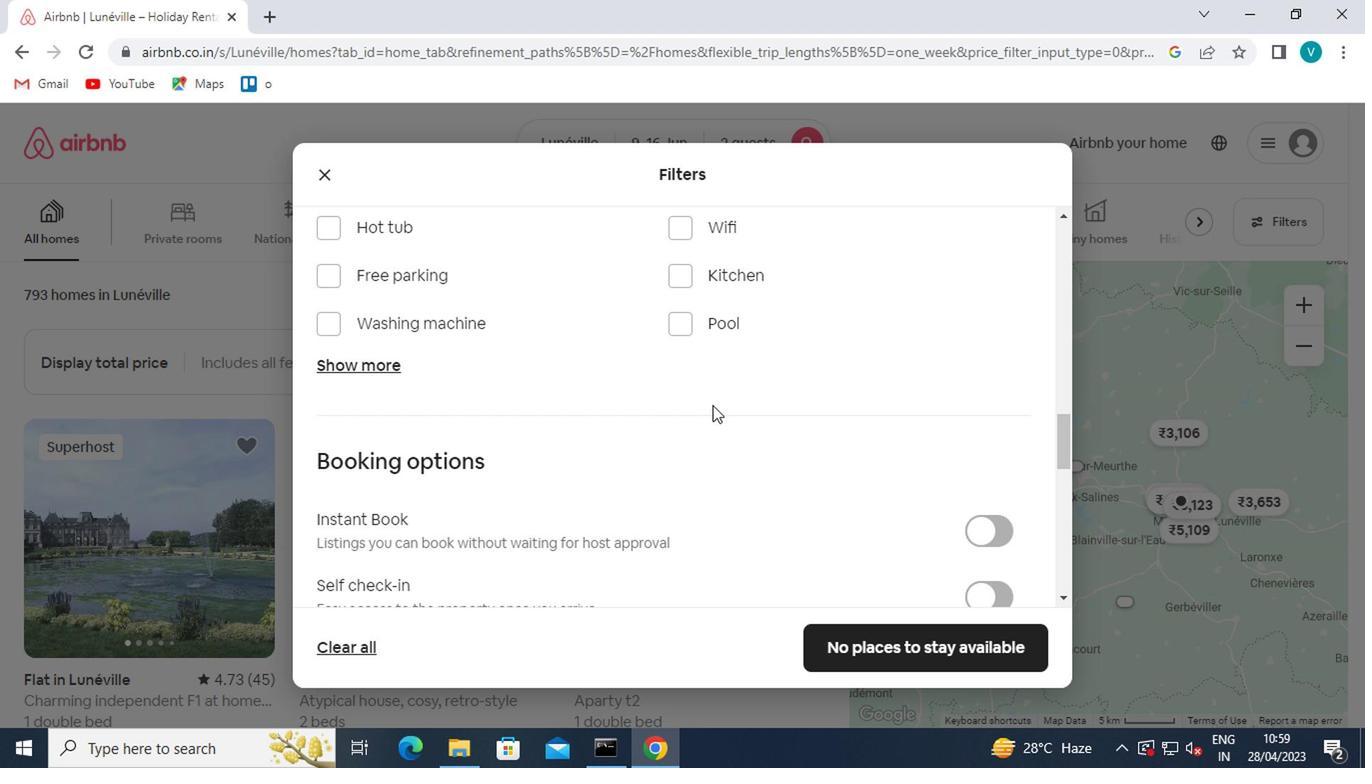 
Action: Mouse moved to (987, 399)
Screenshot: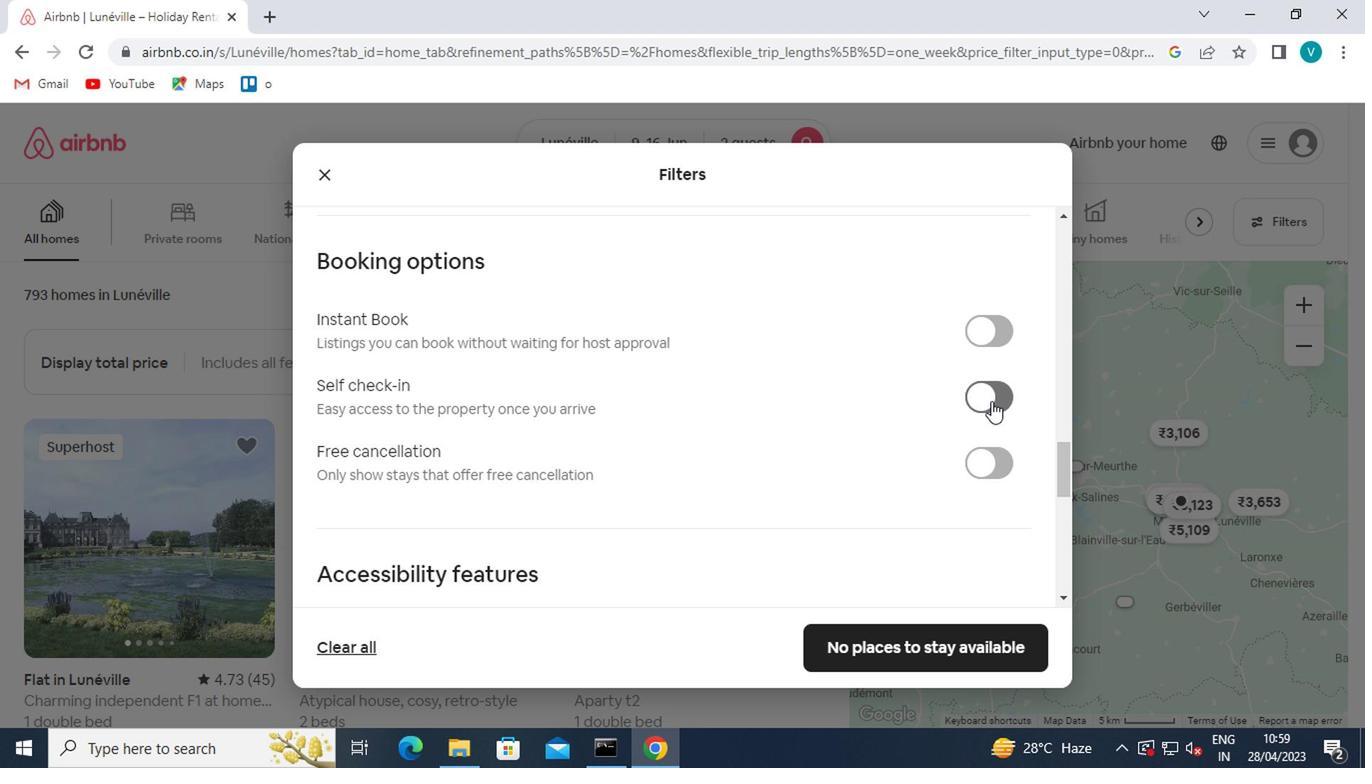 
Action: Mouse pressed left at (987, 399)
Screenshot: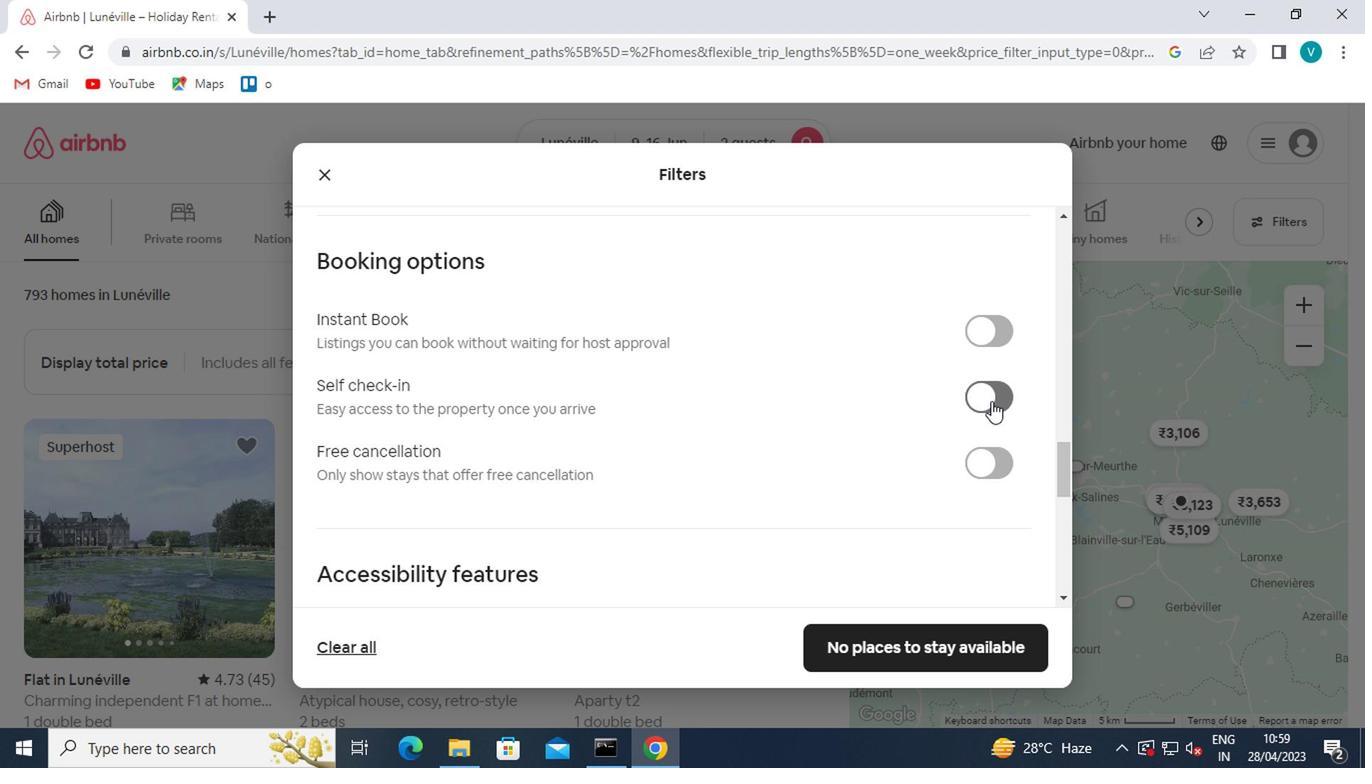 
Action: Mouse moved to (931, 407)
Screenshot: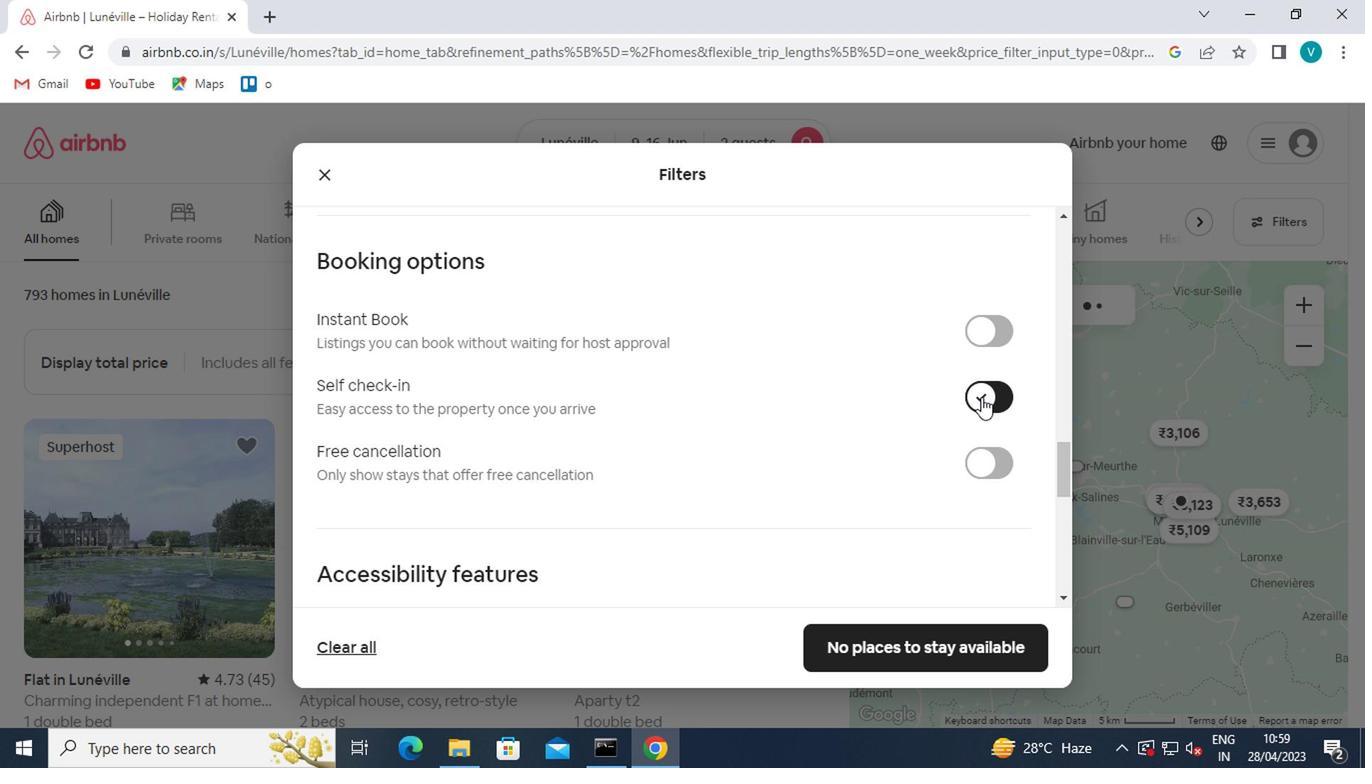 
Action: Mouse scrolled (931, 406) with delta (0, 0)
Screenshot: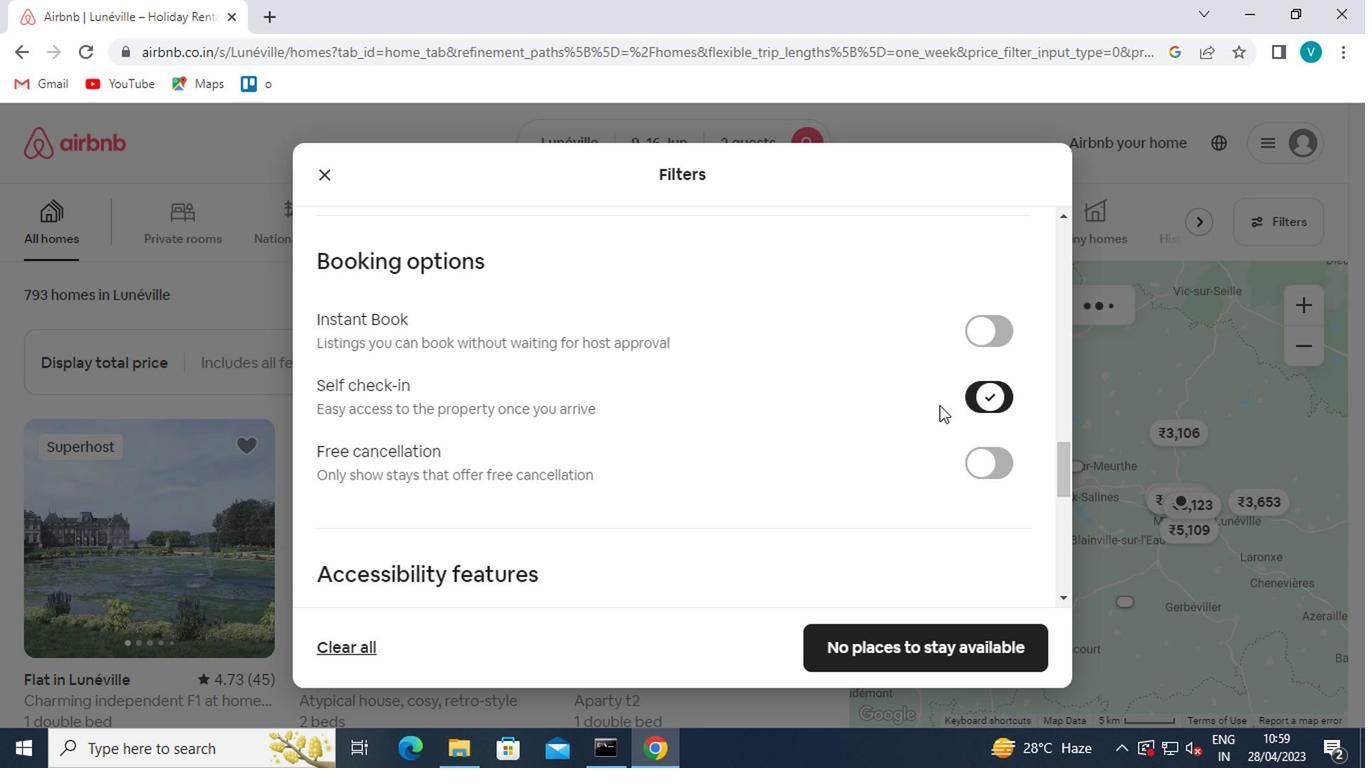 
Action: Mouse scrolled (931, 406) with delta (0, 0)
Screenshot: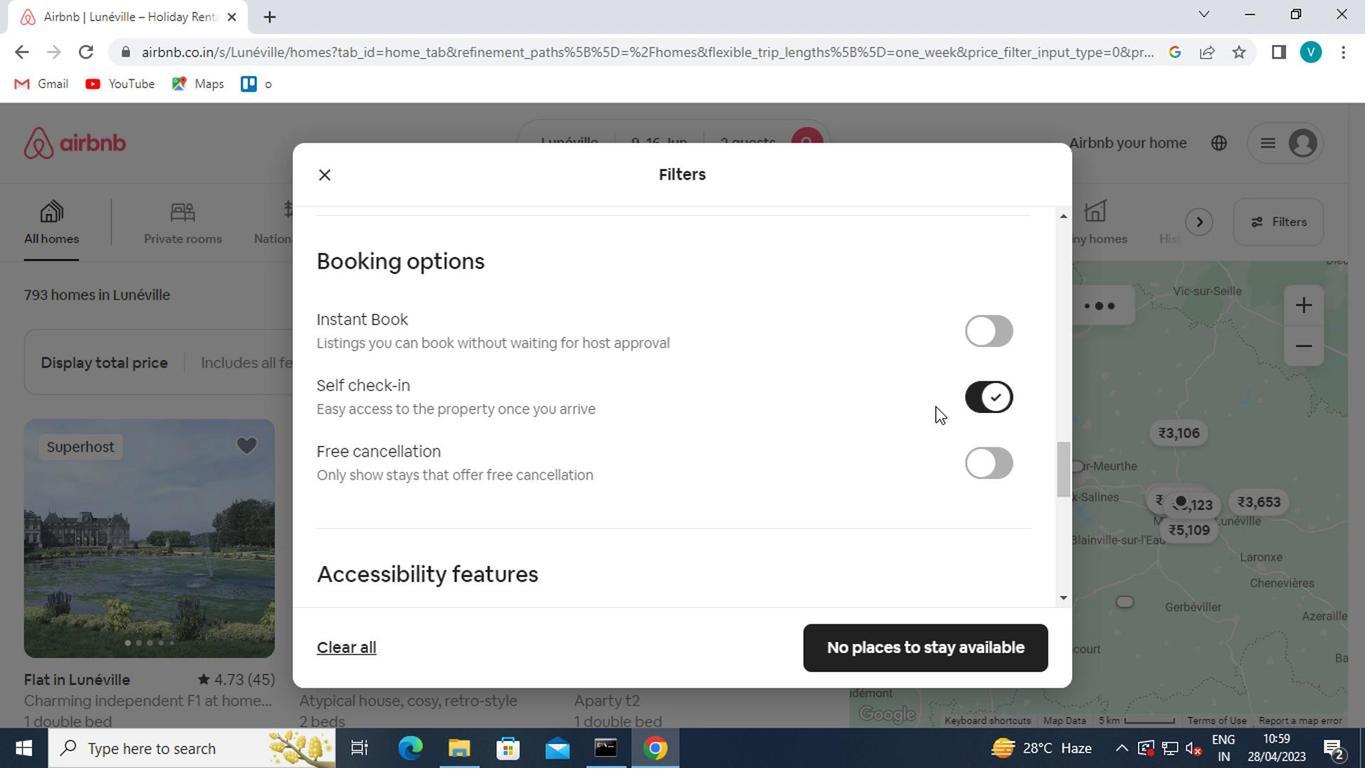 
Action: Mouse scrolled (931, 406) with delta (0, 0)
Screenshot: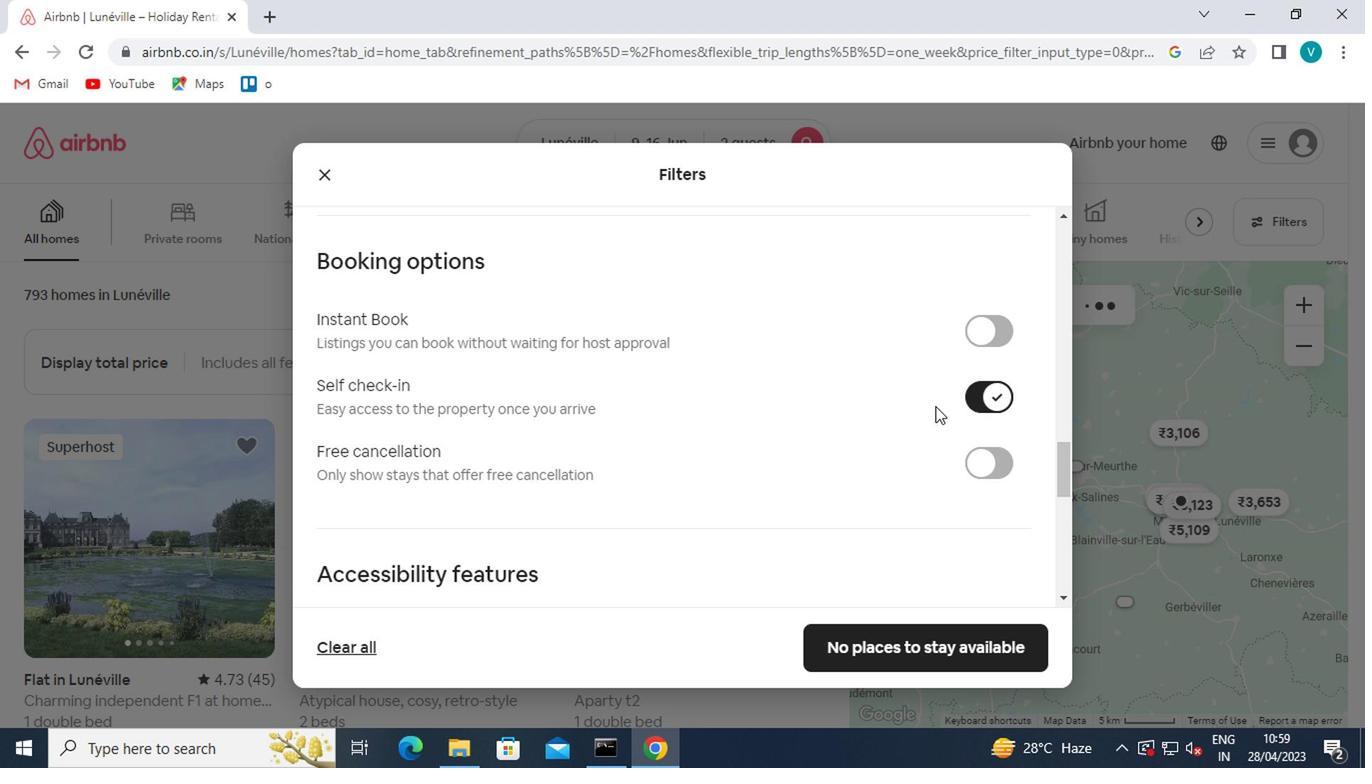 
Action: Mouse scrolled (931, 406) with delta (0, 0)
Screenshot: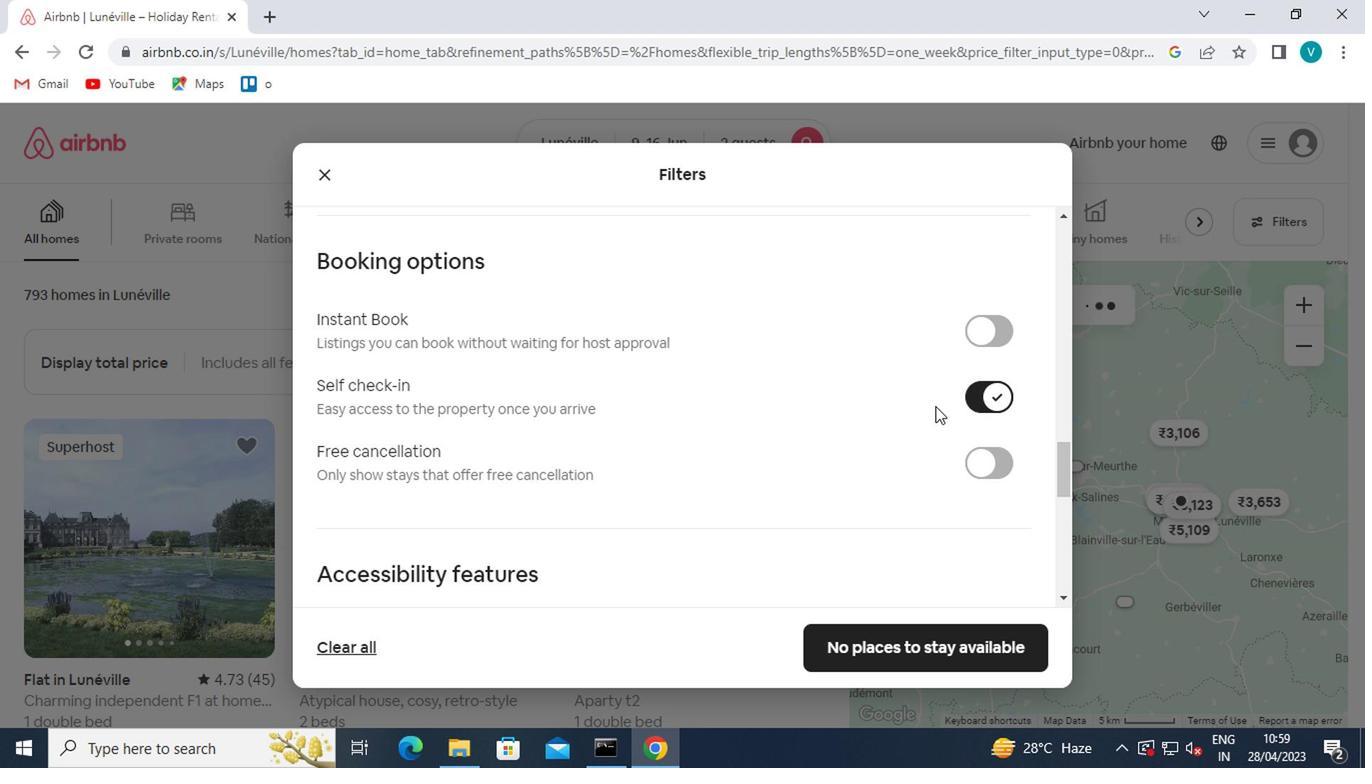 
Action: Mouse scrolled (931, 406) with delta (0, 0)
Screenshot: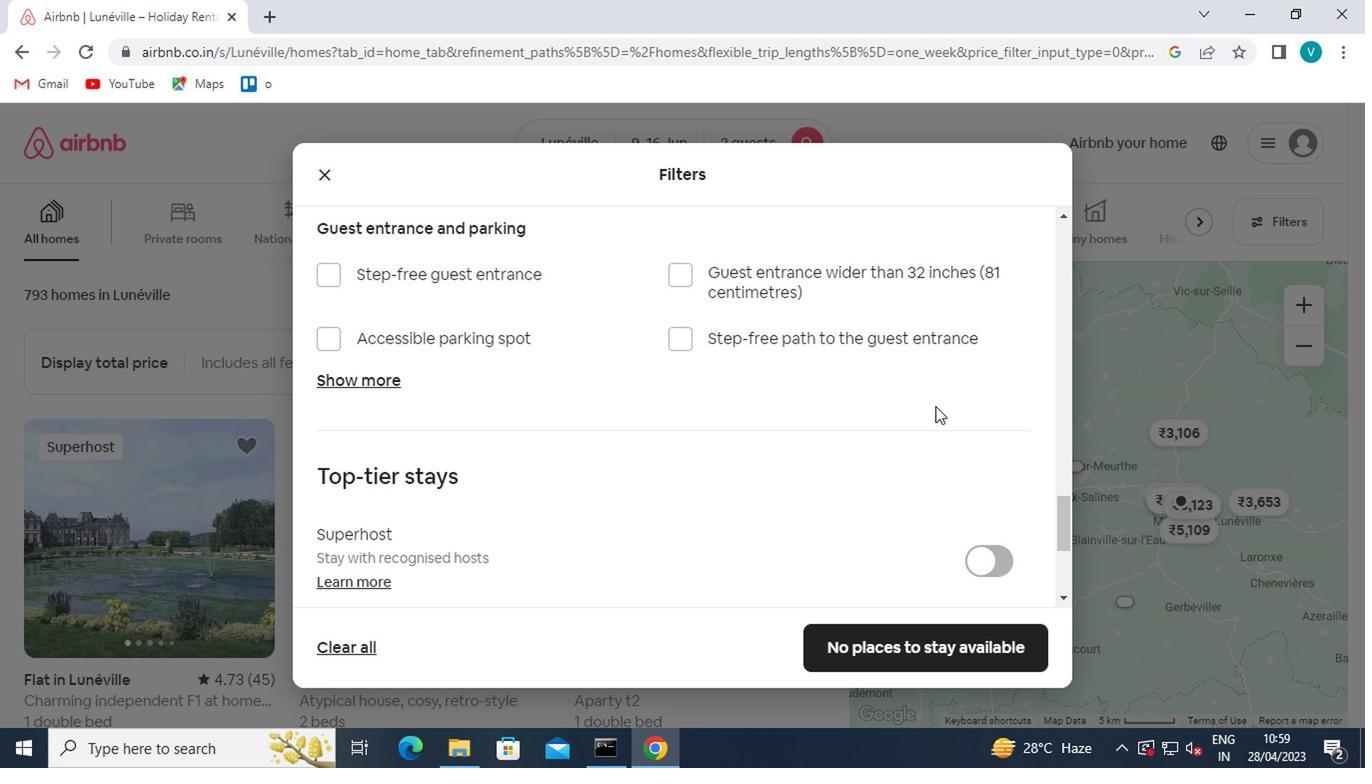 
Action: Mouse scrolled (931, 406) with delta (0, 0)
Screenshot: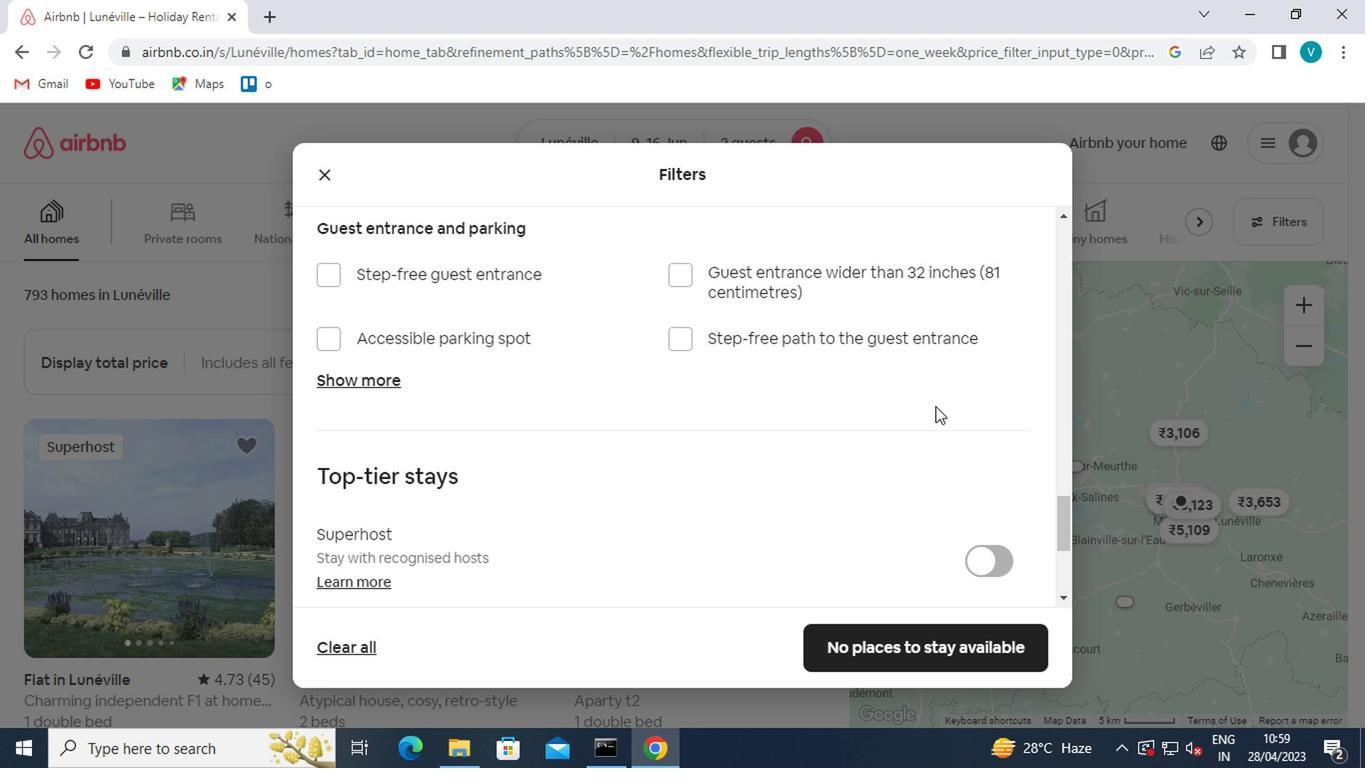 
Action: Mouse scrolled (931, 406) with delta (0, 0)
Screenshot: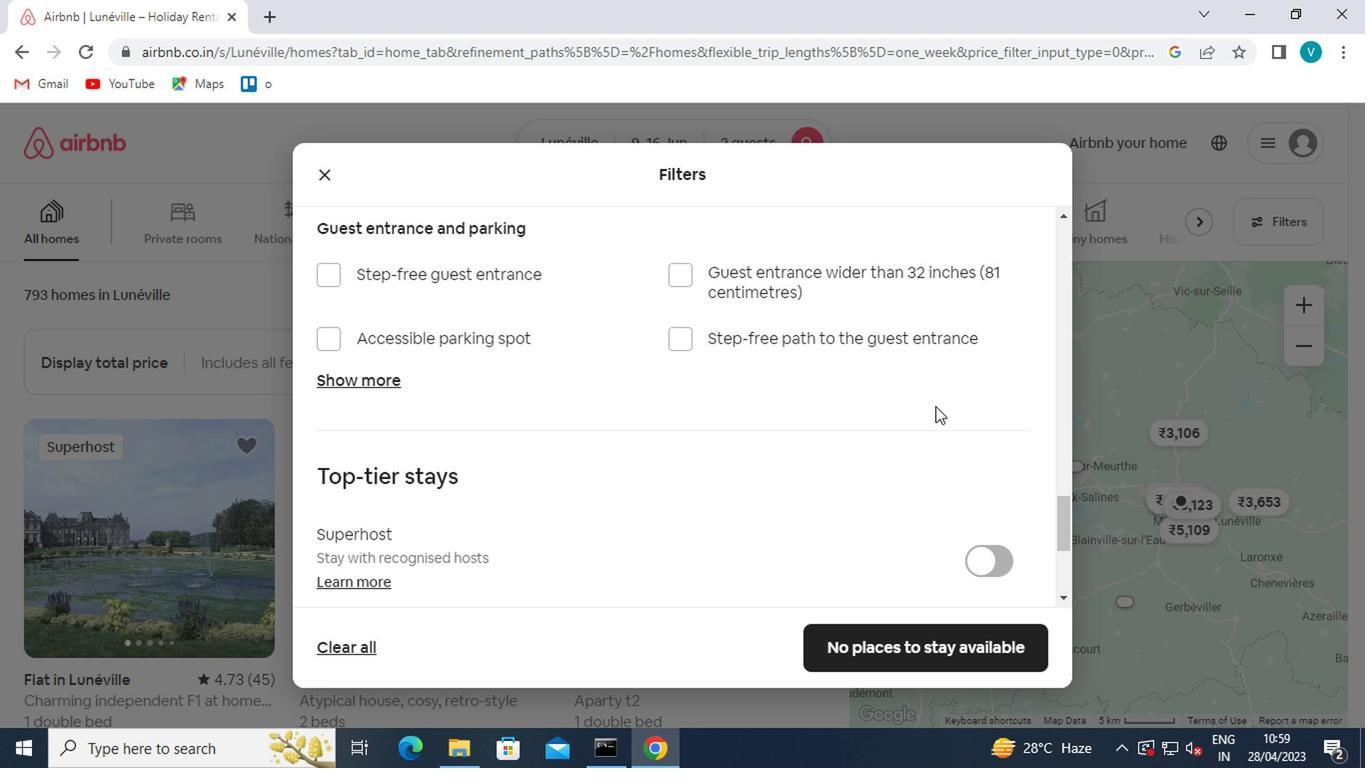 
Action: Mouse scrolled (931, 406) with delta (0, 0)
Screenshot: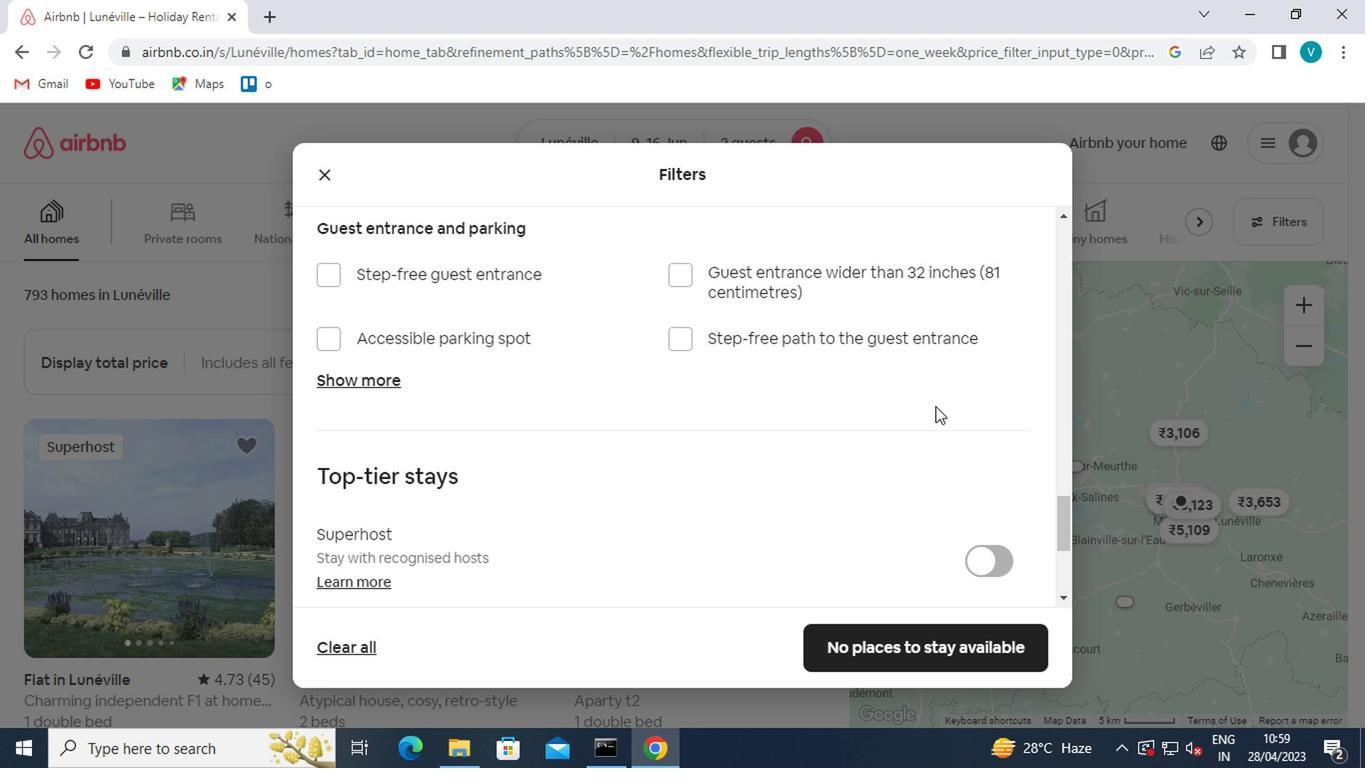 
Action: Mouse scrolled (931, 406) with delta (0, 0)
Screenshot: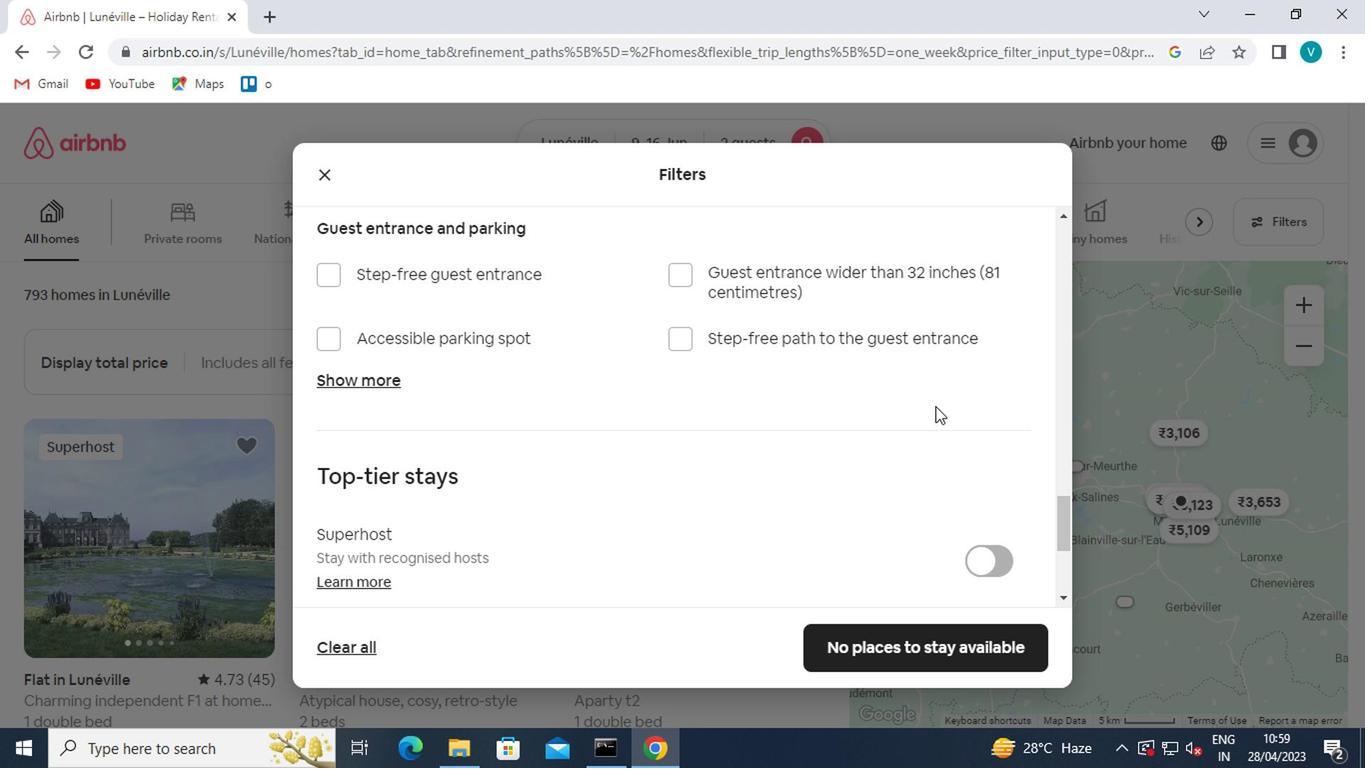 
Action: Mouse moved to (396, 475)
Screenshot: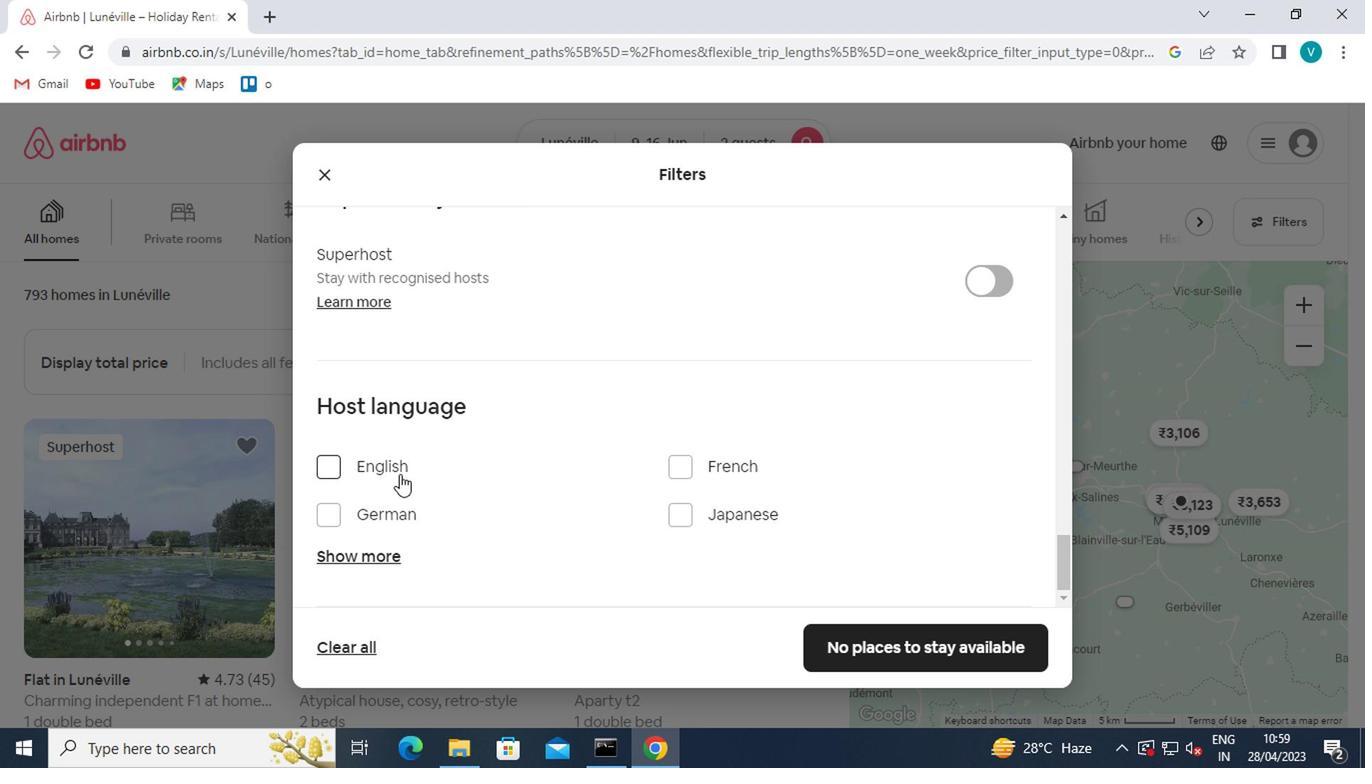 
Action: Mouse pressed left at (396, 475)
Screenshot: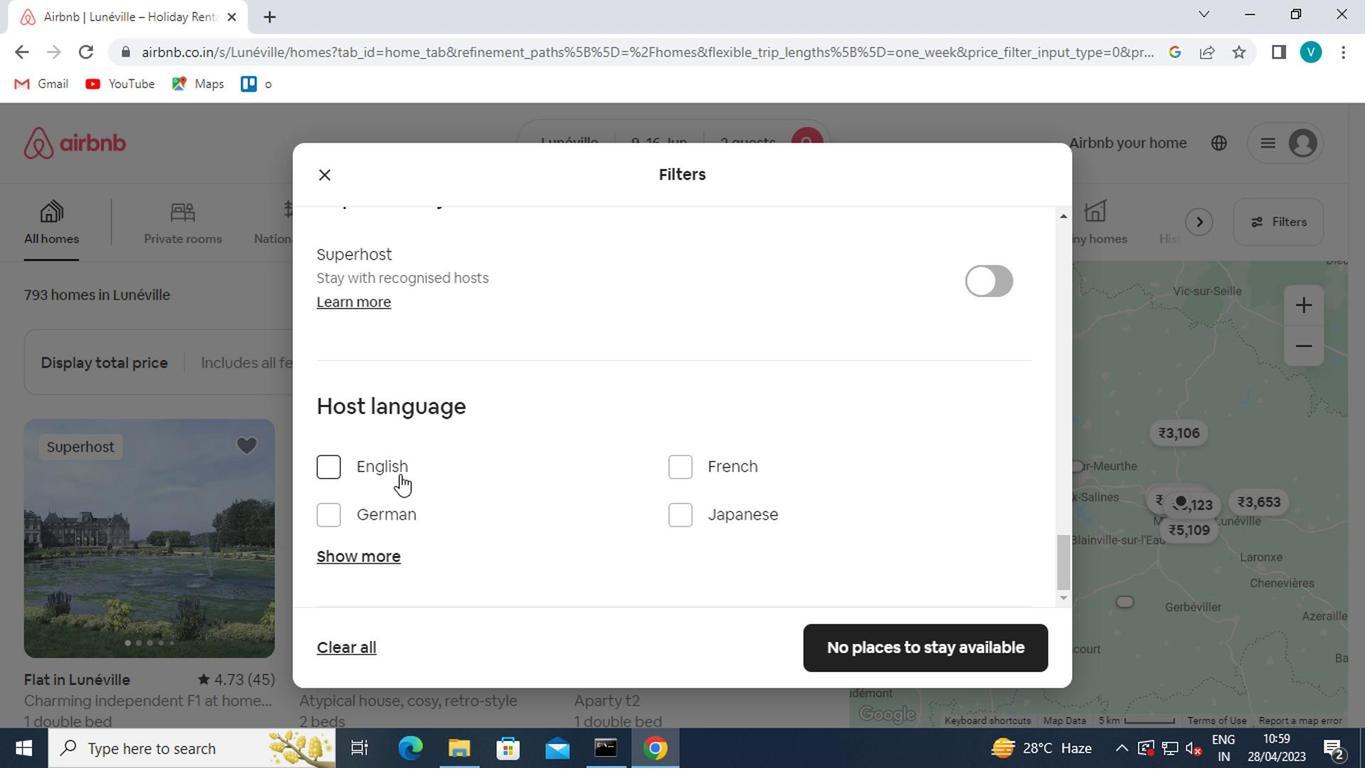 
Action: Mouse moved to (891, 663)
Screenshot: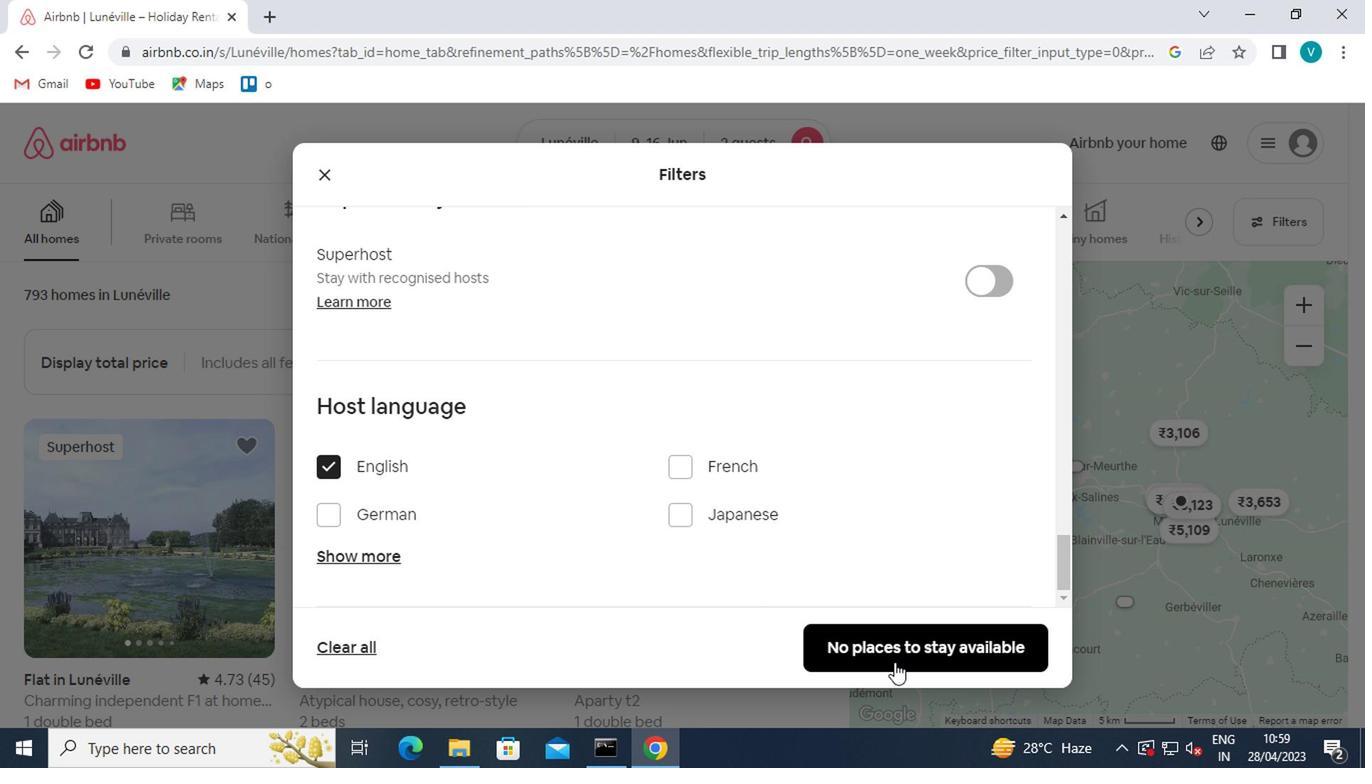 
Action: Mouse pressed left at (891, 663)
Screenshot: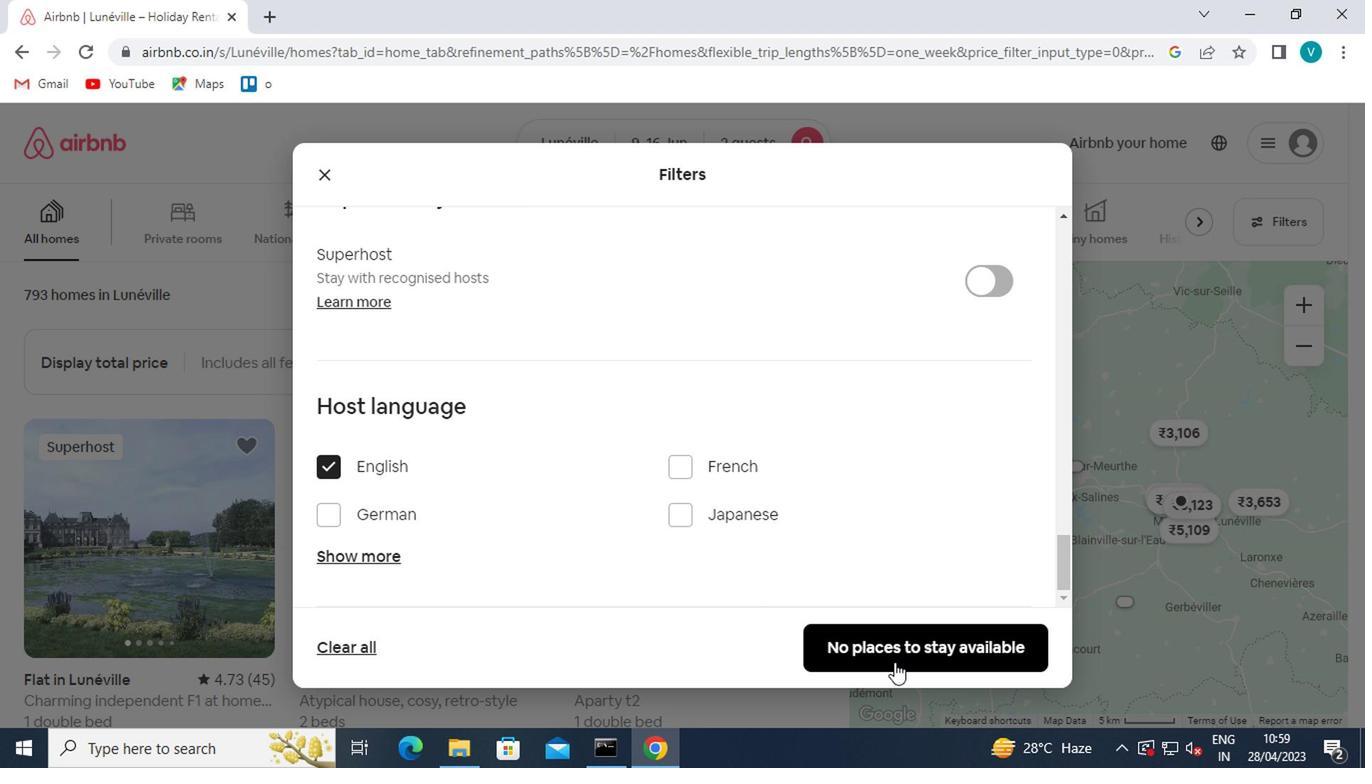 
Action: Mouse moved to (859, 636)
Screenshot: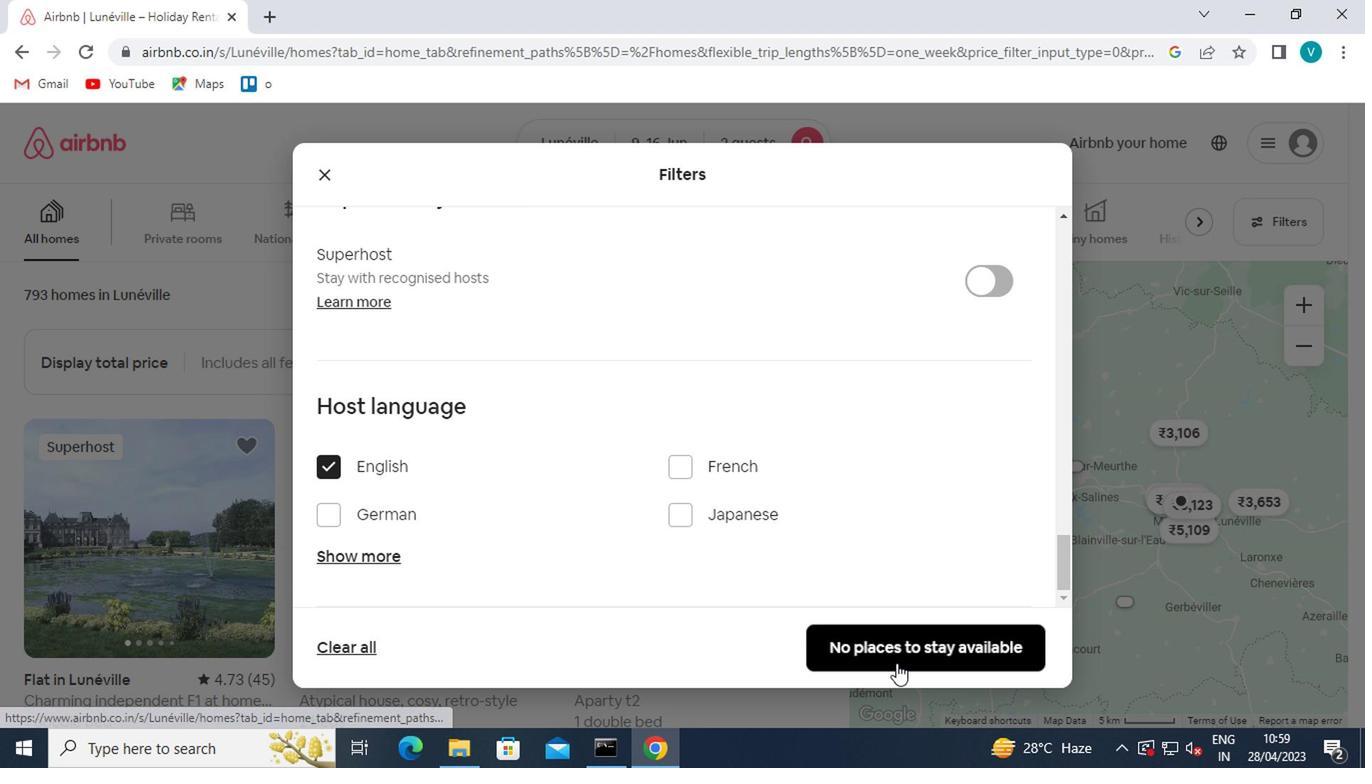 
